 Task: Find connections with filter location Parral with filter topic #Hiringwith filter profile language French with filter current company Kotak Life with filter school Sphoorthy Engineering College with filter industry Nanotechnology Research with filter service category Pricing Strategy with filter keywords title Bookkeeper
Action: Mouse moved to (614, 76)
Screenshot: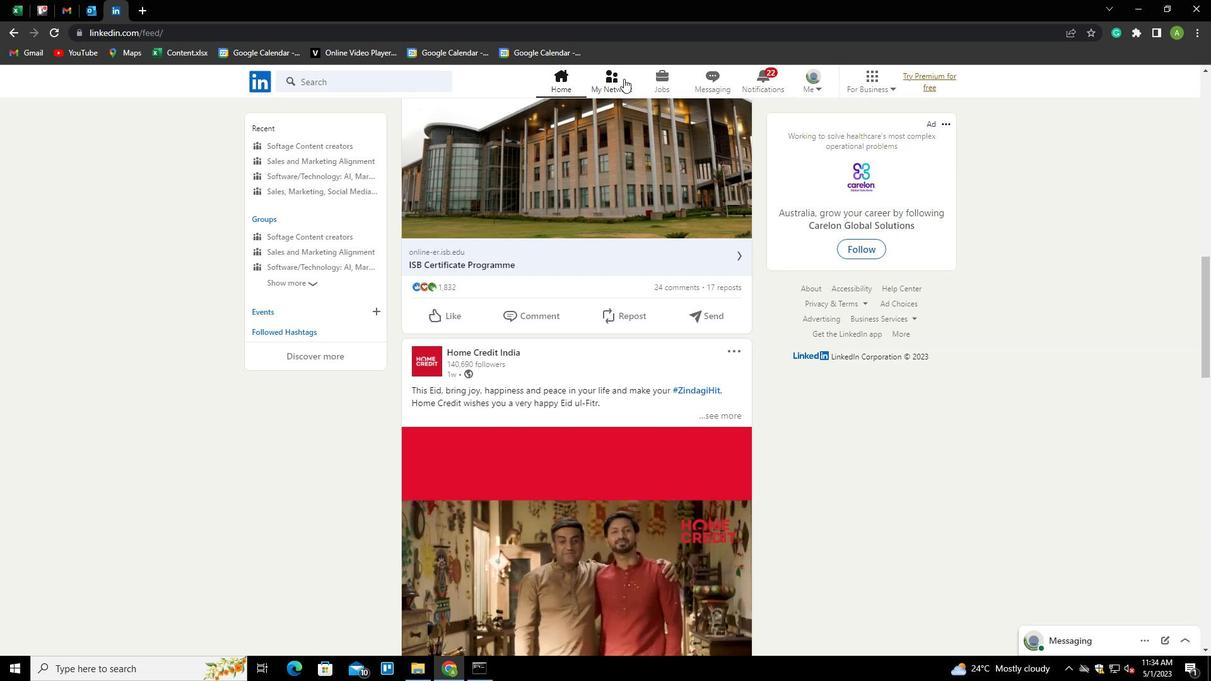 
Action: Mouse pressed left at (614, 76)
Screenshot: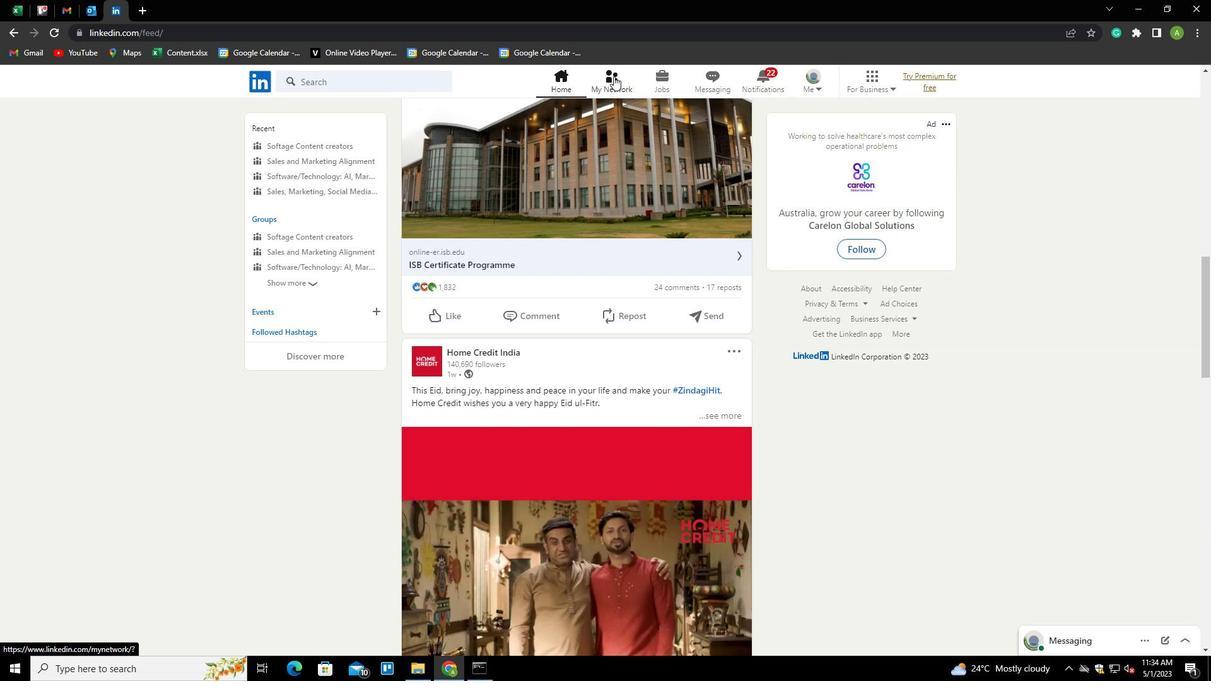 
Action: Mouse moved to (340, 153)
Screenshot: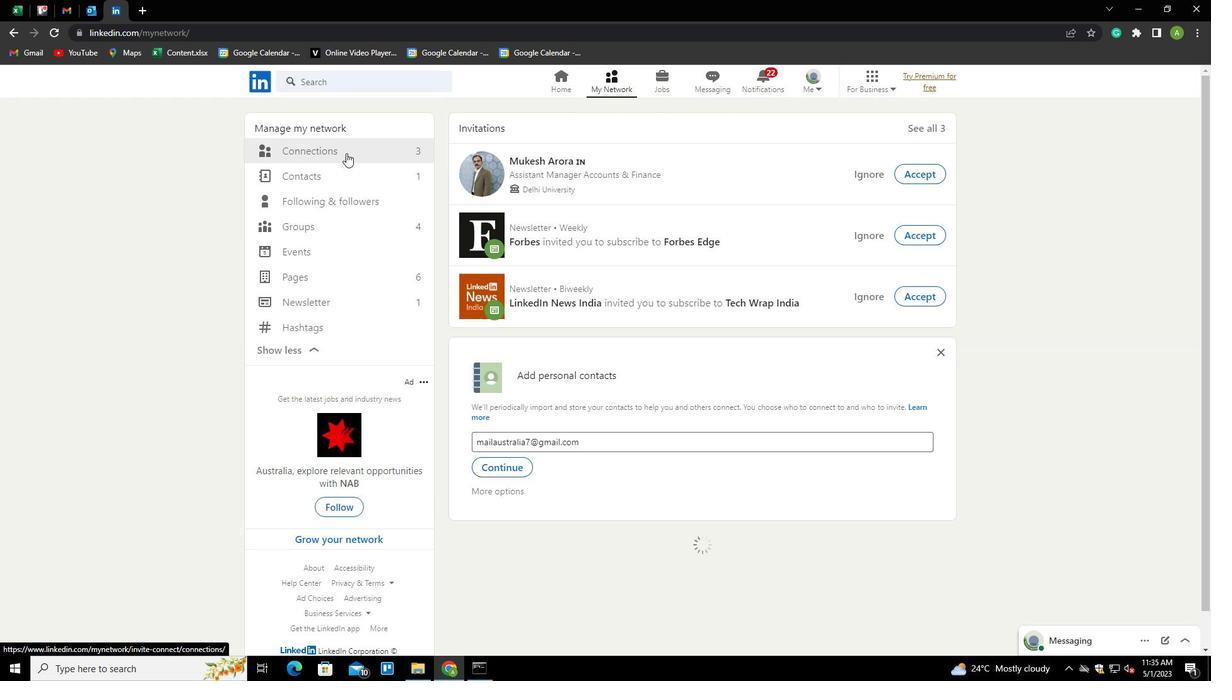 
Action: Mouse pressed left at (340, 153)
Screenshot: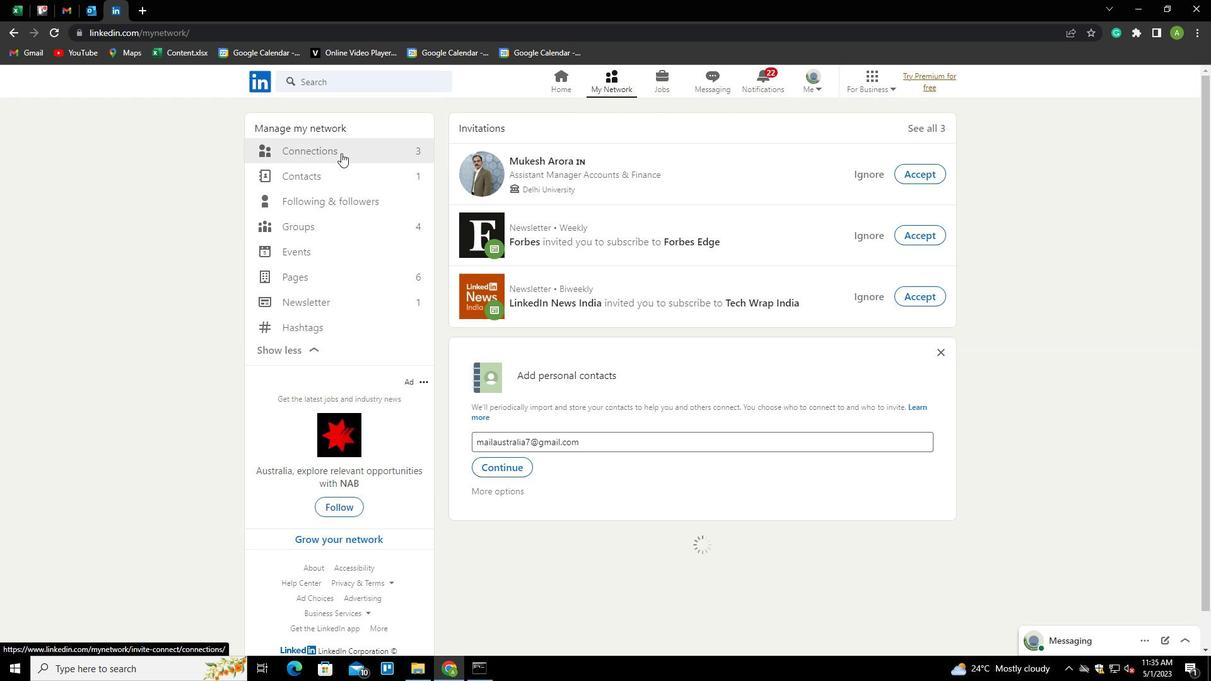 
Action: Mouse moved to (686, 155)
Screenshot: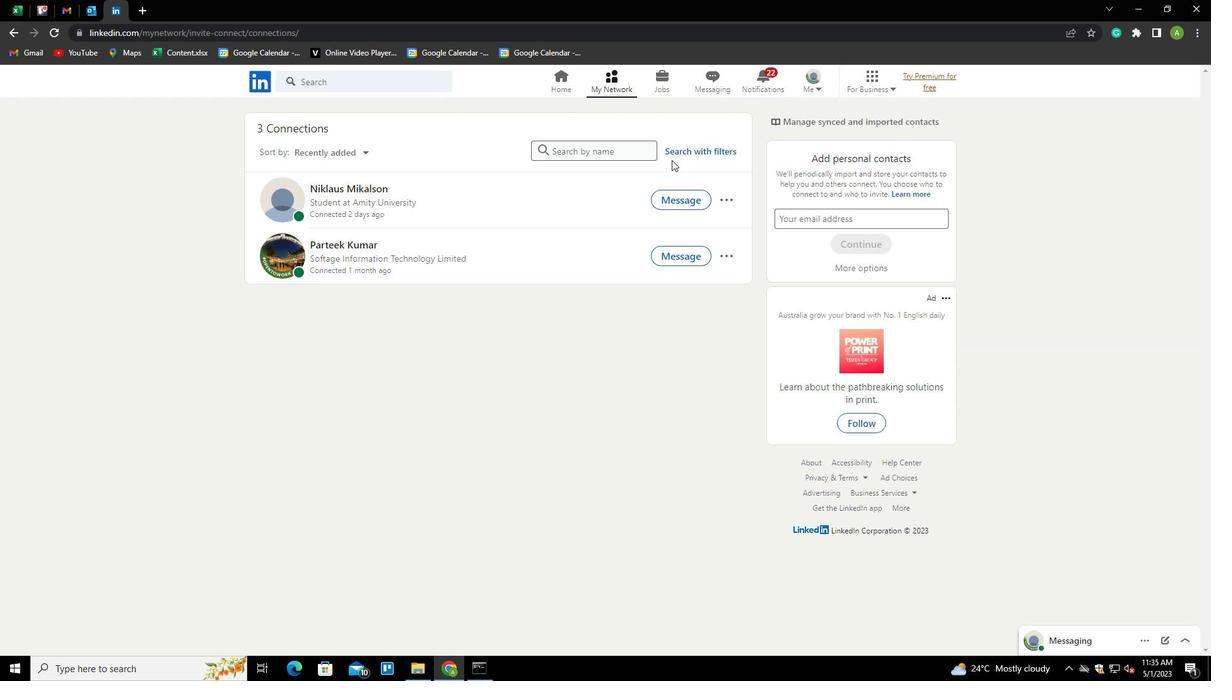 
Action: Mouse pressed left at (686, 155)
Screenshot: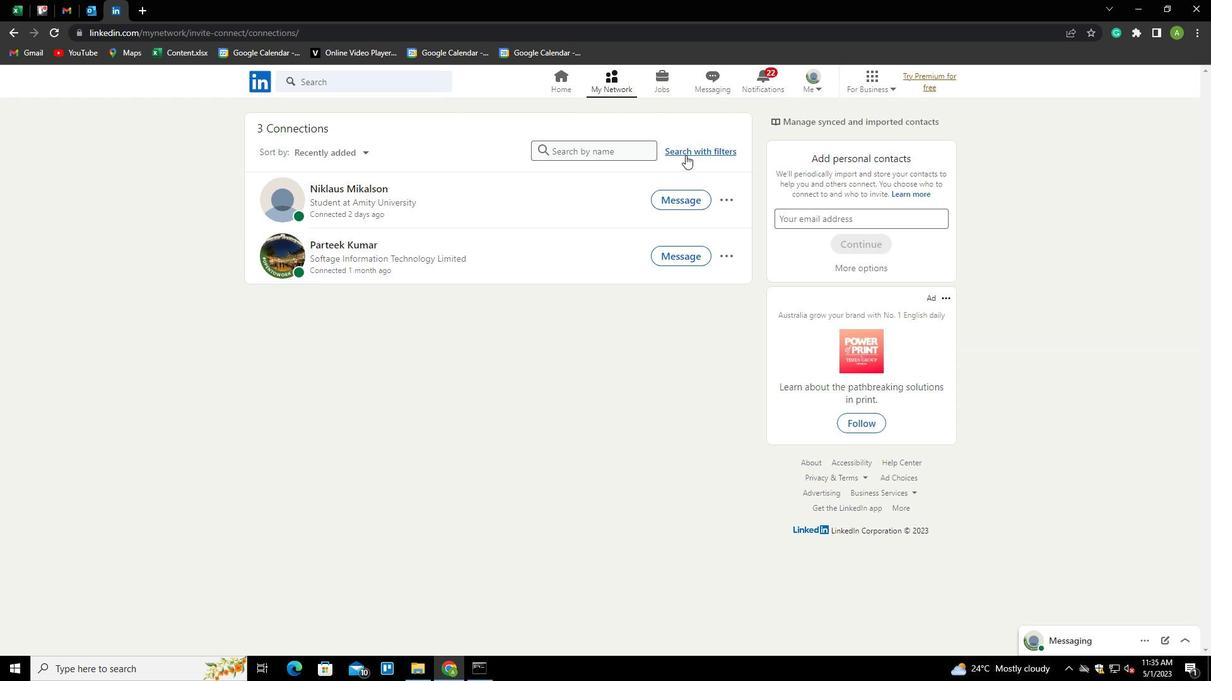 
Action: Mouse moved to (641, 121)
Screenshot: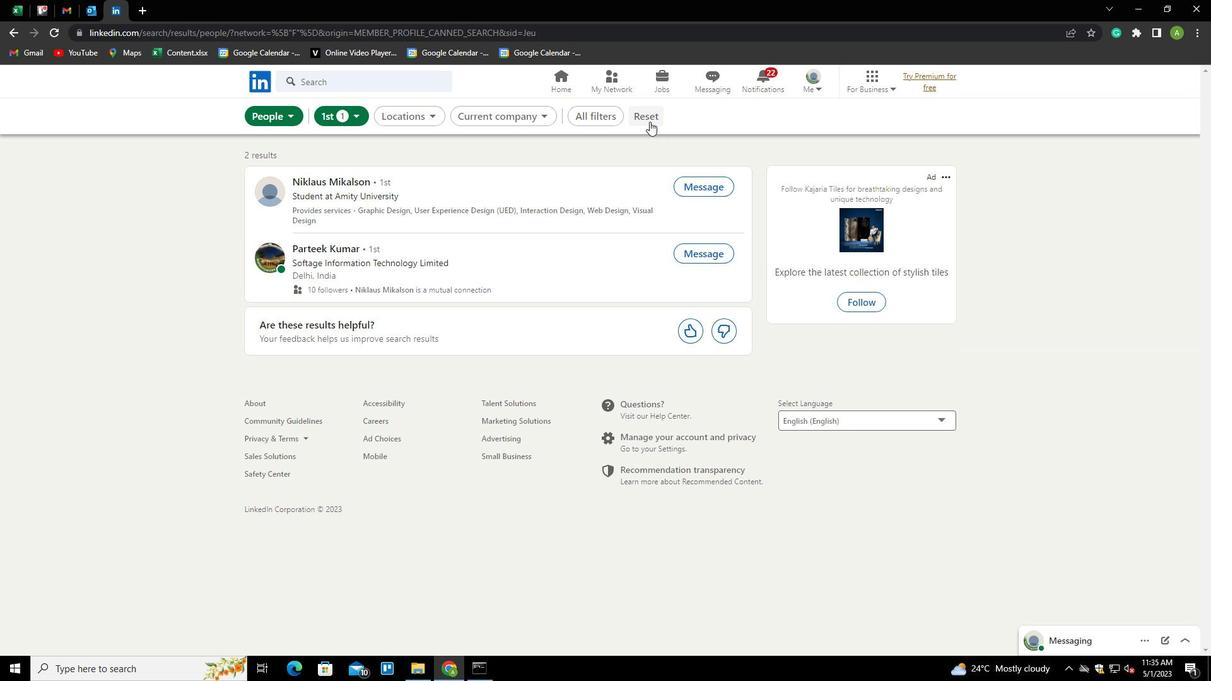 
Action: Mouse pressed left at (641, 121)
Screenshot: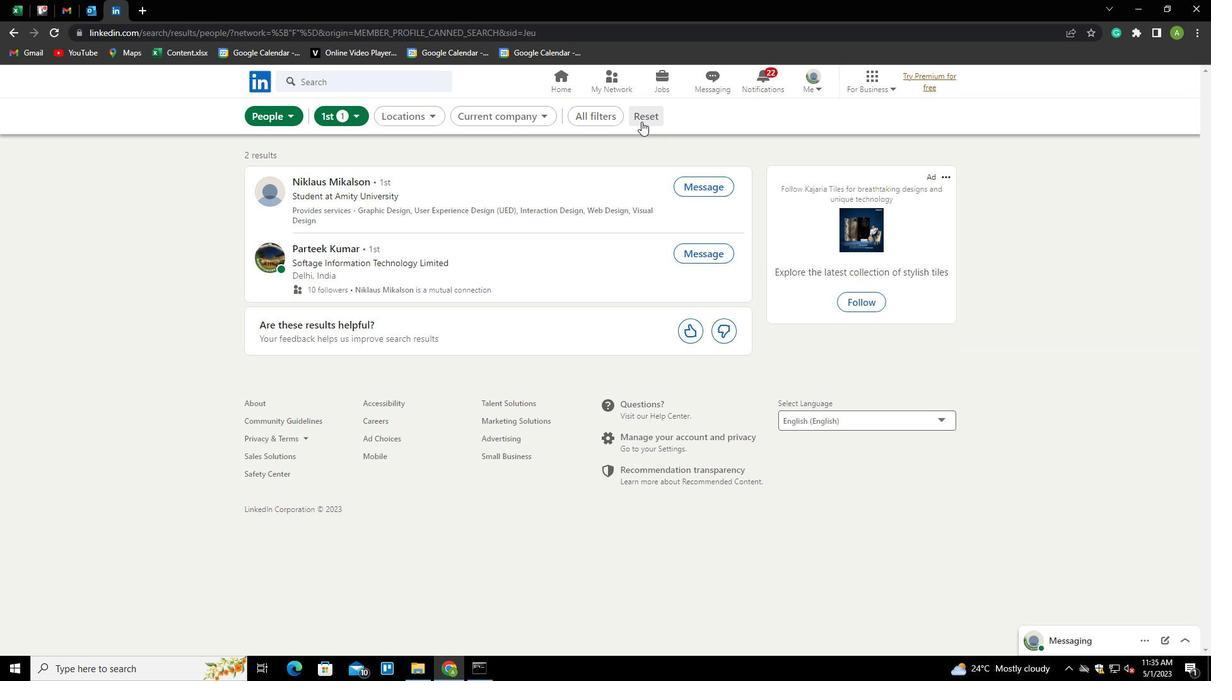 
Action: Mouse moved to (630, 118)
Screenshot: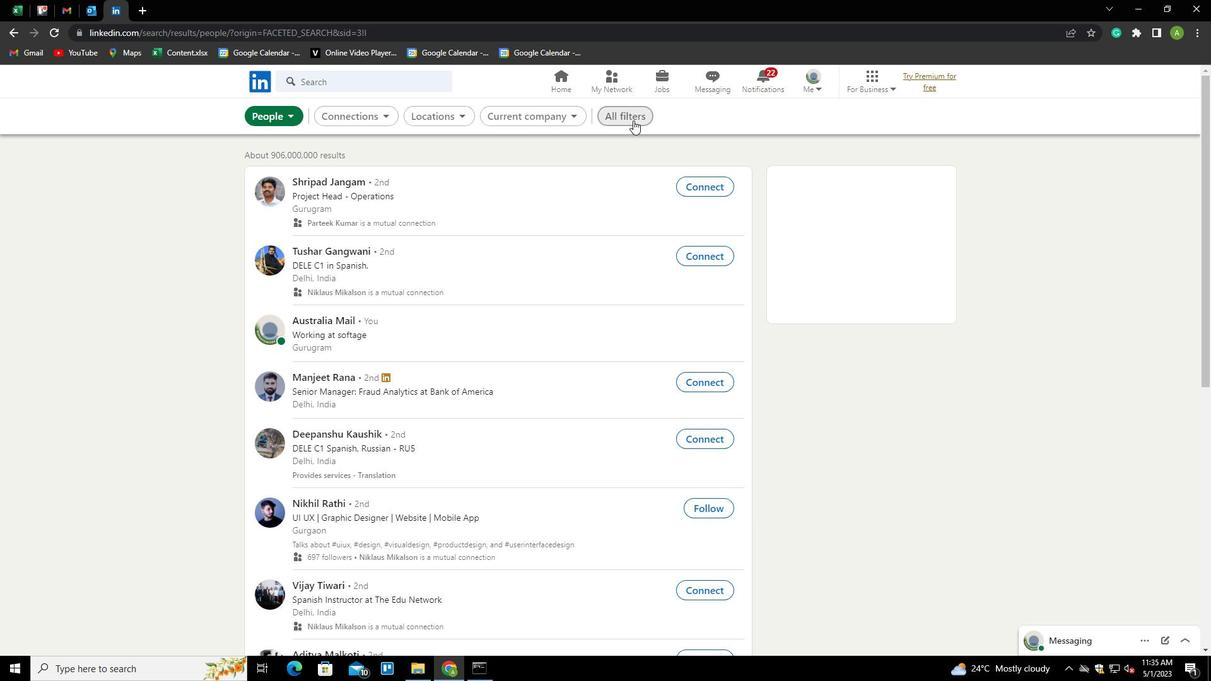 
Action: Mouse pressed left at (630, 118)
Screenshot: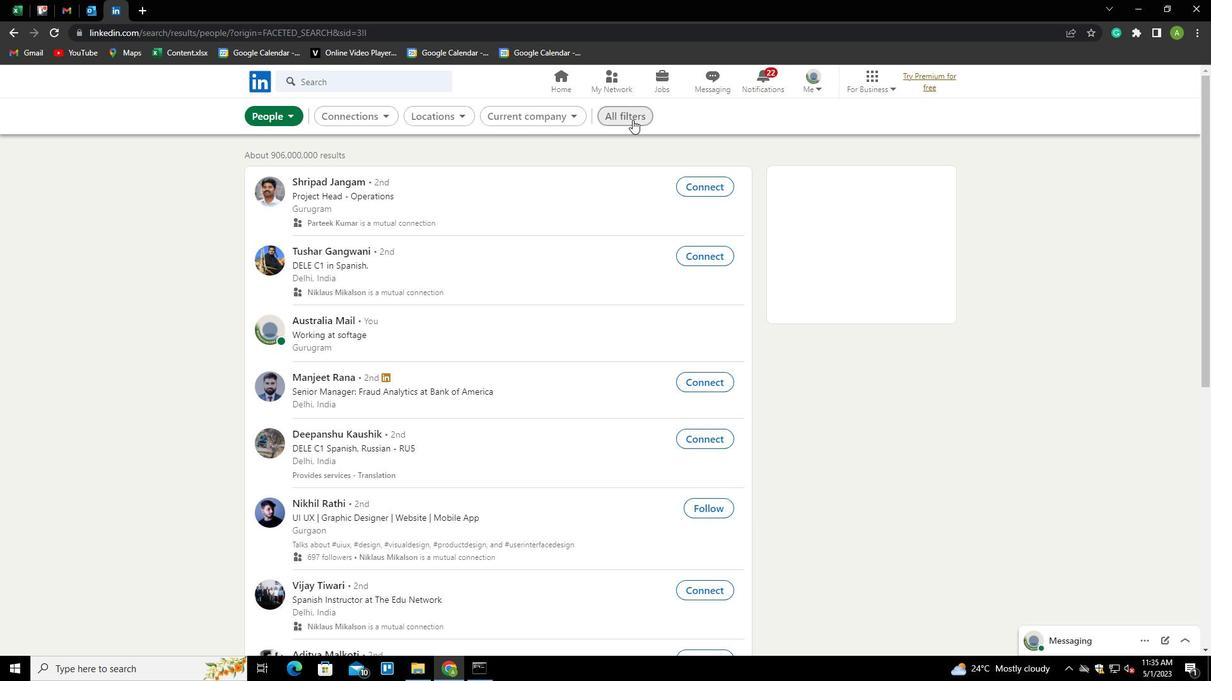
Action: Mouse moved to (1008, 323)
Screenshot: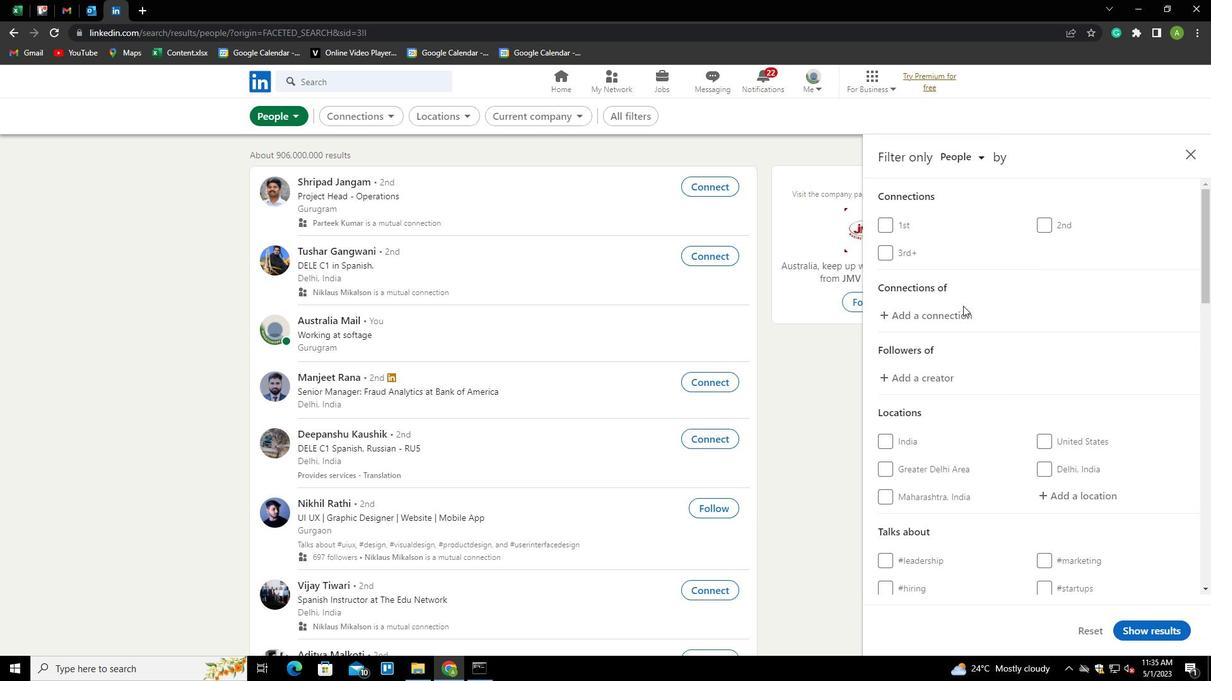 
Action: Mouse scrolled (1008, 322) with delta (0, 0)
Screenshot: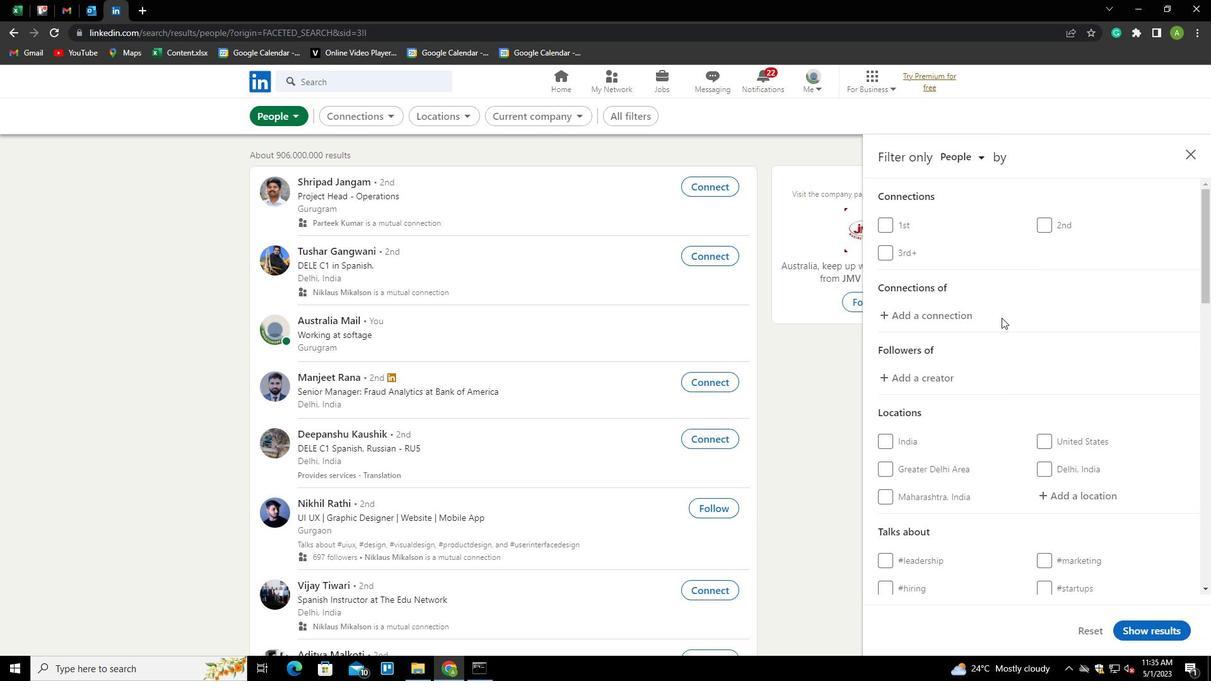 
Action: Mouse scrolled (1008, 322) with delta (0, 0)
Screenshot: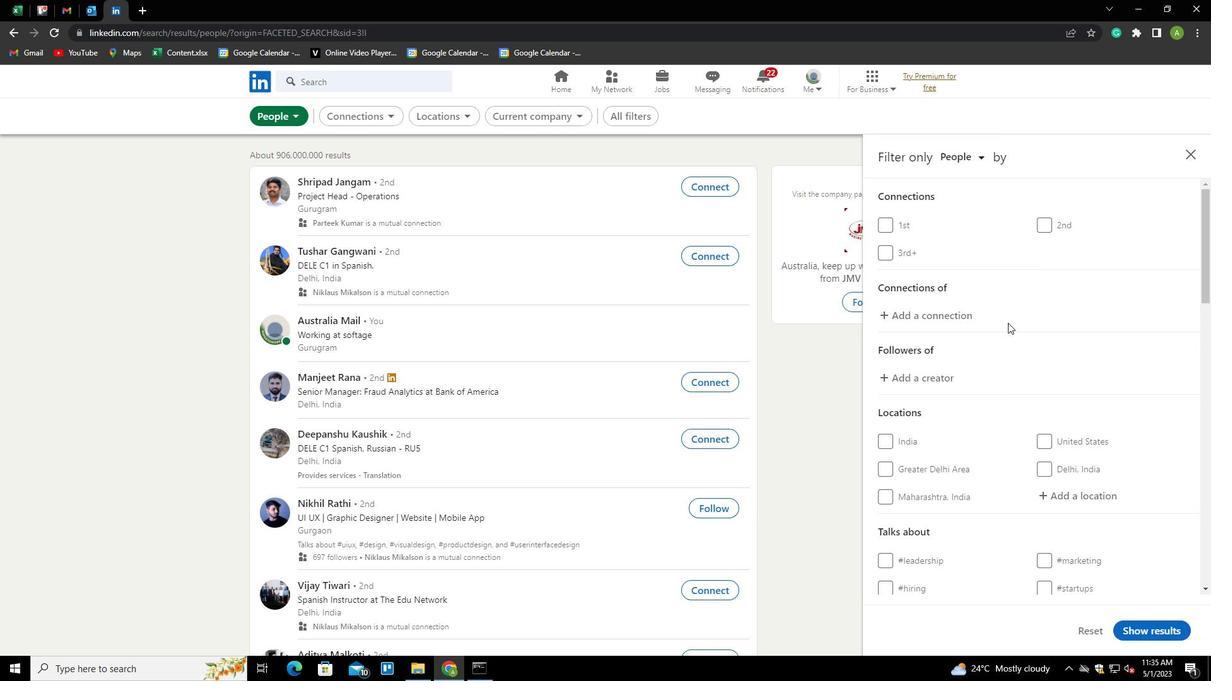 
Action: Mouse moved to (1055, 374)
Screenshot: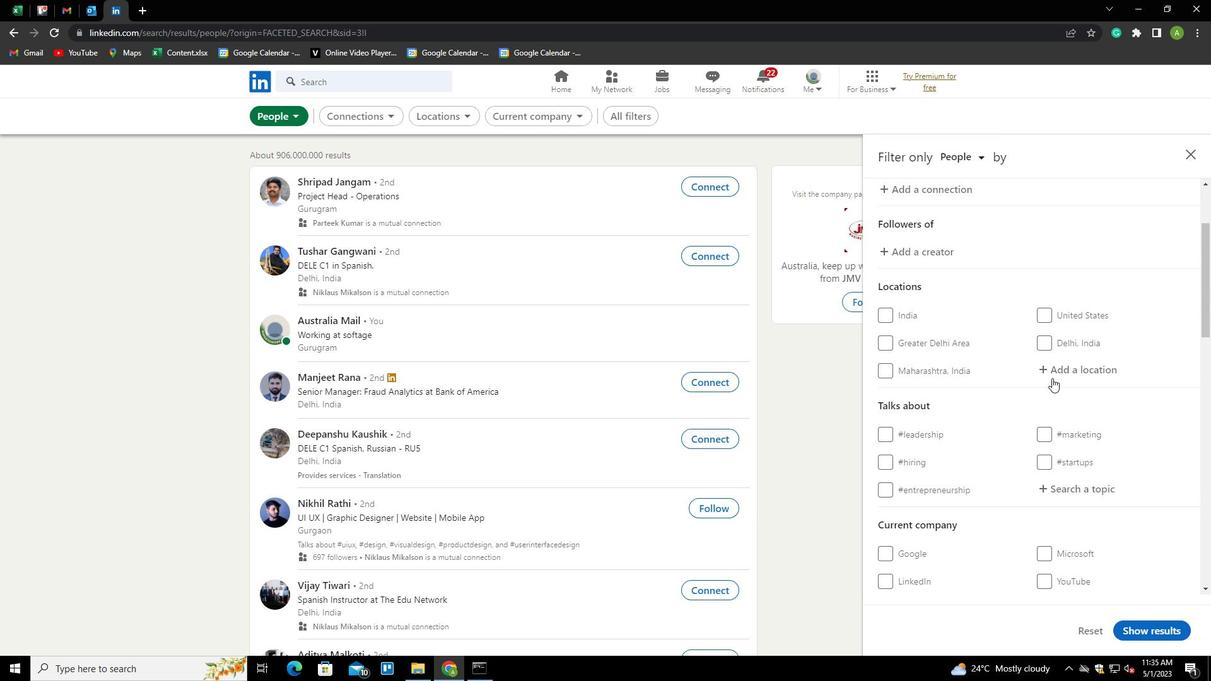
Action: Mouse pressed left at (1055, 374)
Screenshot: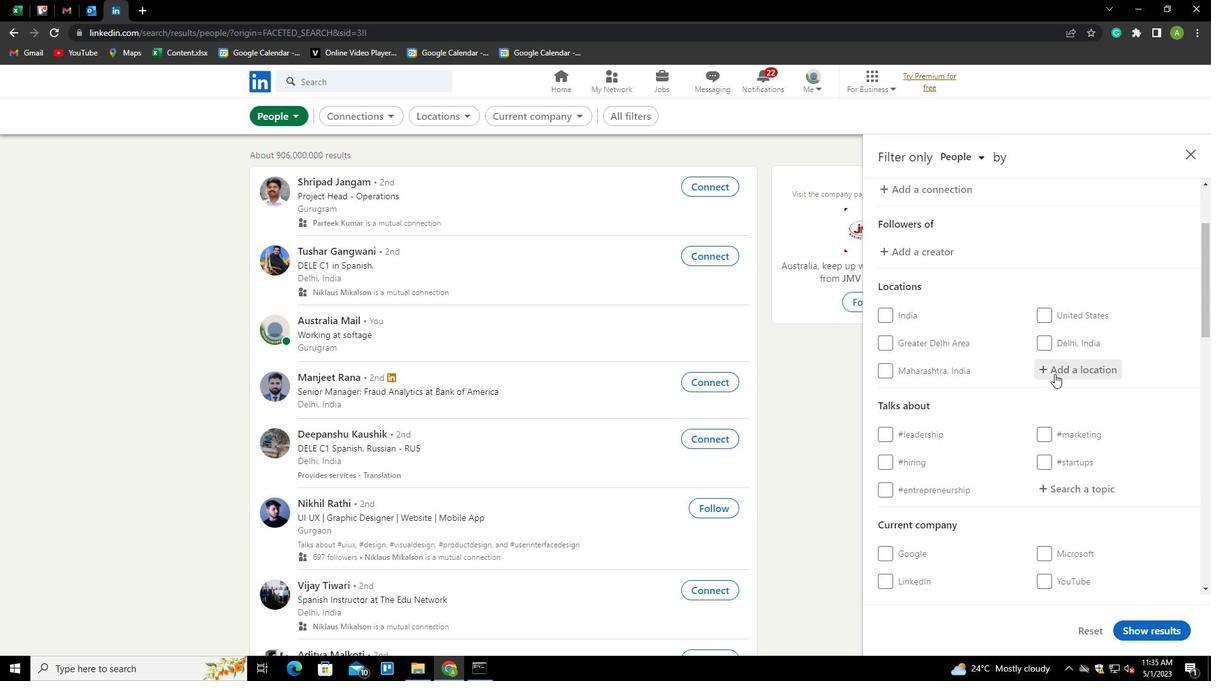 
Action: Key pressed <Key.shift>PARRAL<Key.down><Key.enter>
Screenshot: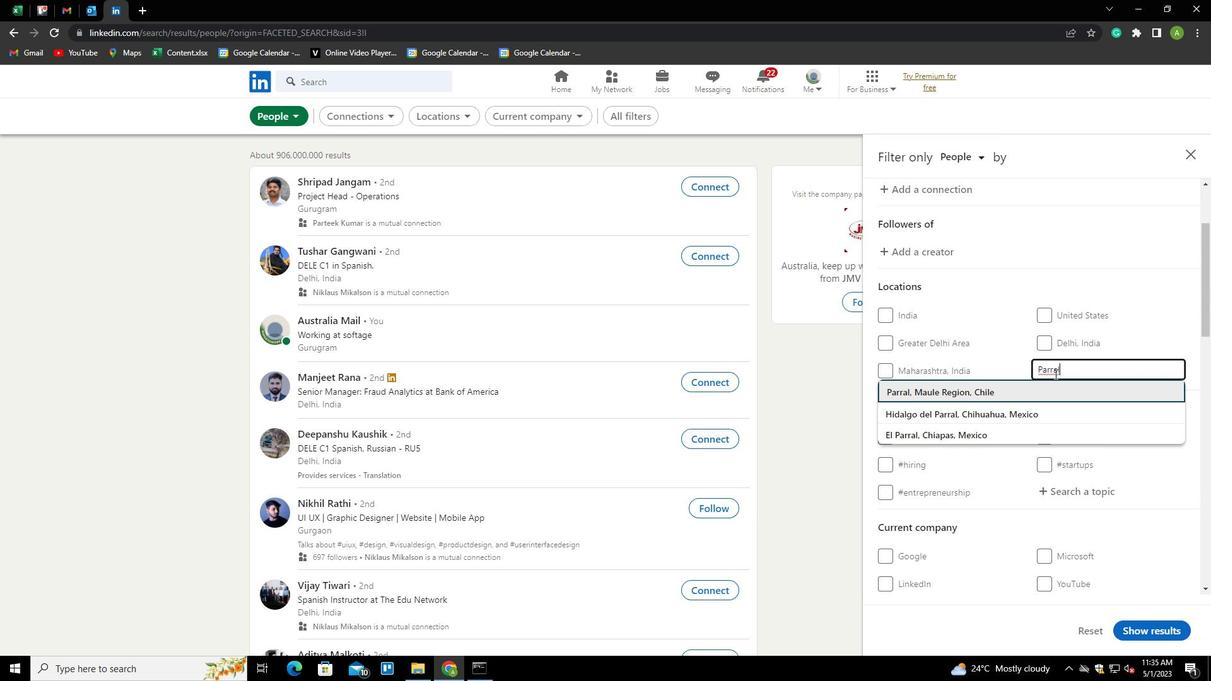 
Action: Mouse scrolled (1055, 373) with delta (0, 0)
Screenshot: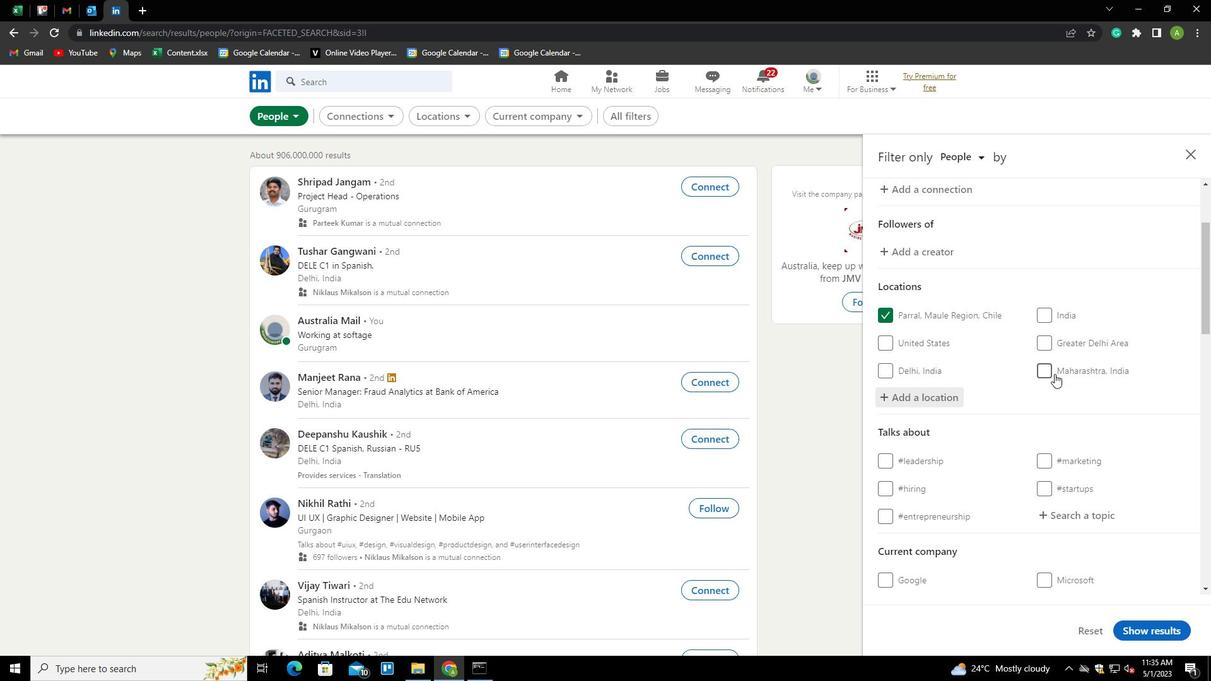 
Action: Mouse scrolled (1055, 373) with delta (0, 0)
Screenshot: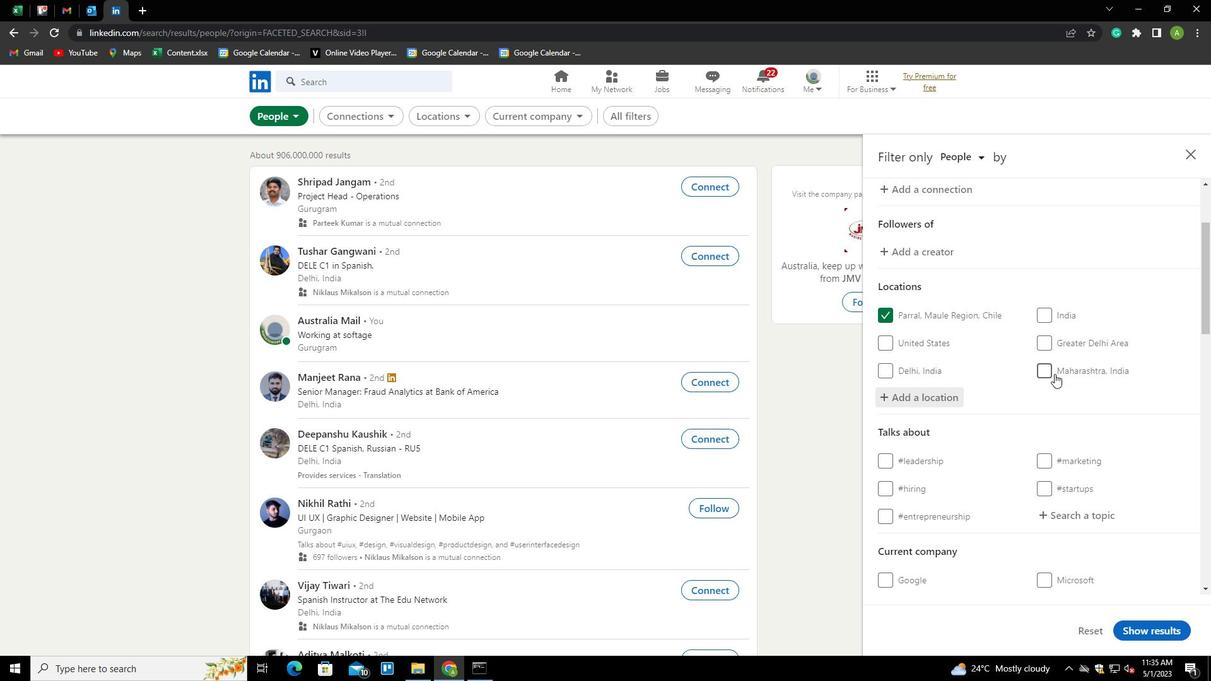 
Action: Mouse moved to (1069, 391)
Screenshot: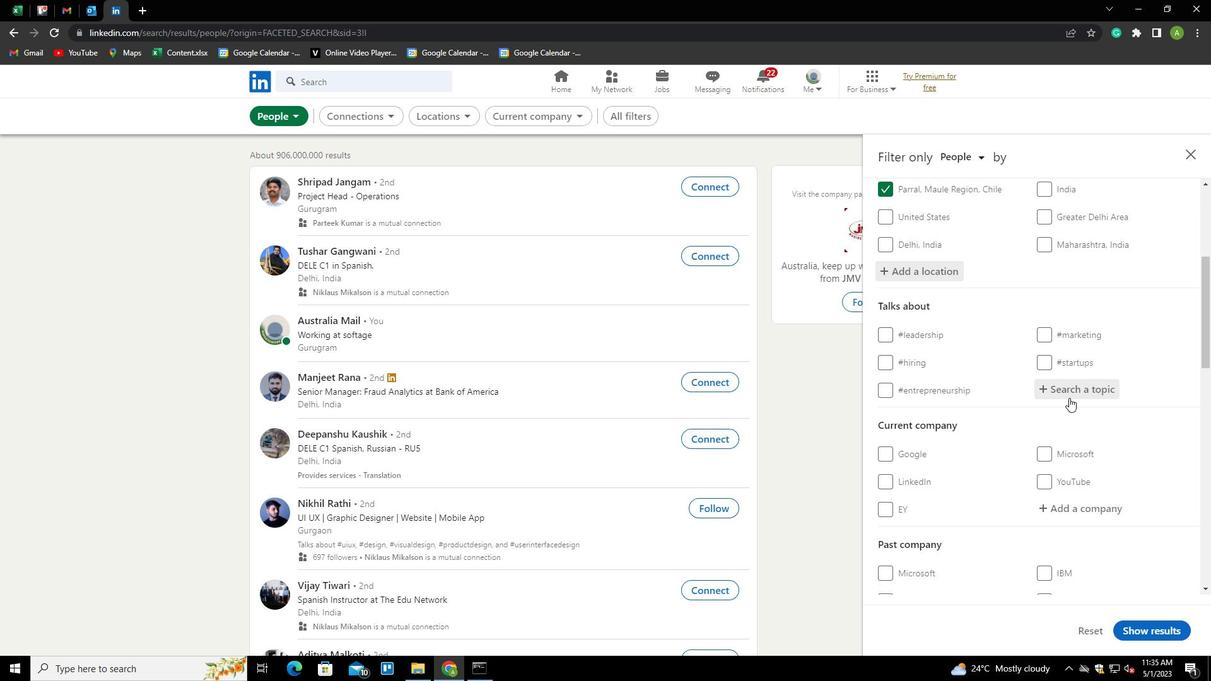 
Action: Mouse pressed left at (1069, 391)
Screenshot: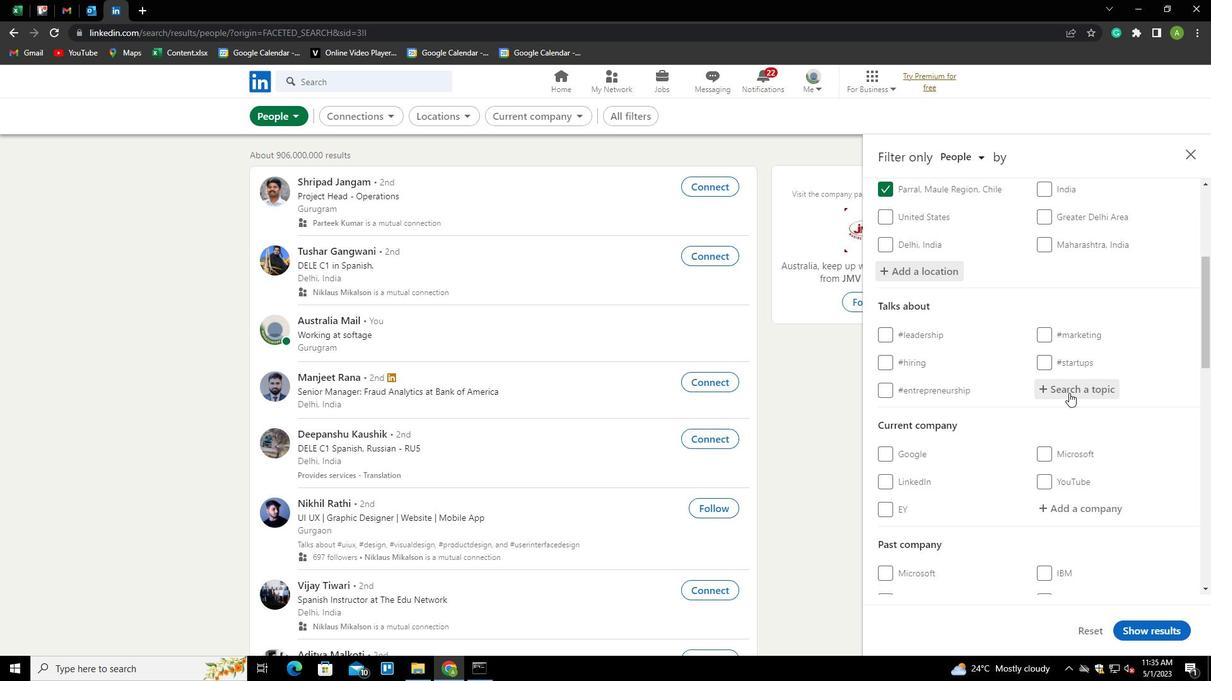 
Action: Key pressed HIRING<Key.down><Key.enter>
Screenshot: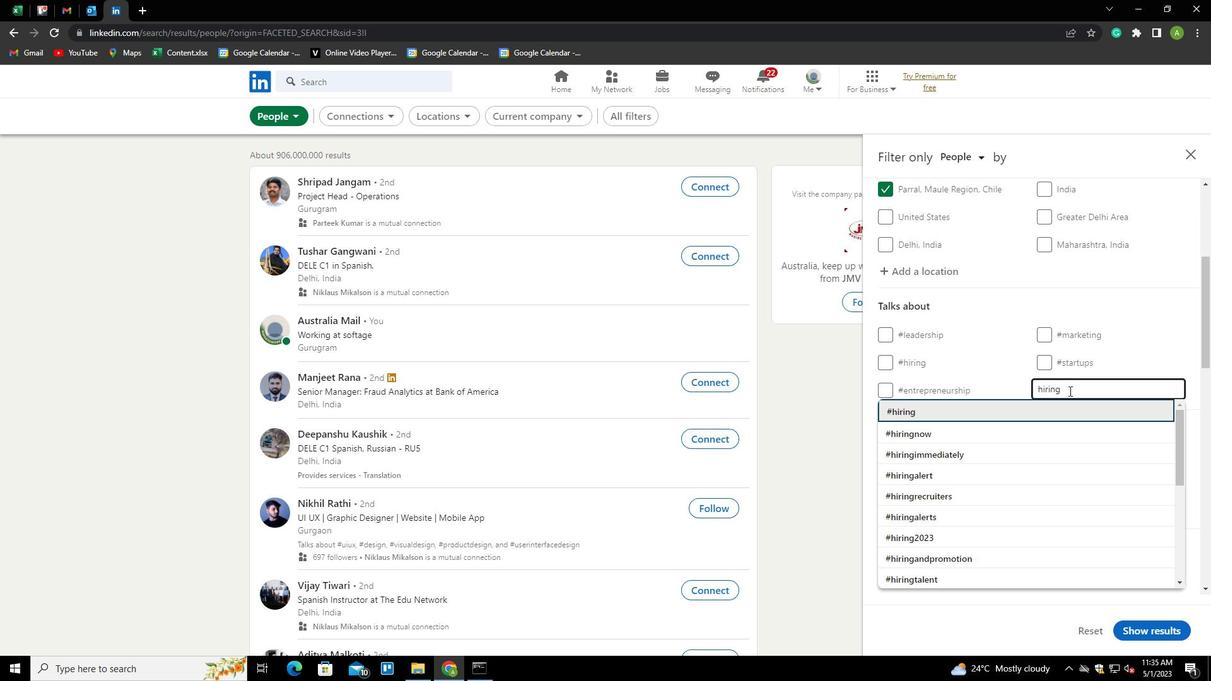 
Action: Mouse scrolled (1069, 390) with delta (0, 0)
Screenshot: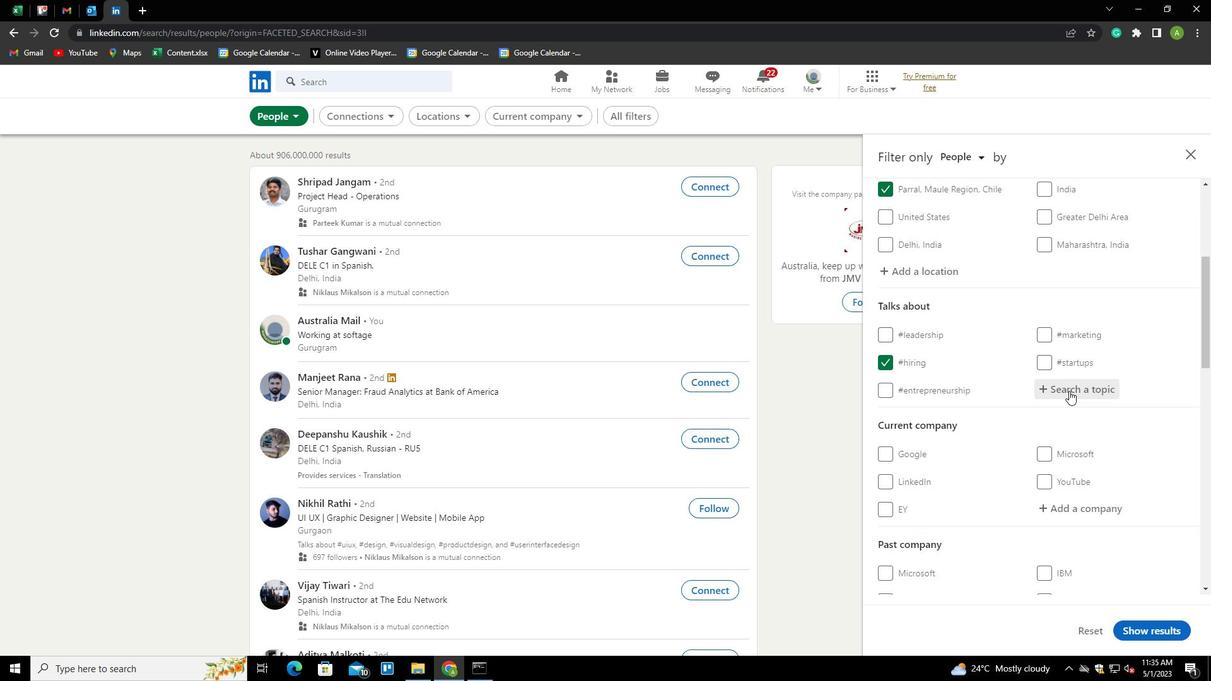 
Action: Mouse scrolled (1069, 390) with delta (0, 0)
Screenshot: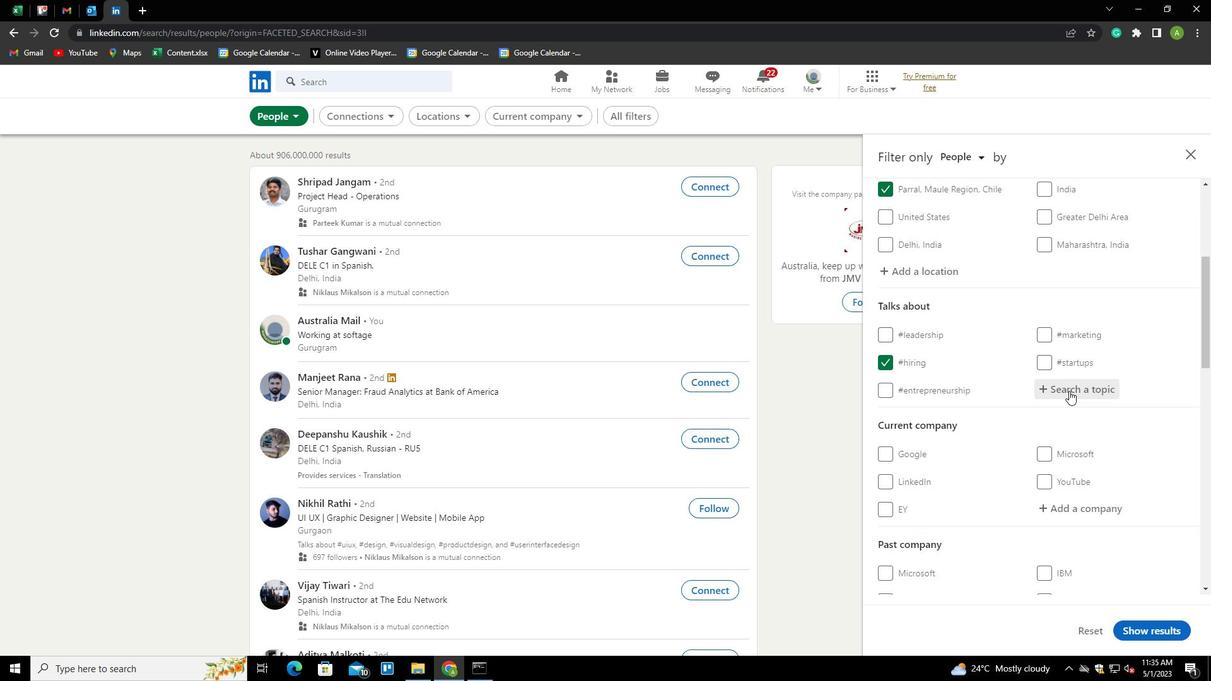 
Action: Mouse scrolled (1069, 390) with delta (0, 0)
Screenshot: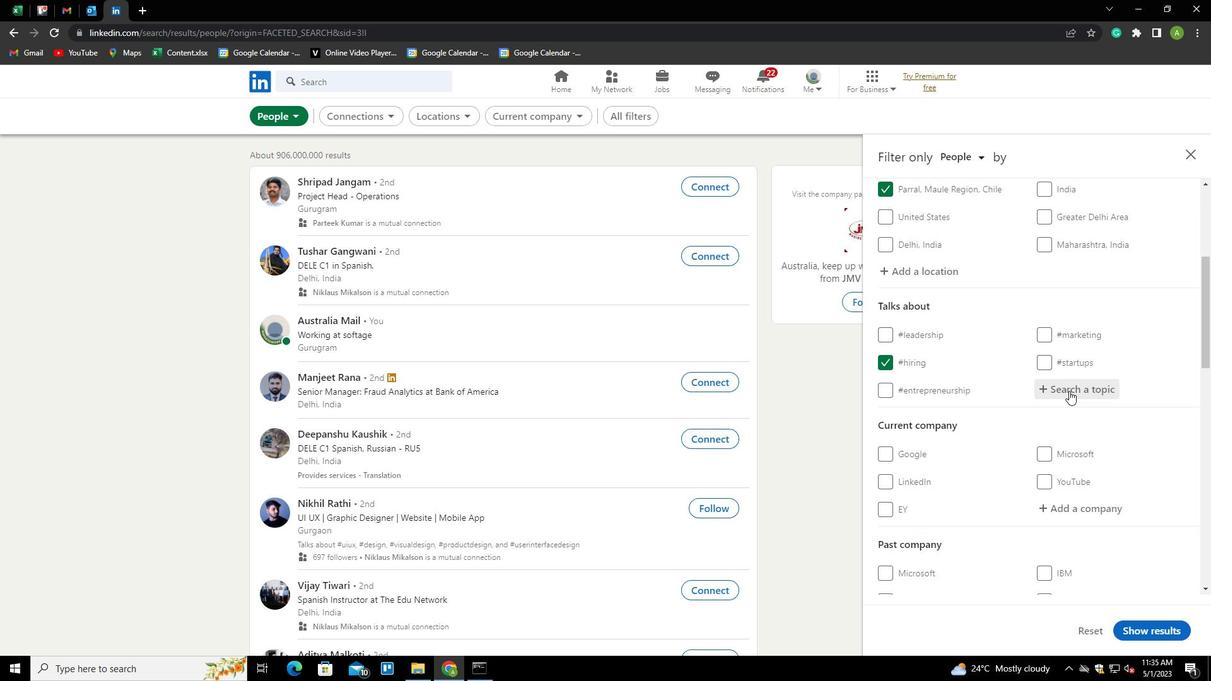
Action: Mouse scrolled (1069, 390) with delta (0, 0)
Screenshot: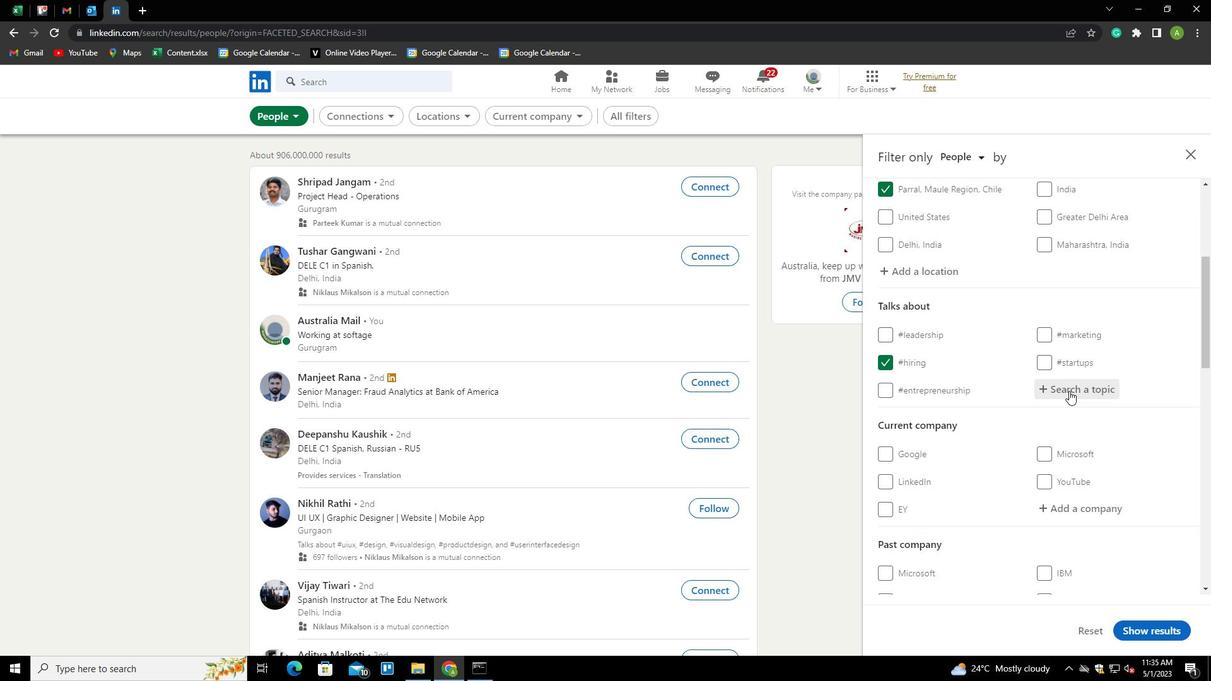
Action: Mouse scrolled (1069, 390) with delta (0, 0)
Screenshot: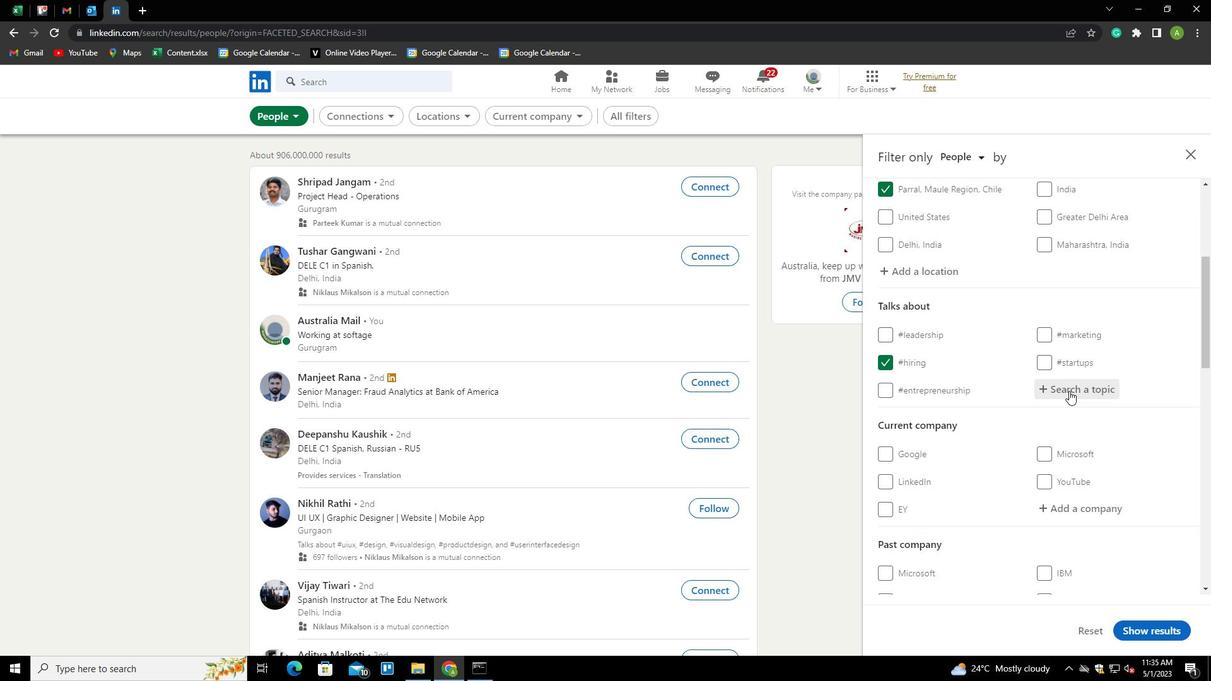 
Action: Mouse scrolled (1069, 390) with delta (0, 0)
Screenshot: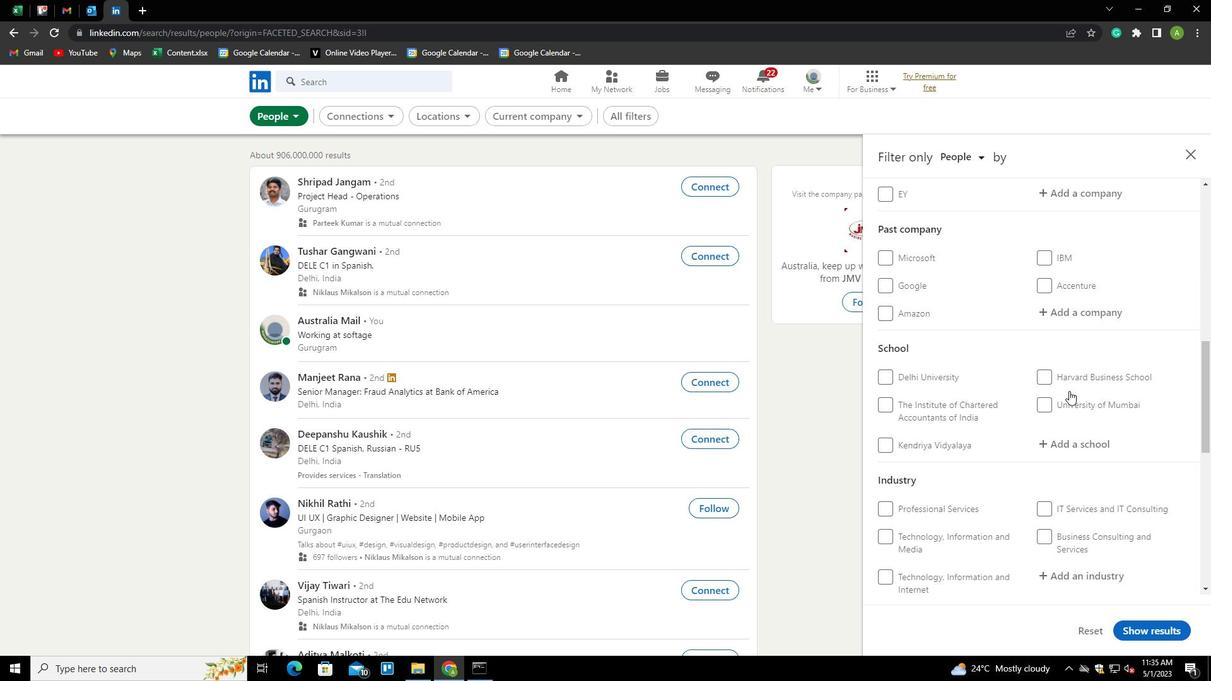 
Action: Mouse scrolled (1069, 390) with delta (0, 0)
Screenshot: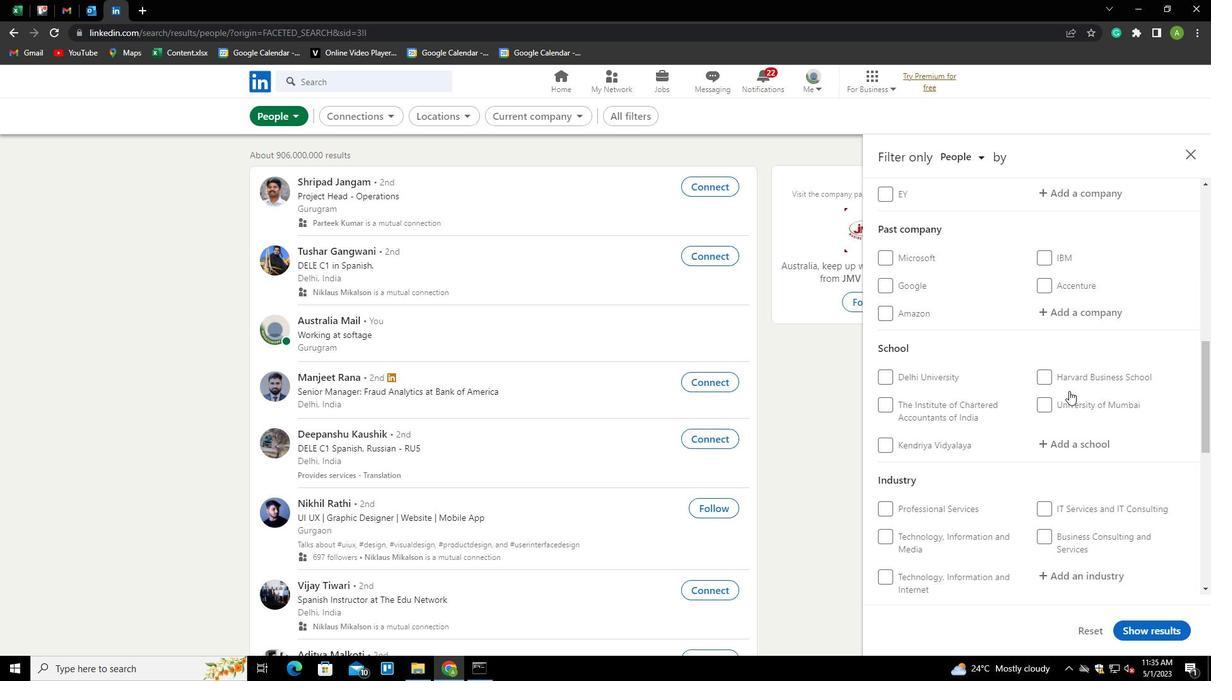 
Action: Mouse scrolled (1069, 390) with delta (0, 0)
Screenshot: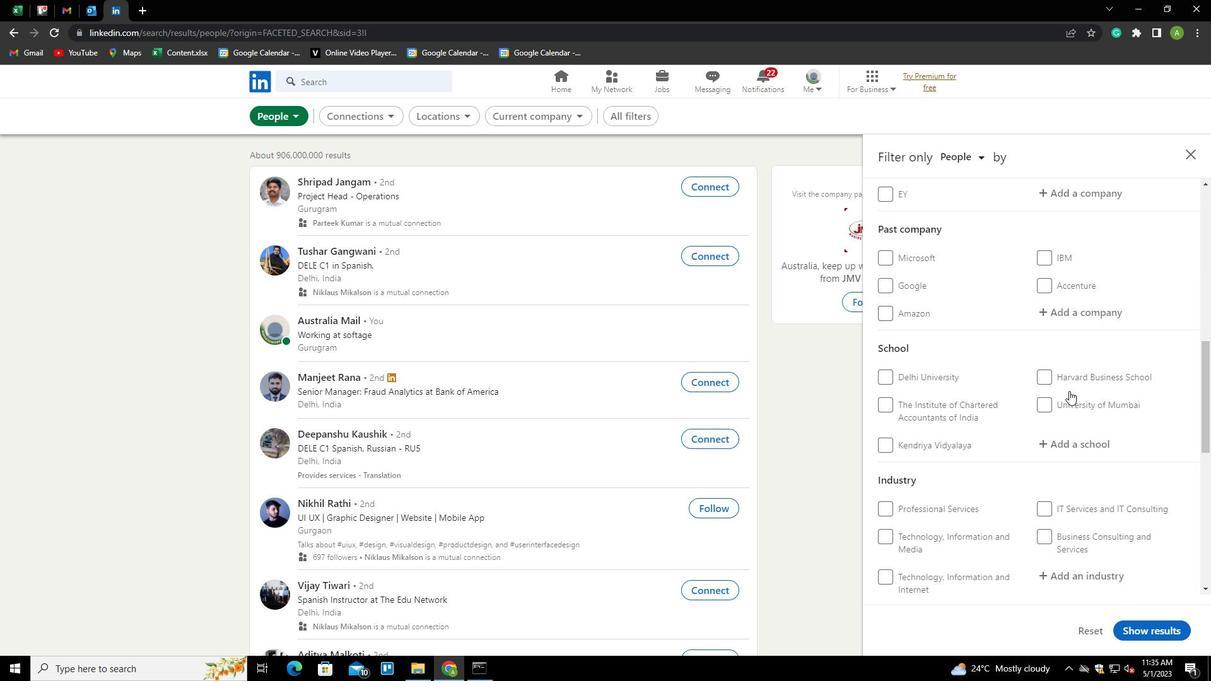 
Action: Mouse moved to (1048, 465)
Screenshot: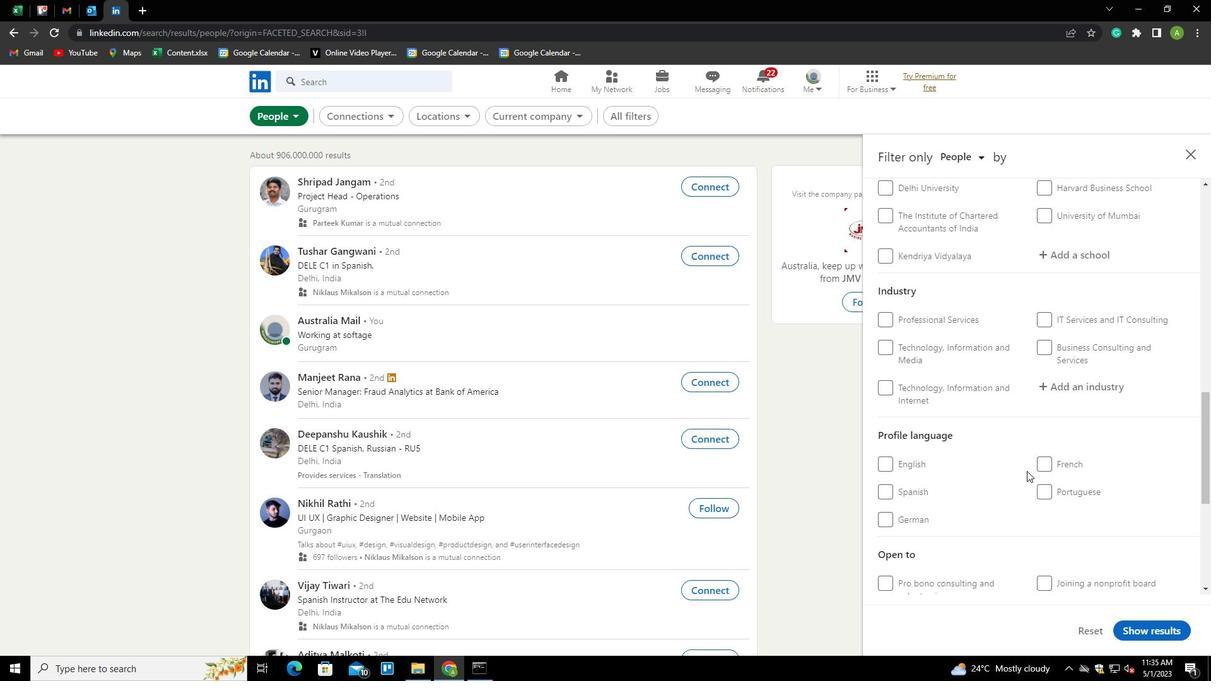 
Action: Mouse pressed left at (1048, 465)
Screenshot: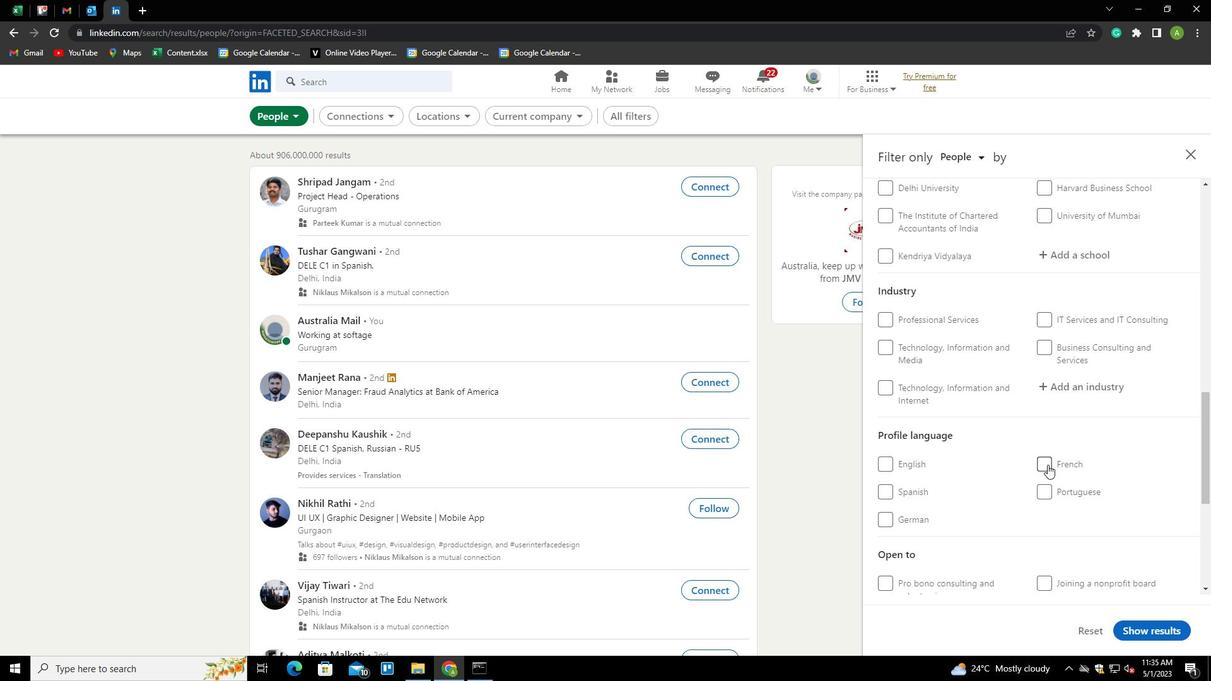 
Action: Mouse moved to (1106, 468)
Screenshot: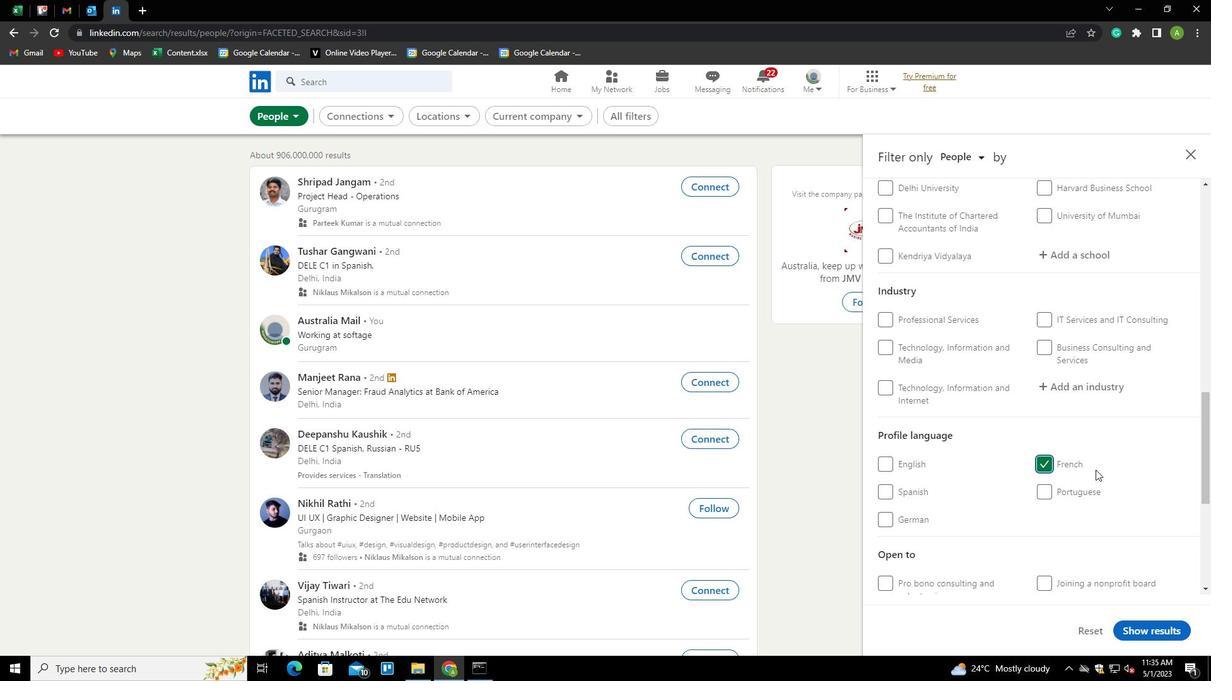 
Action: Mouse scrolled (1106, 468) with delta (0, 0)
Screenshot: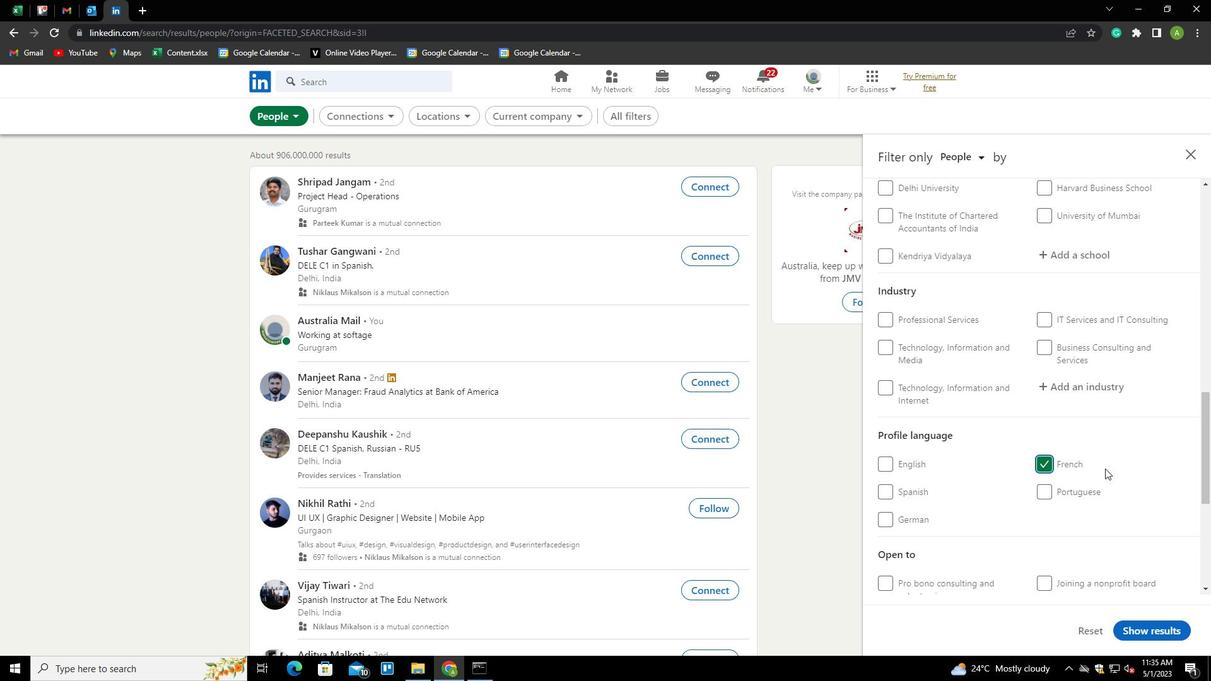 
Action: Mouse scrolled (1106, 468) with delta (0, 0)
Screenshot: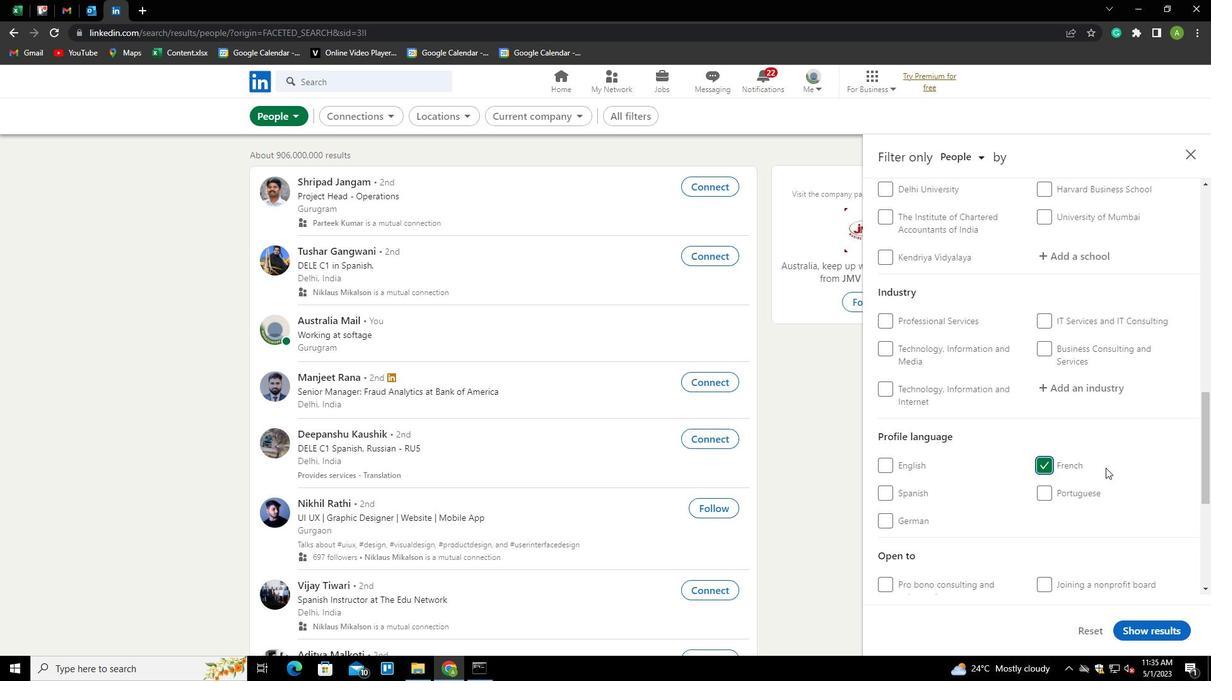 
Action: Mouse scrolled (1106, 468) with delta (0, 0)
Screenshot: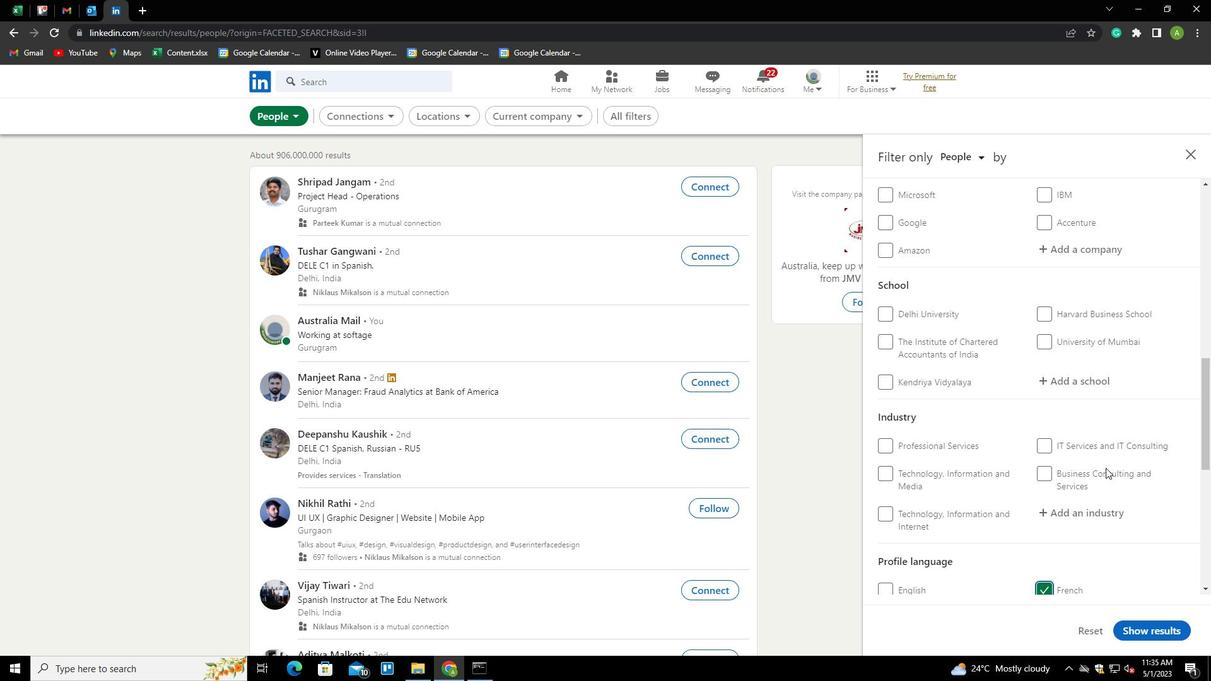 
Action: Mouse moved to (1107, 468)
Screenshot: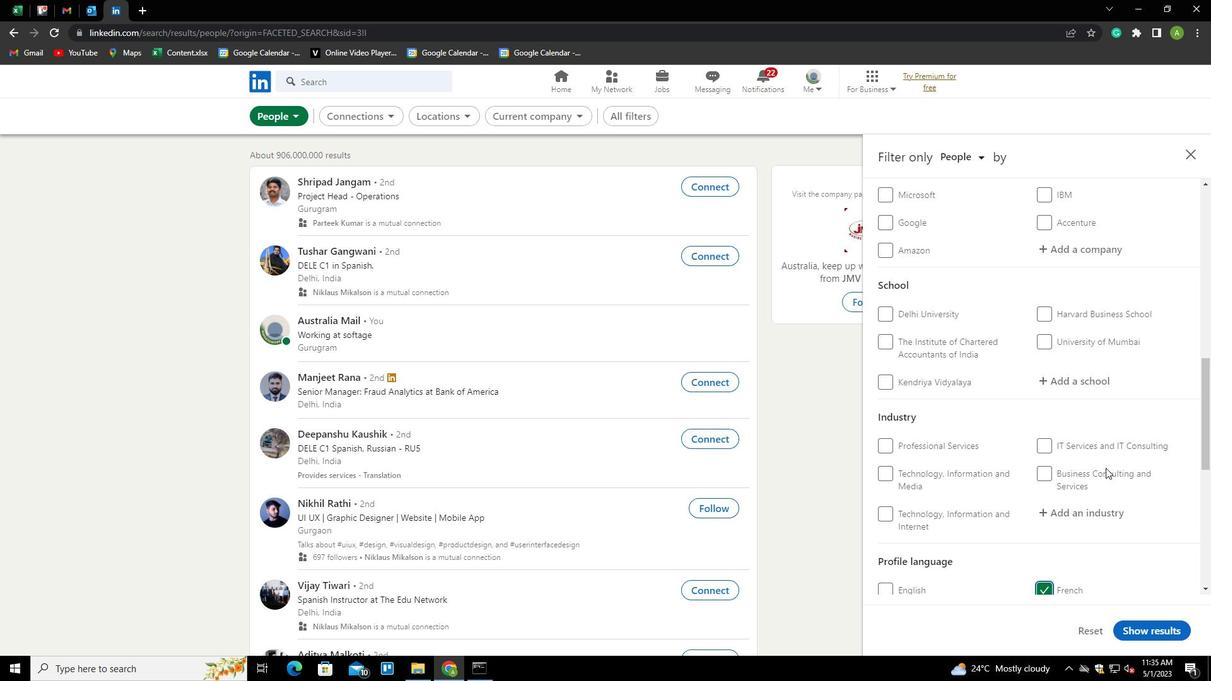 
Action: Mouse scrolled (1107, 468) with delta (0, 0)
Screenshot: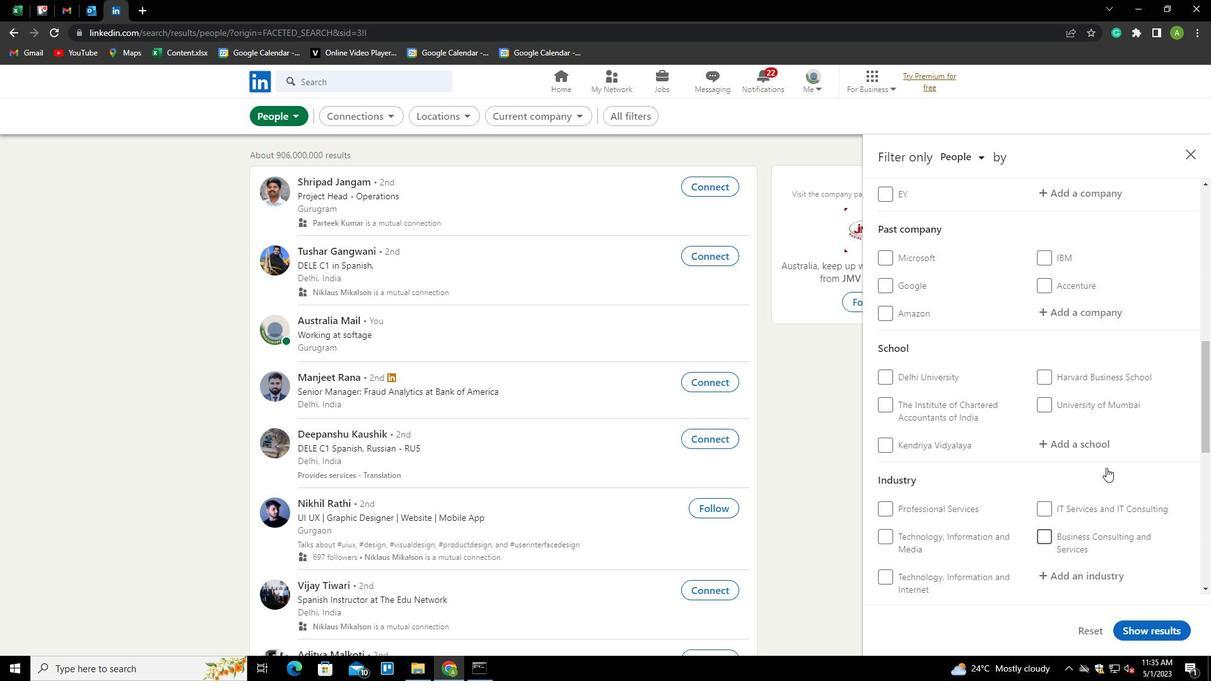 
Action: Mouse scrolled (1107, 468) with delta (0, 0)
Screenshot: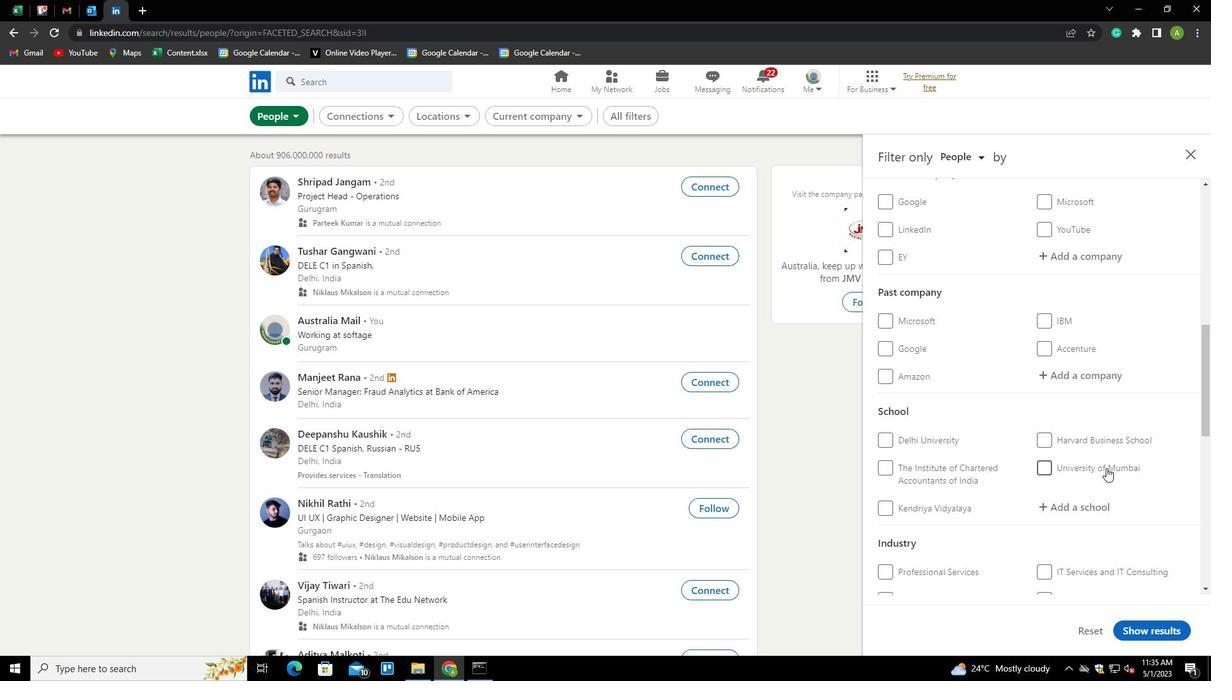 
Action: Mouse scrolled (1107, 468) with delta (0, 0)
Screenshot: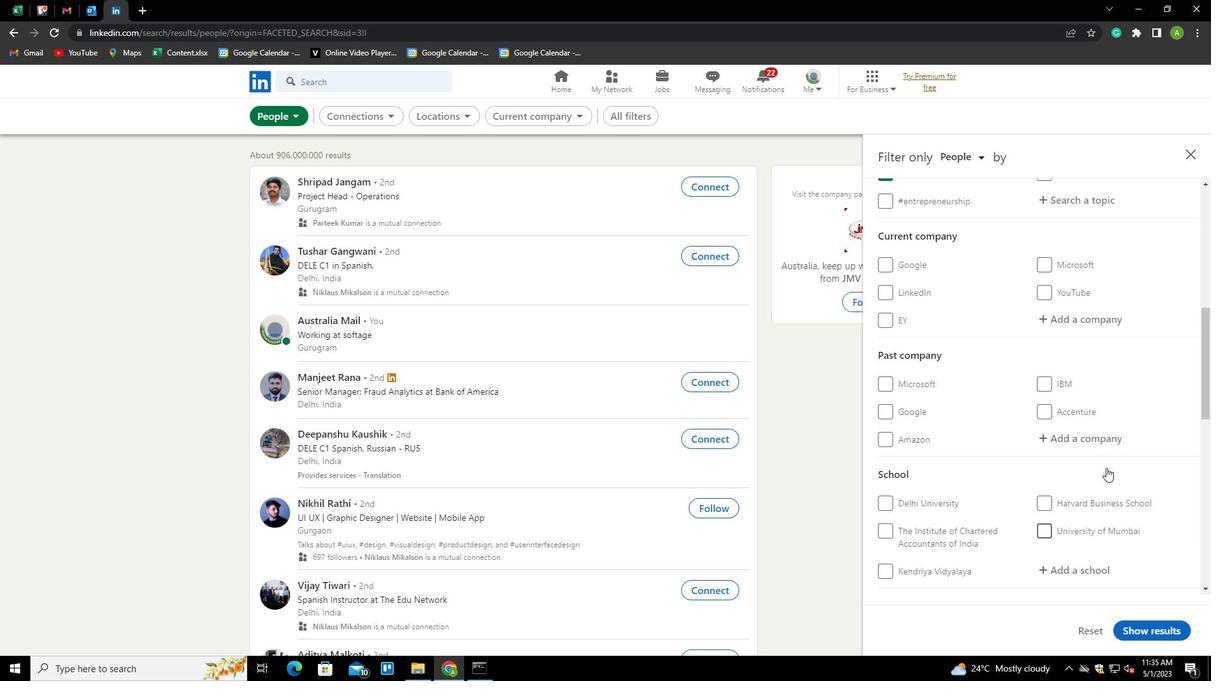 
Action: Mouse scrolled (1107, 468) with delta (0, 0)
Screenshot: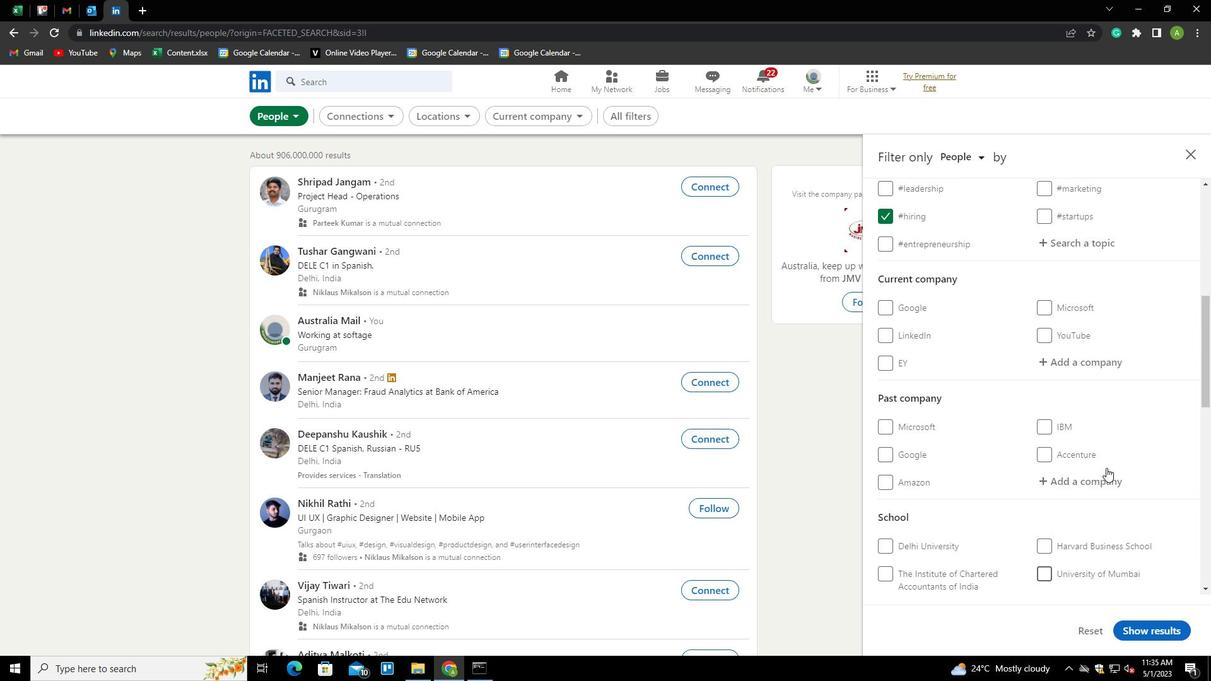 
Action: Mouse moved to (1083, 438)
Screenshot: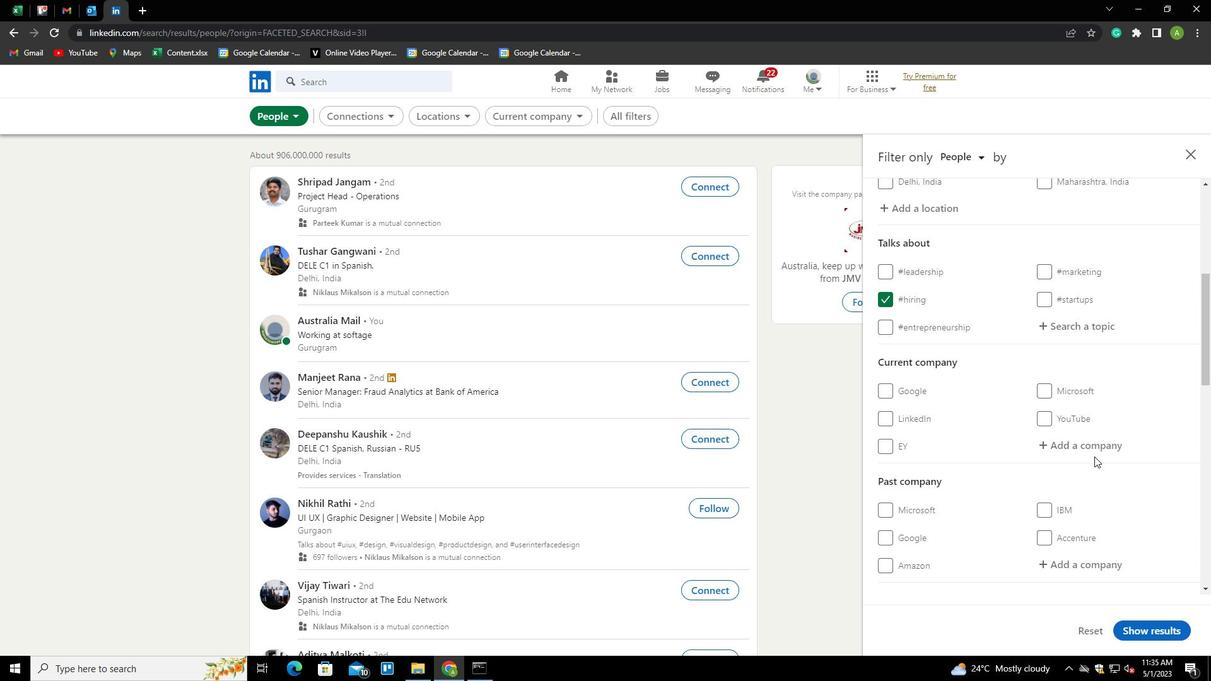 
Action: Mouse pressed left at (1083, 438)
Screenshot: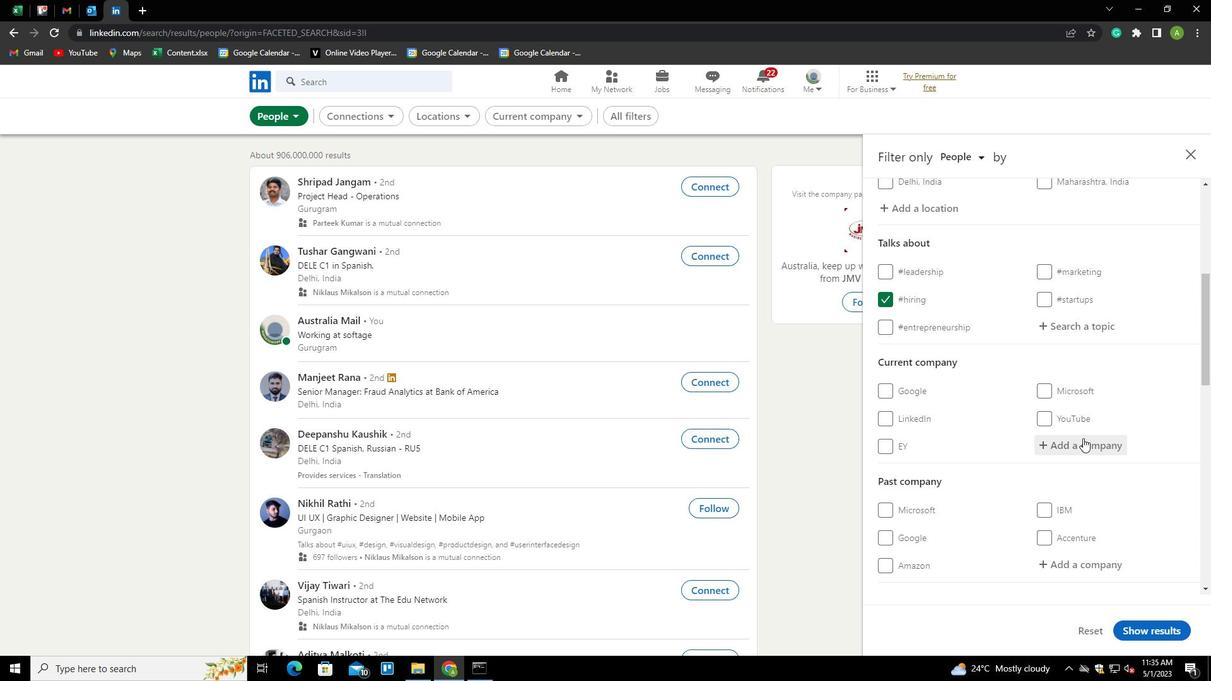 
Action: Mouse moved to (1083, 438)
Screenshot: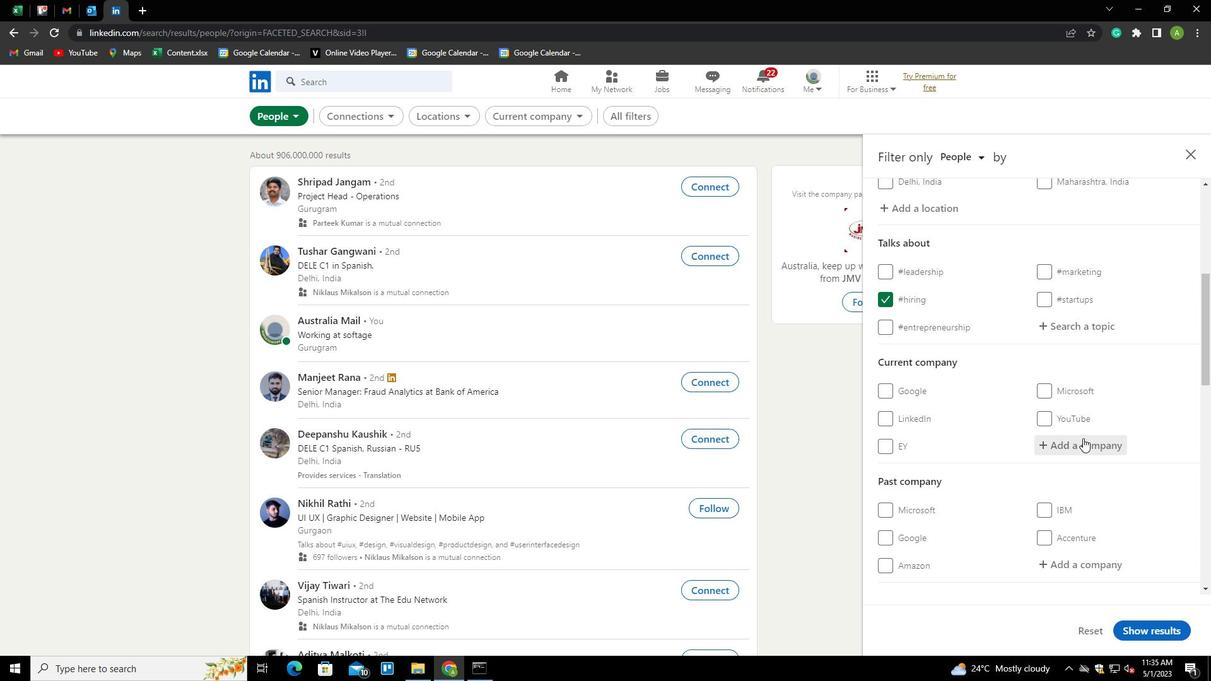 
Action: Key pressed <Key.shift>KOTAK<Key.space><Key.down><Key.down><Key.enter>
Screenshot: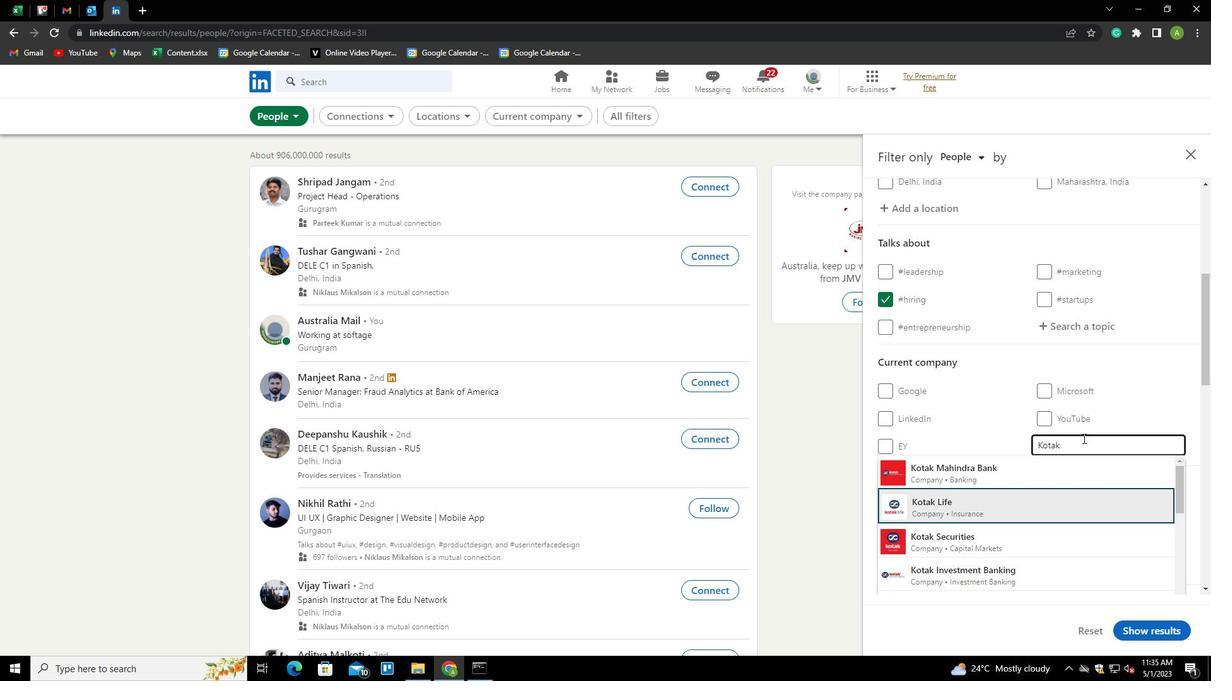 
Action: Mouse scrolled (1083, 438) with delta (0, 0)
Screenshot: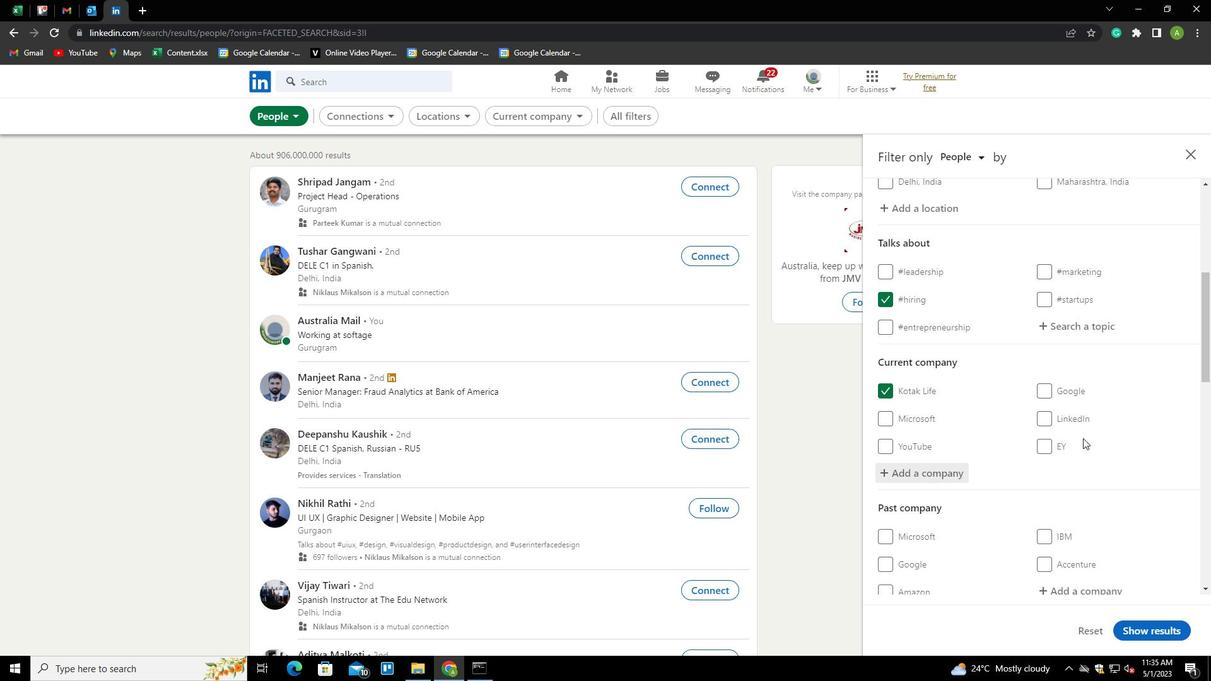 
Action: Mouse scrolled (1083, 438) with delta (0, 0)
Screenshot: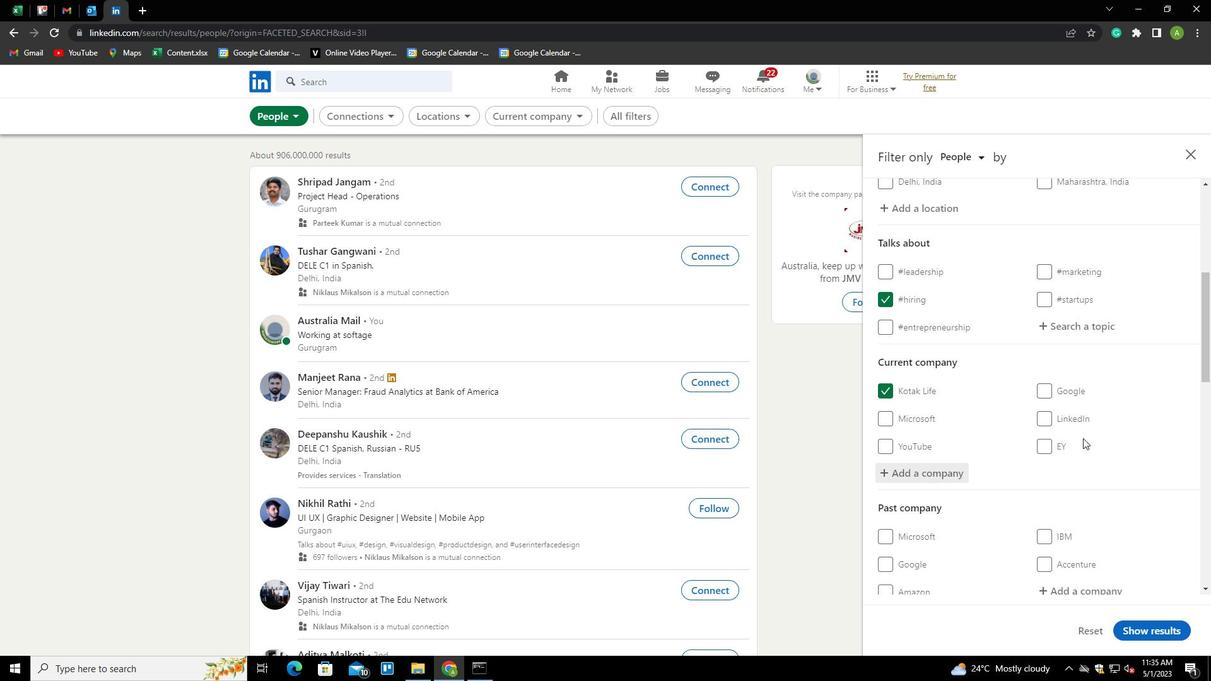 
Action: Mouse scrolled (1083, 438) with delta (0, 0)
Screenshot: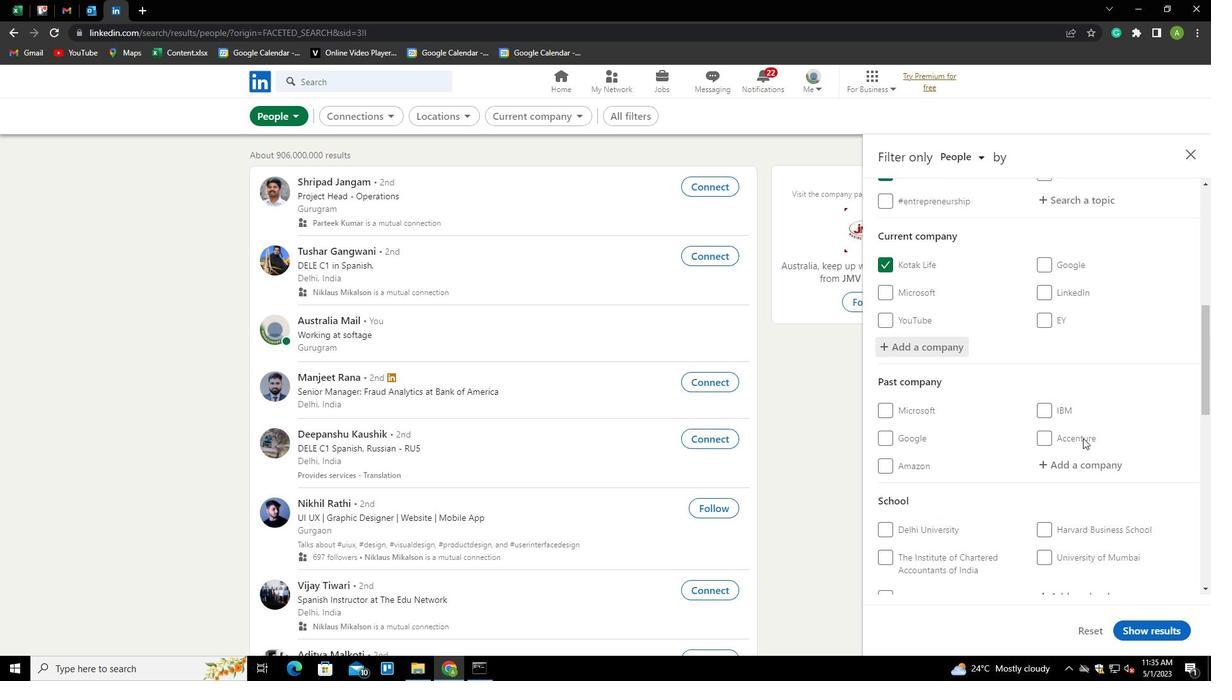 
Action: Mouse scrolled (1083, 438) with delta (0, 0)
Screenshot: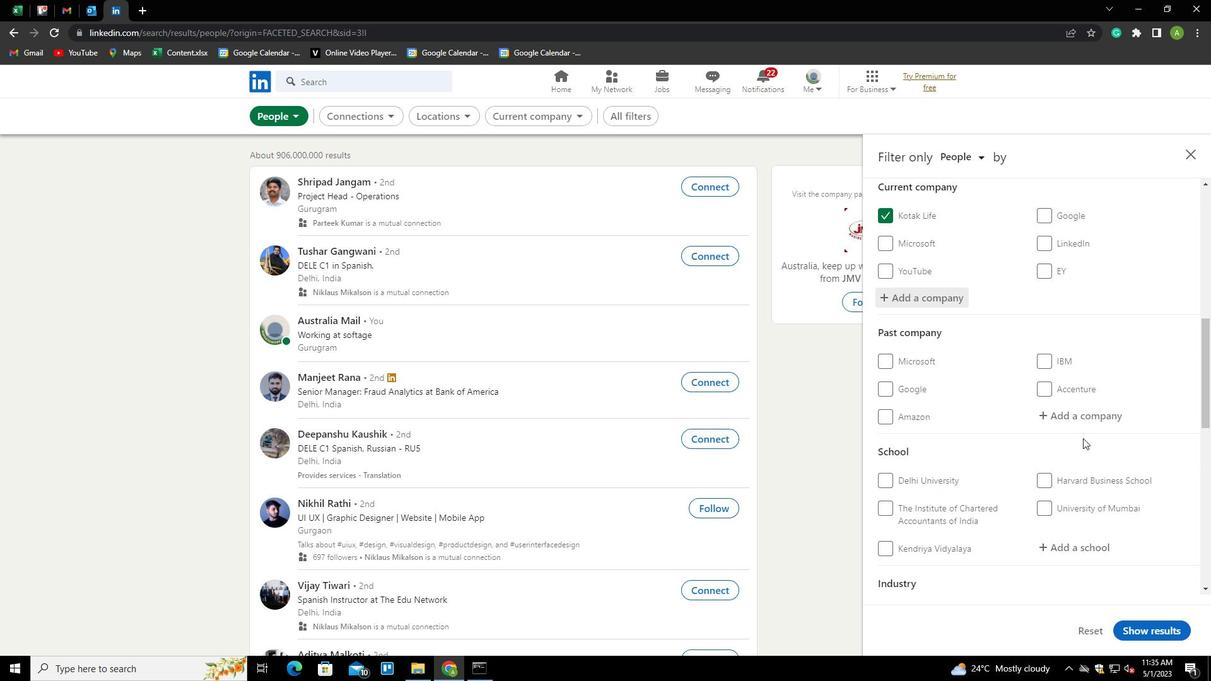 
Action: Mouse moved to (1069, 468)
Screenshot: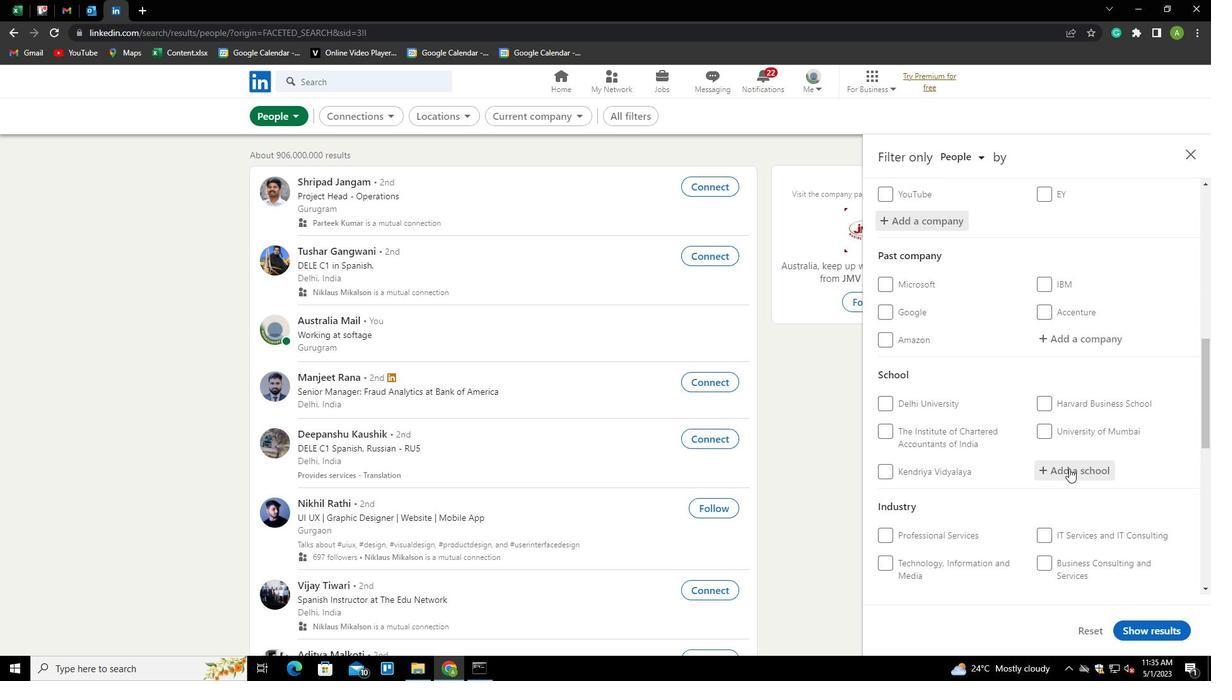 
Action: Mouse scrolled (1069, 468) with delta (0, 0)
Screenshot: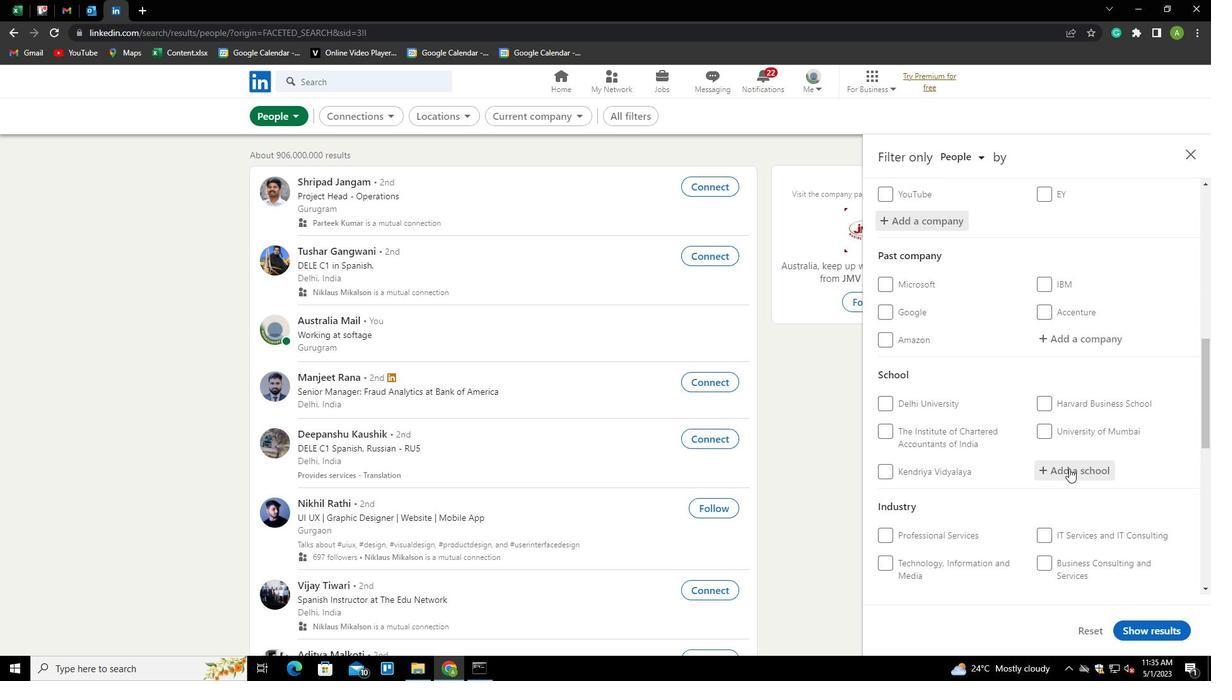 
Action: Mouse moved to (1074, 410)
Screenshot: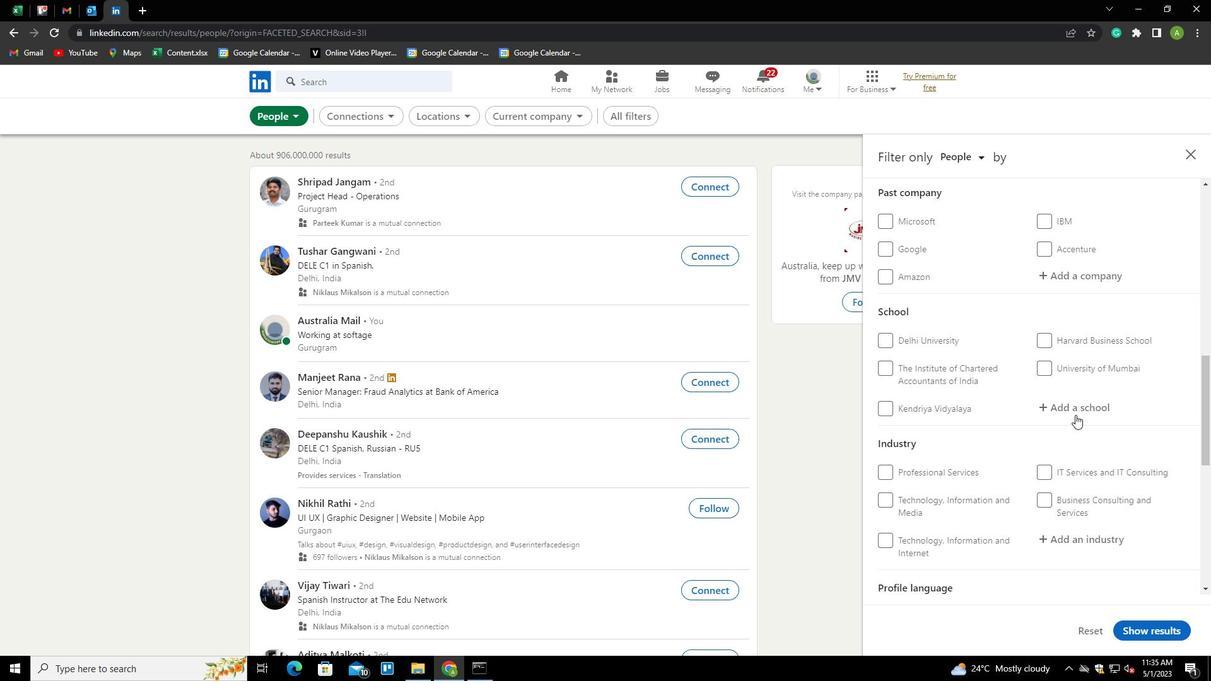 
Action: Mouse pressed left at (1074, 410)
Screenshot: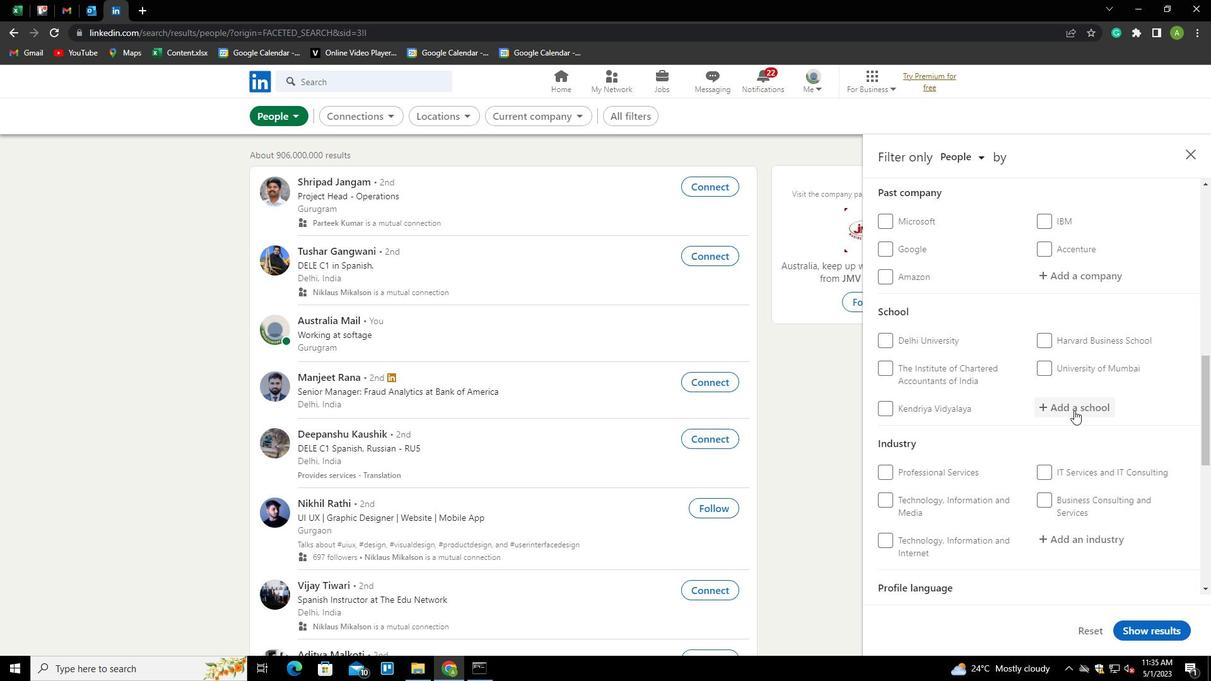 
Action: Key pressed <Key.shift>
Screenshot: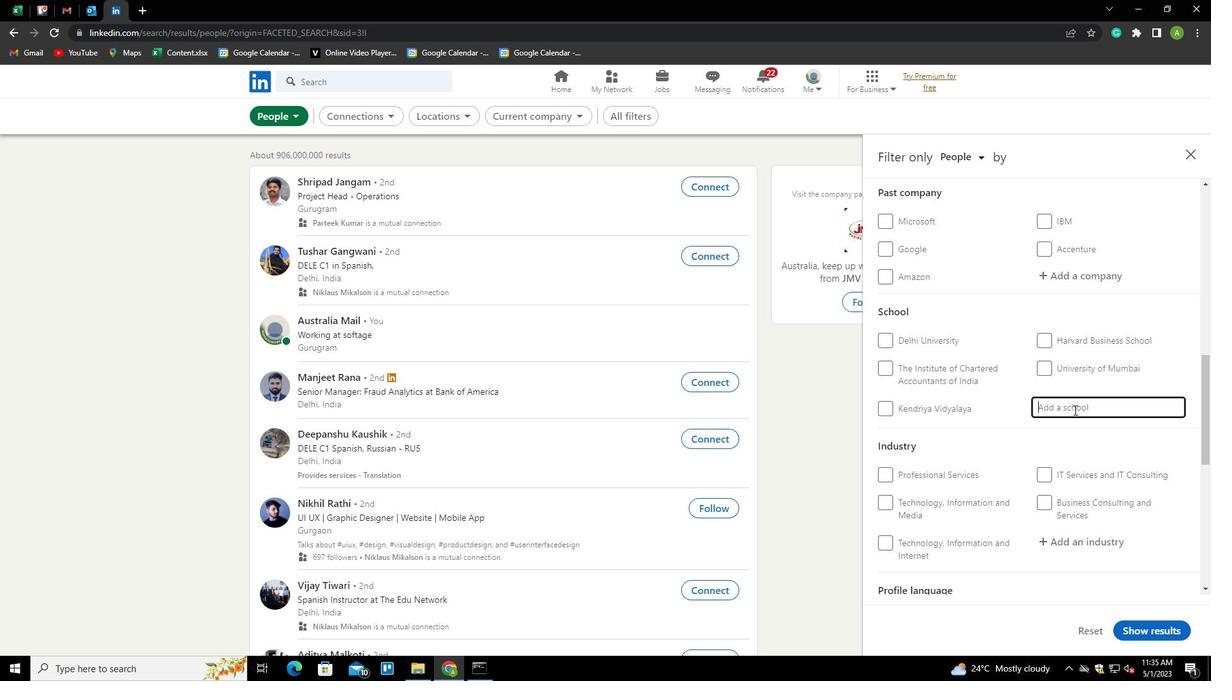 
Action: Mouse moved to (1071, 412)
Screenshot: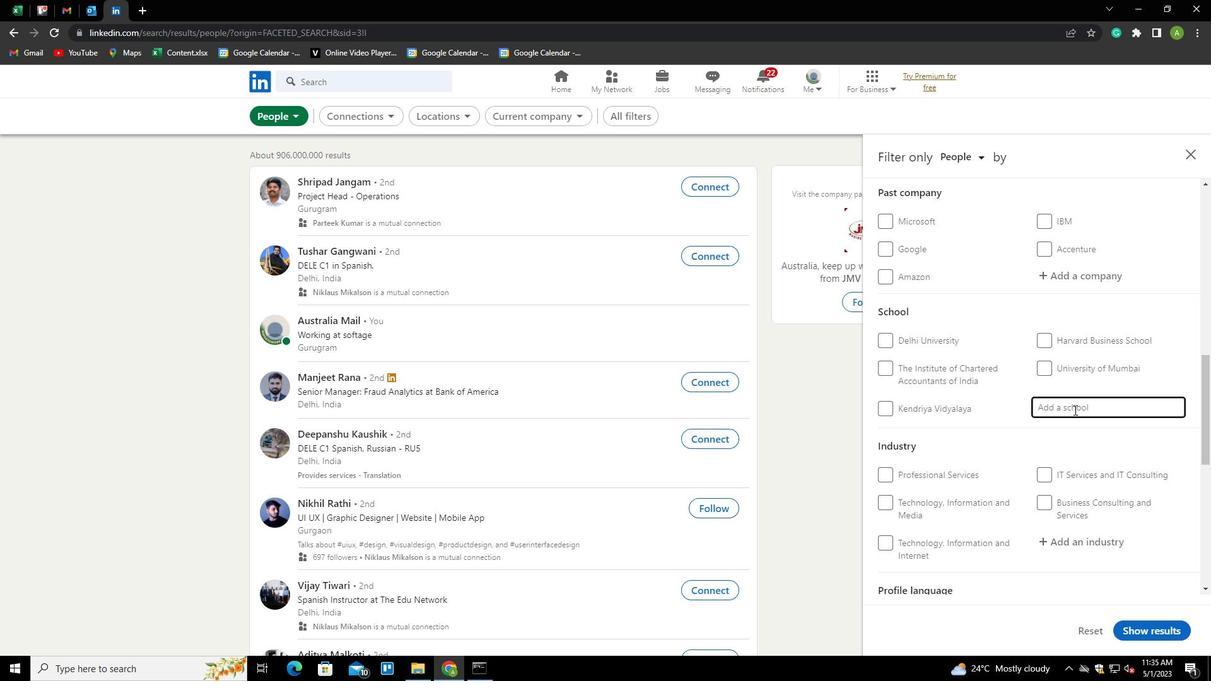 
Action: Key pressed <Key.shift><Key.shift><Key.shift><Key.shift><Key.shift><Key.shift><Key.shift><Key.shift><Key.shift><Key.shift><Key.shift><Key.shift><Key.shift><Key.shift>SPHOOR<Key.down><Key.enter>
Screenshot: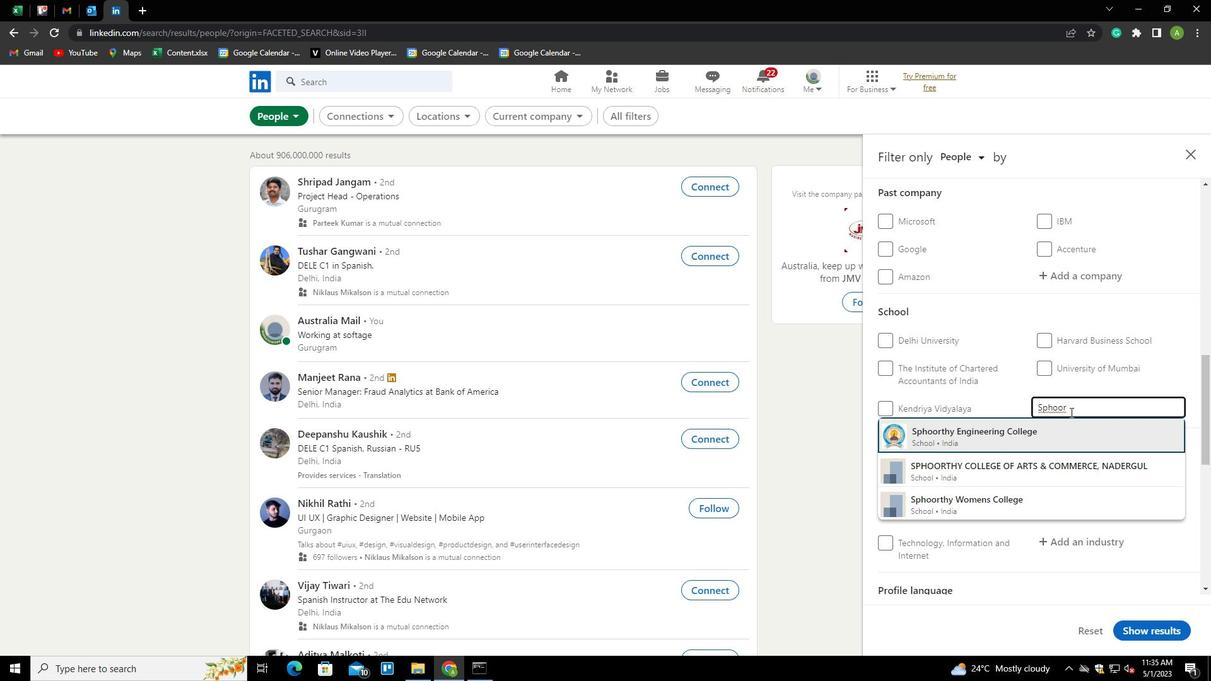 
Action: Mouse scrolled (1071, 412) with delta (0, 0)
Screenshot: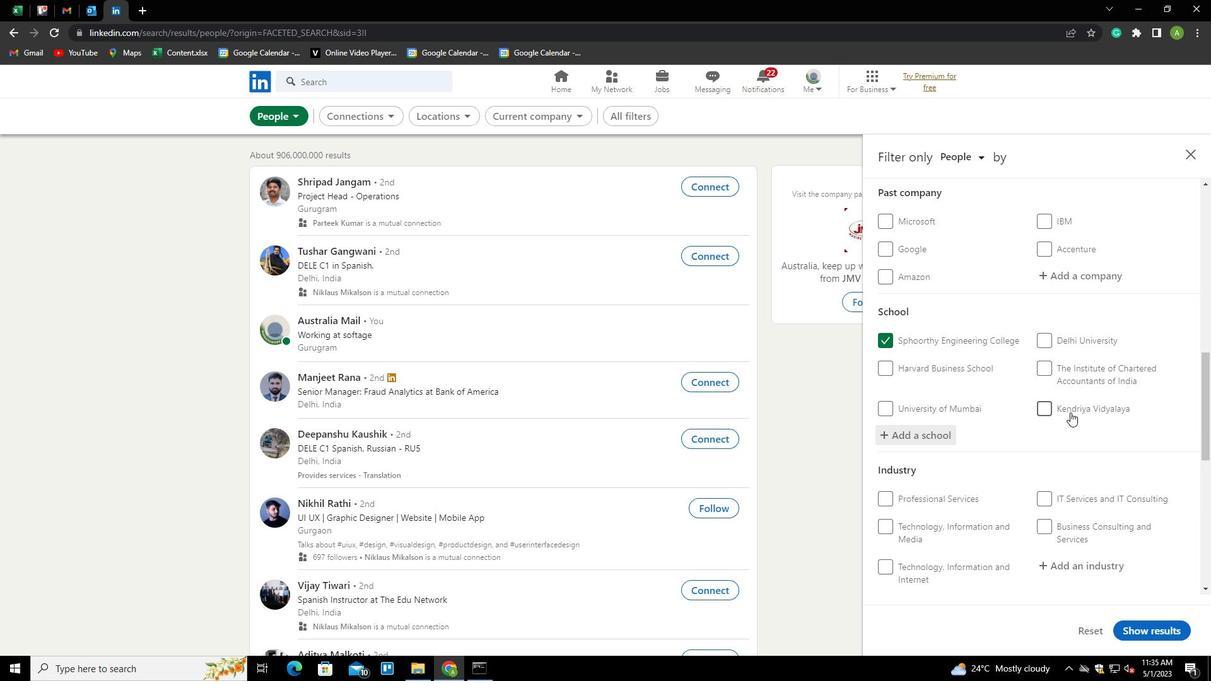 
Action: Mouse scrolled (1071, 412) with delta (0, 0)
Screenshot: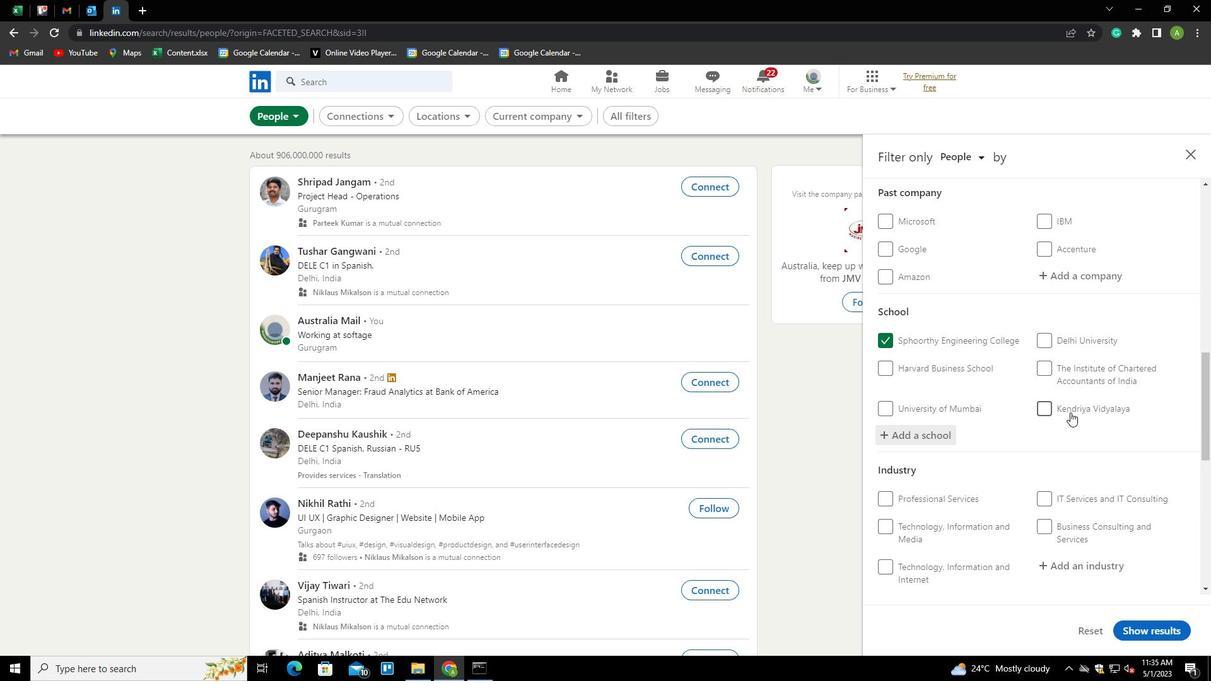 
Action: Mouse scrolled (1071, 412) with delta (0, 0)
Screenshot: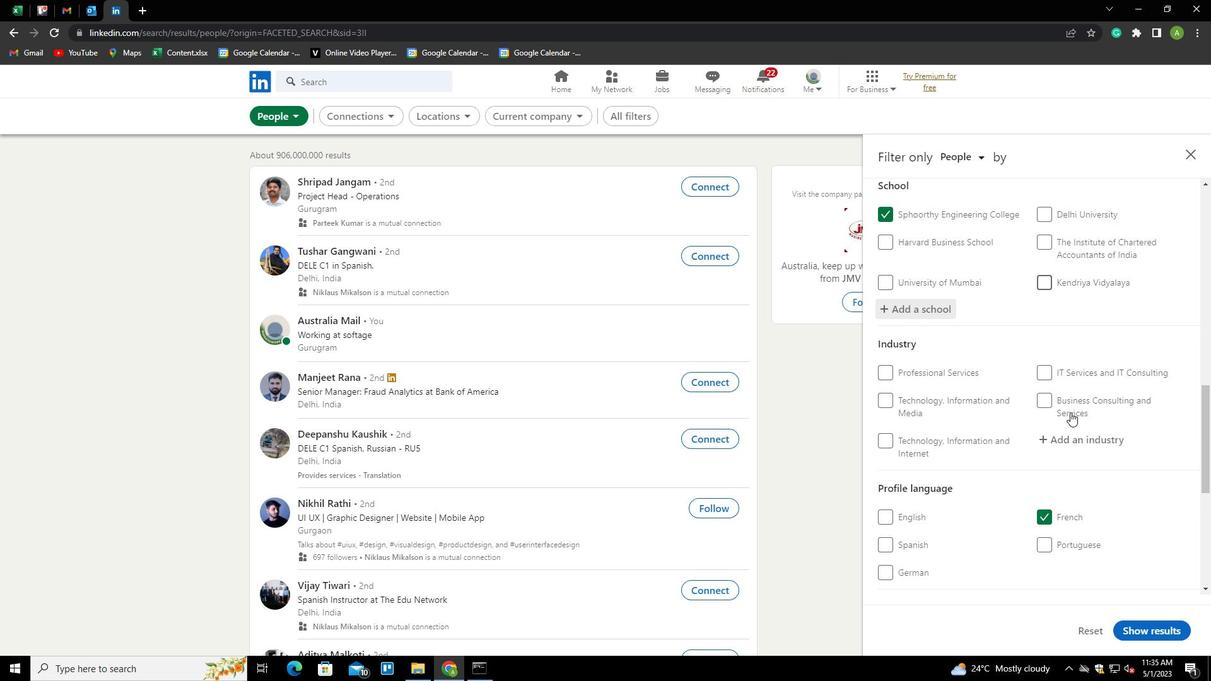 
Action: Mouse scrolled (1071, 412) with delta (0, 0)
Screenshot: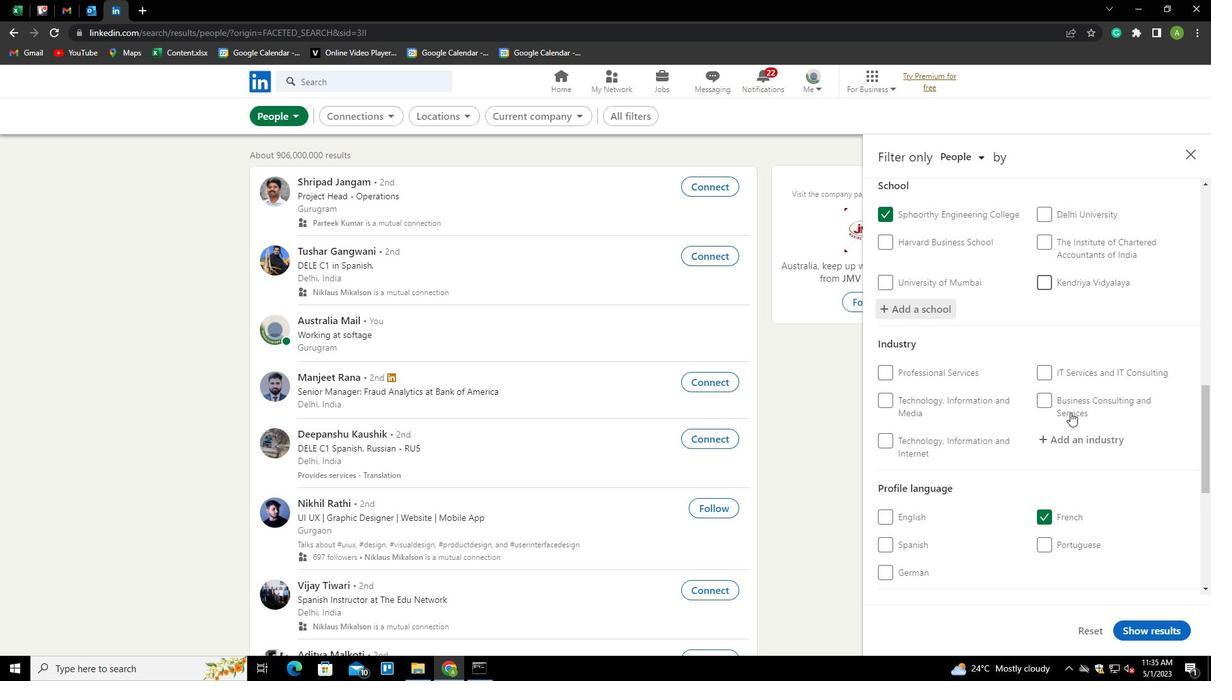 
Action: Mouse moved to (1066, 308)
Screenshot: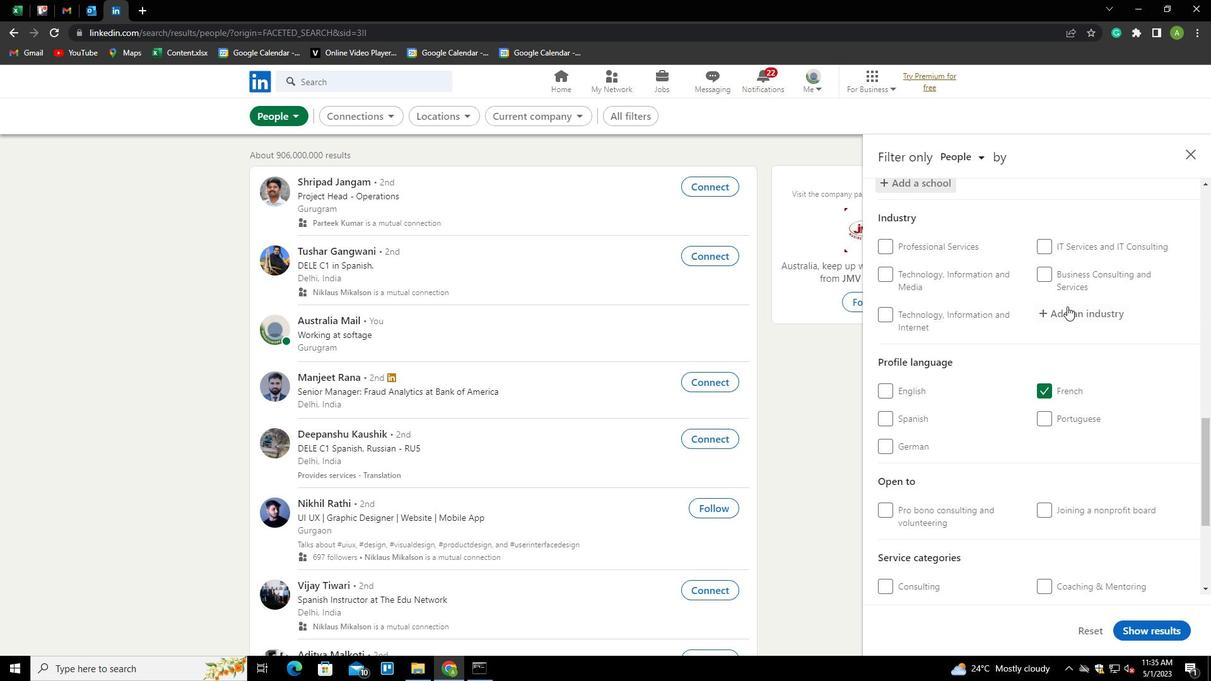 
Action: Mouse pressed left at (1066, 308)
Screenshot: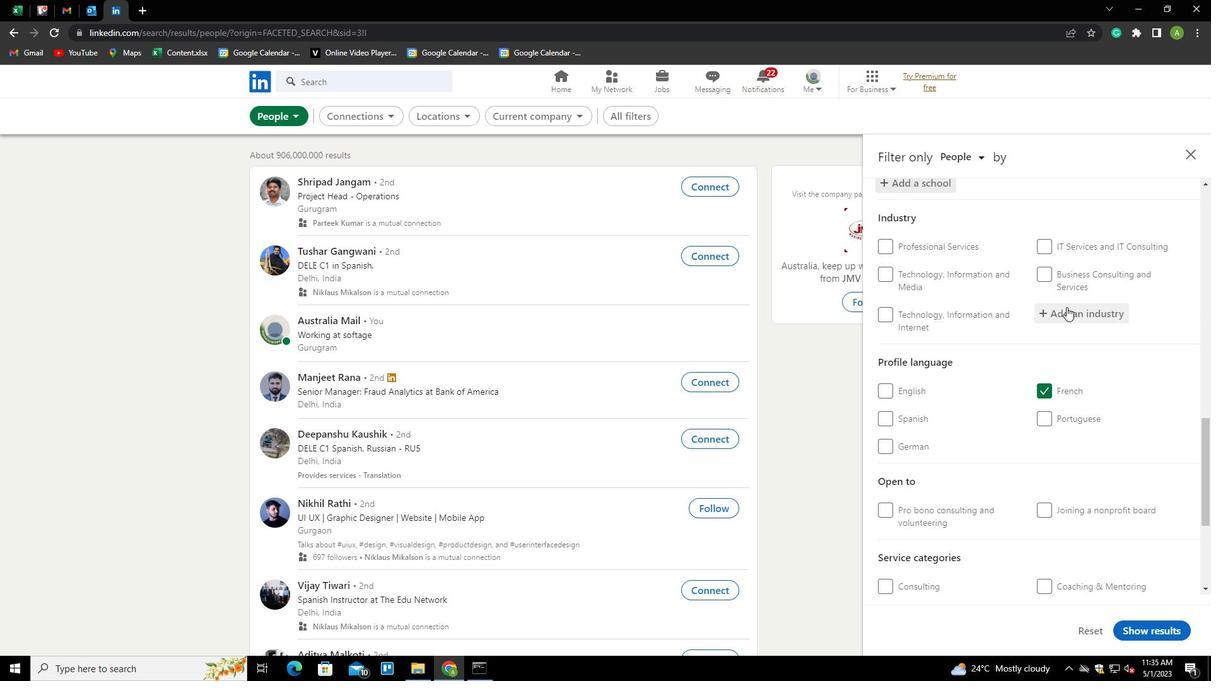 
Action: Mouse moved to (1076, 316)
Screenshot: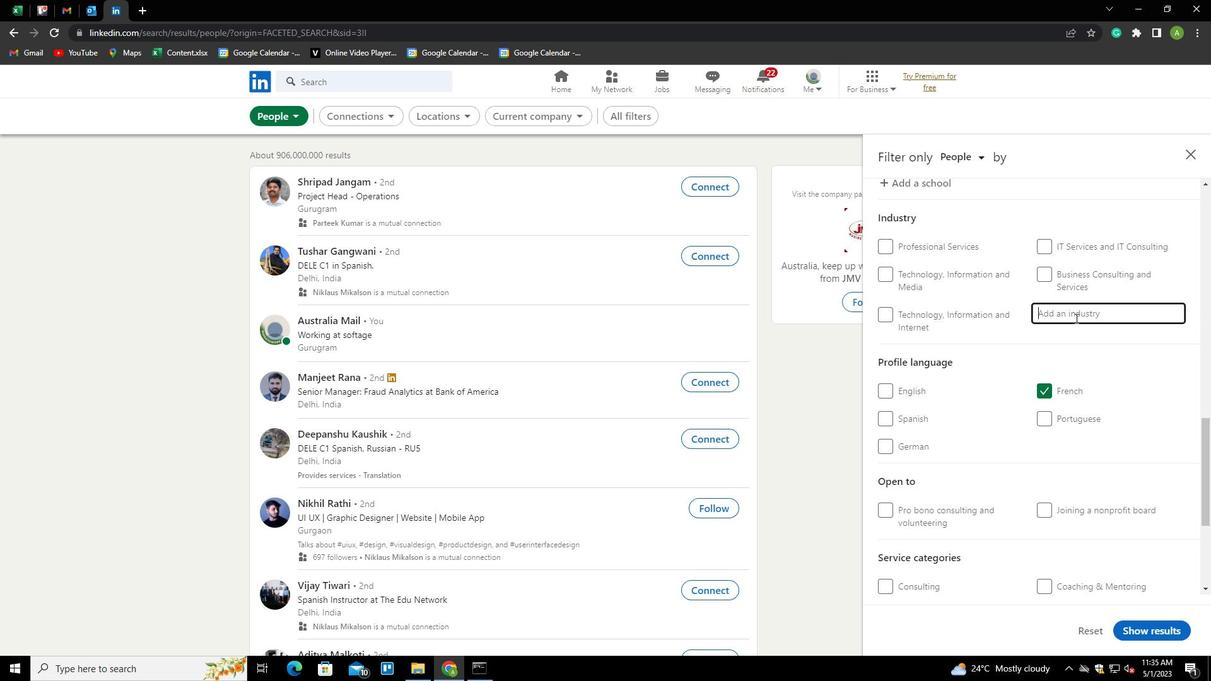
Action: Mouse pressed left at (1076, 316)
Screenshot: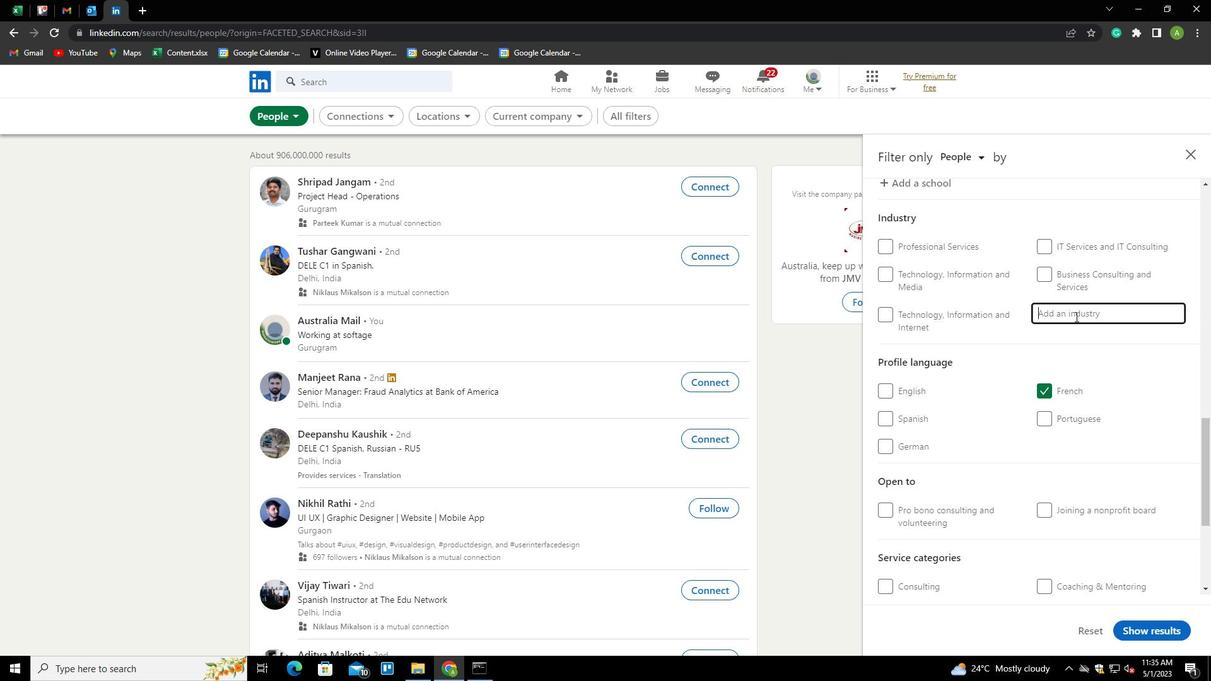 
Action: Key pressed <Key.shift>NANOT<Key.down><Key.enter>
Screenshot: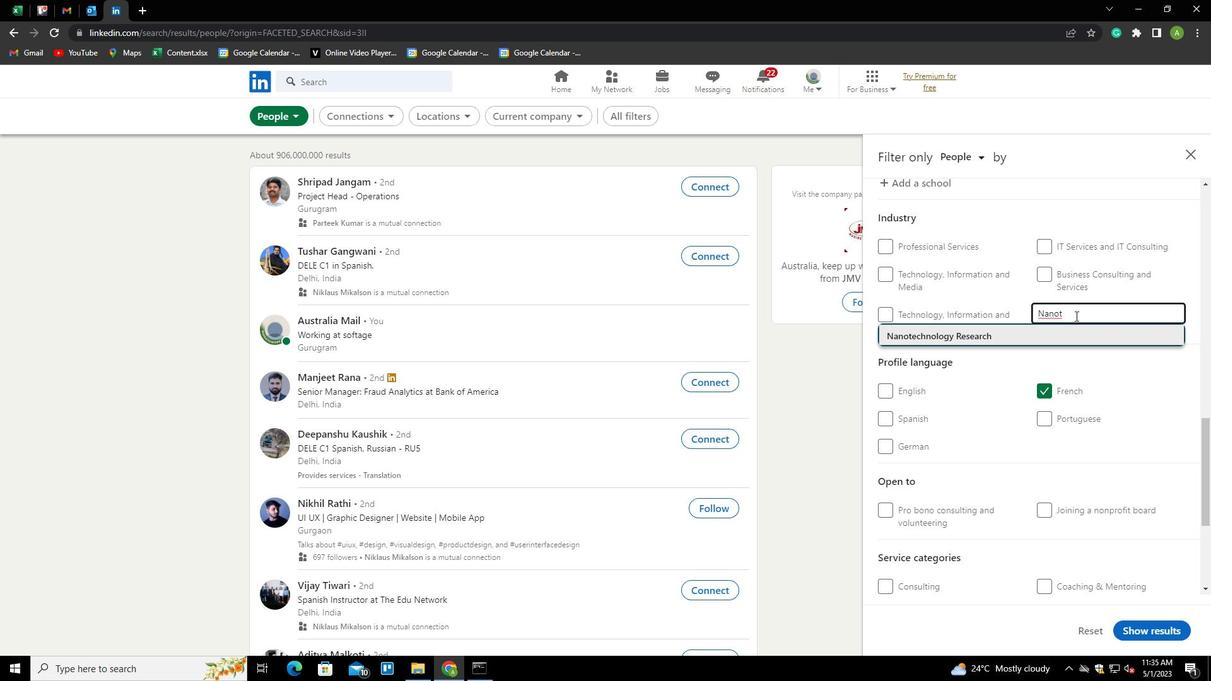 
Action: Mouse scrolled (1076, 315) with delta (0, 0)
Screenshot: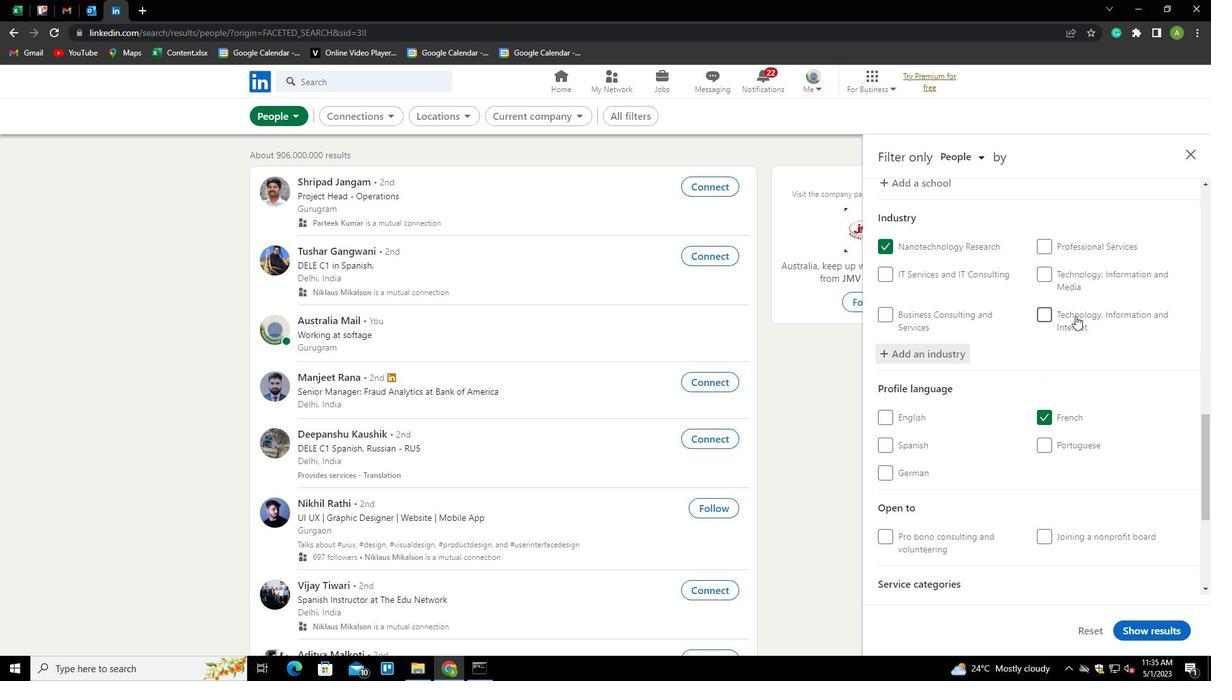 
Action: Mouse scrolled (1076, 315) with delta (0, 0)
Screenshot: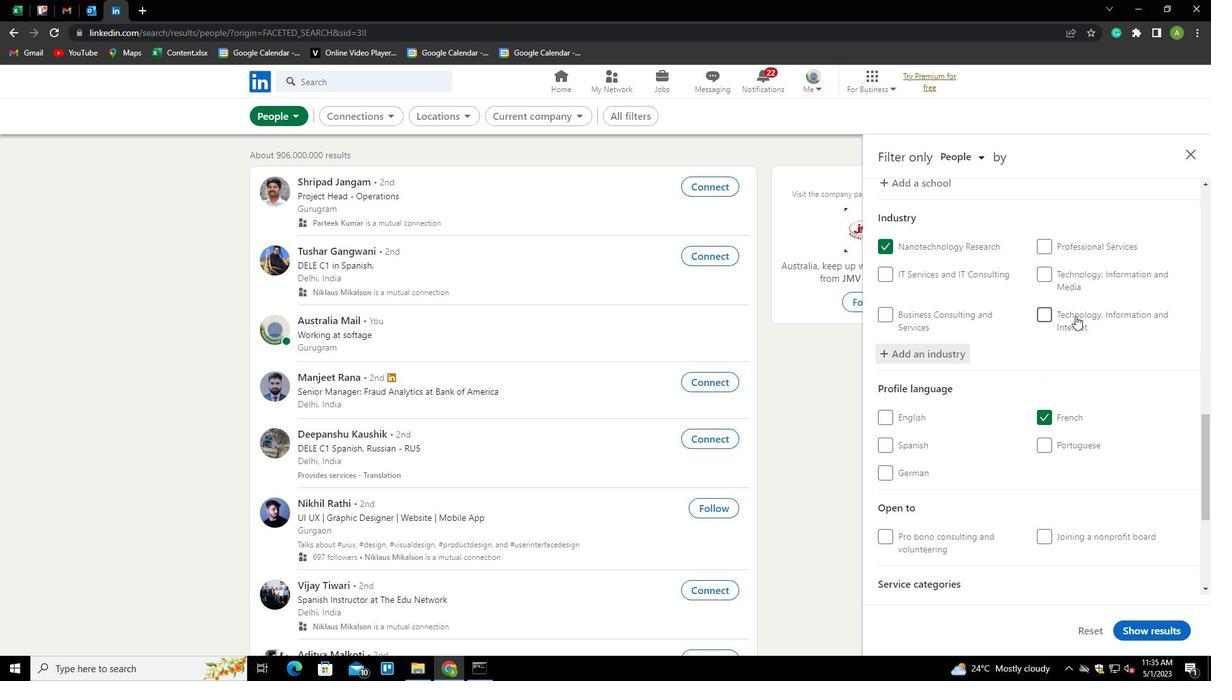 
Action: Mouse moved to (1075, 324)
Screenshot: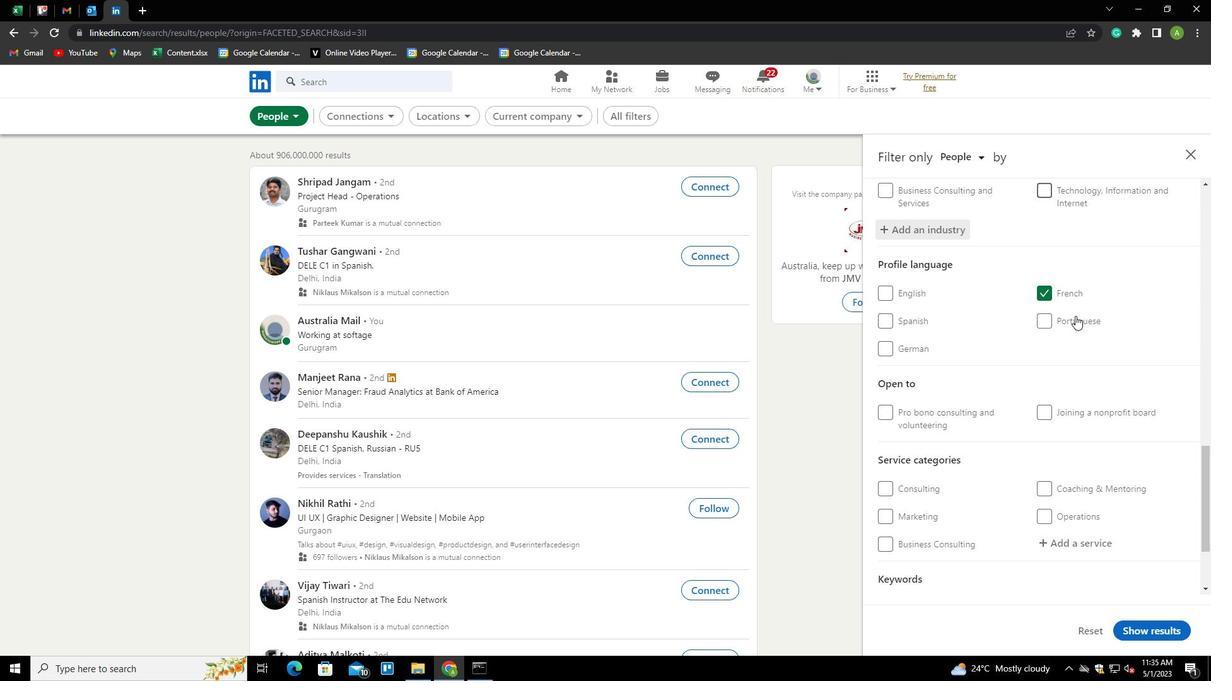 
Action: Mouse scrolled (1075, 323) with delta (0, 0)
Screenshot: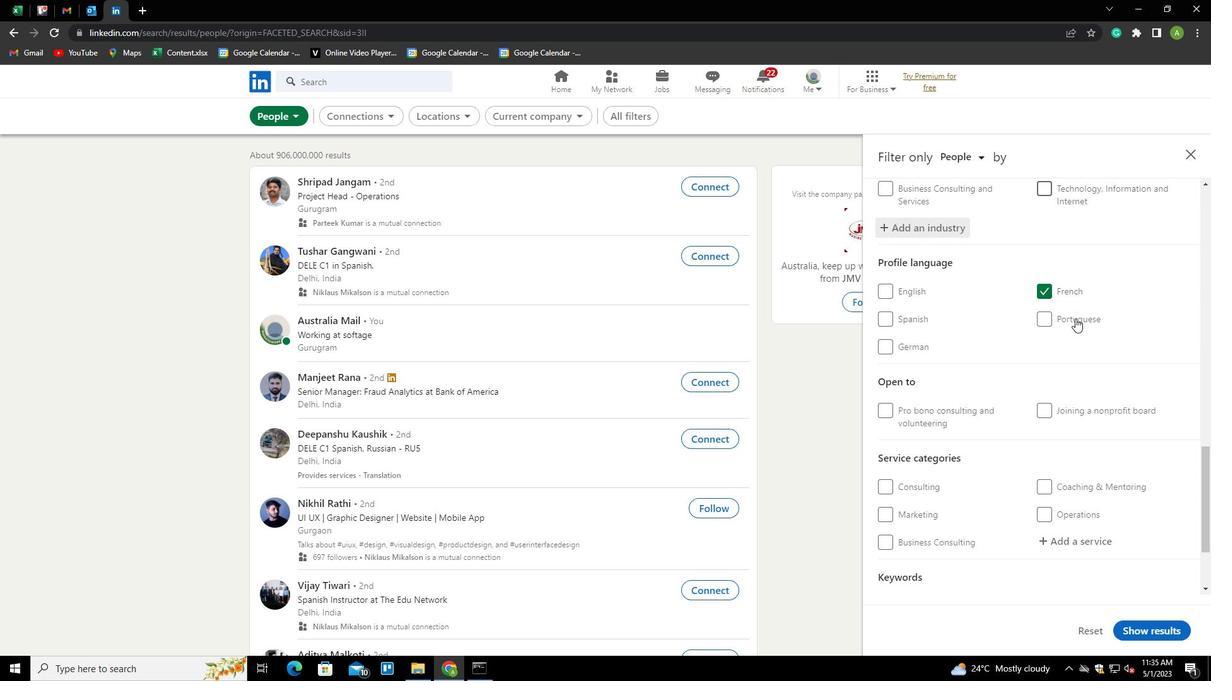 
Action: Mouse moved to (1061, 480)
Screenshot: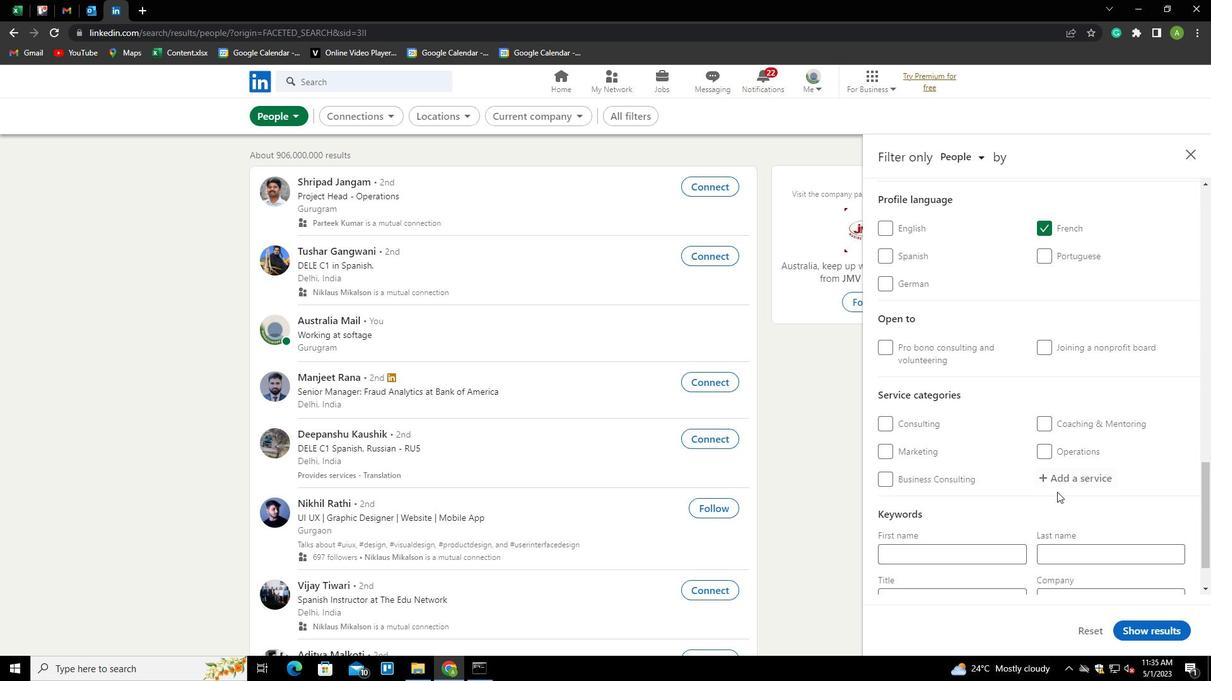 
Action: Mouse pressed left at (1061, 480)
Screenshot: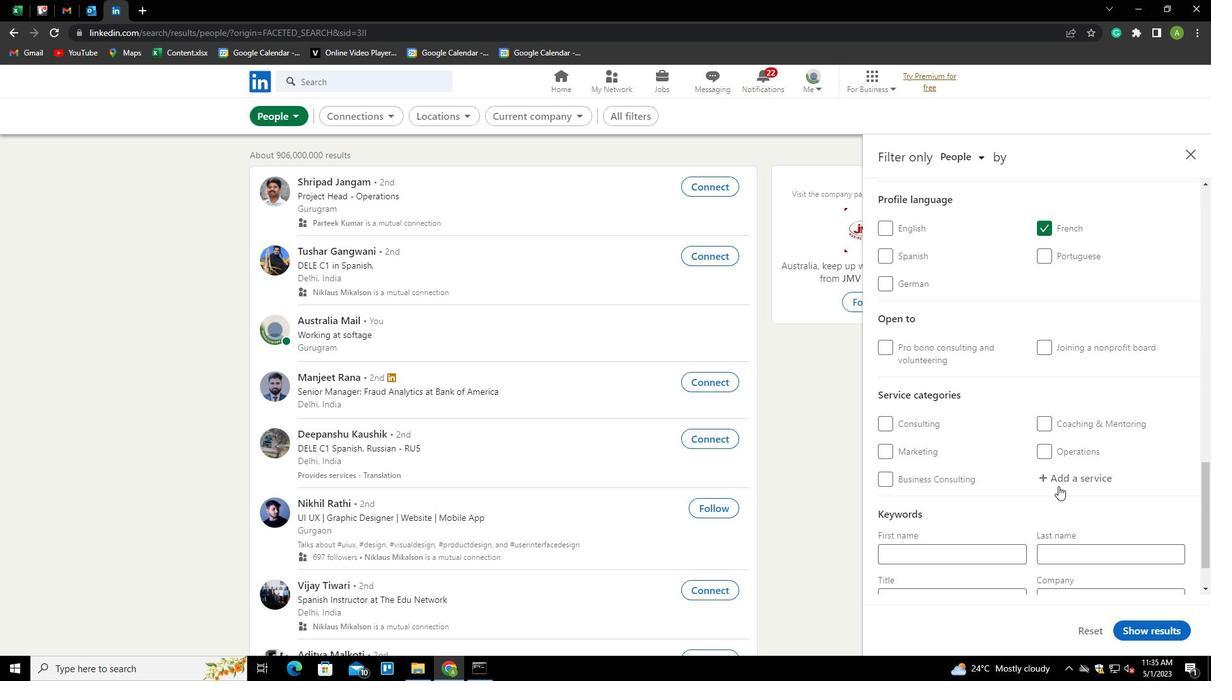 
Action: Mouse moved to (1074, 476)
Screenshot: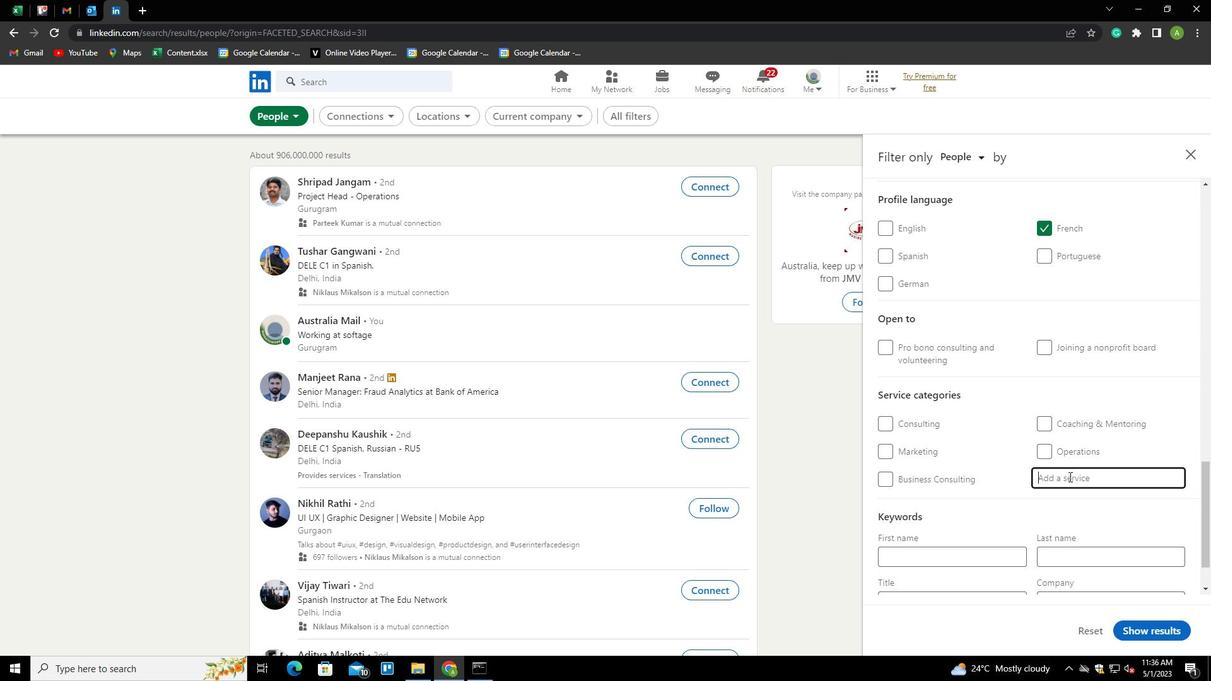 
Action: Mouse pressed left at (1074, 476)
Screenshot: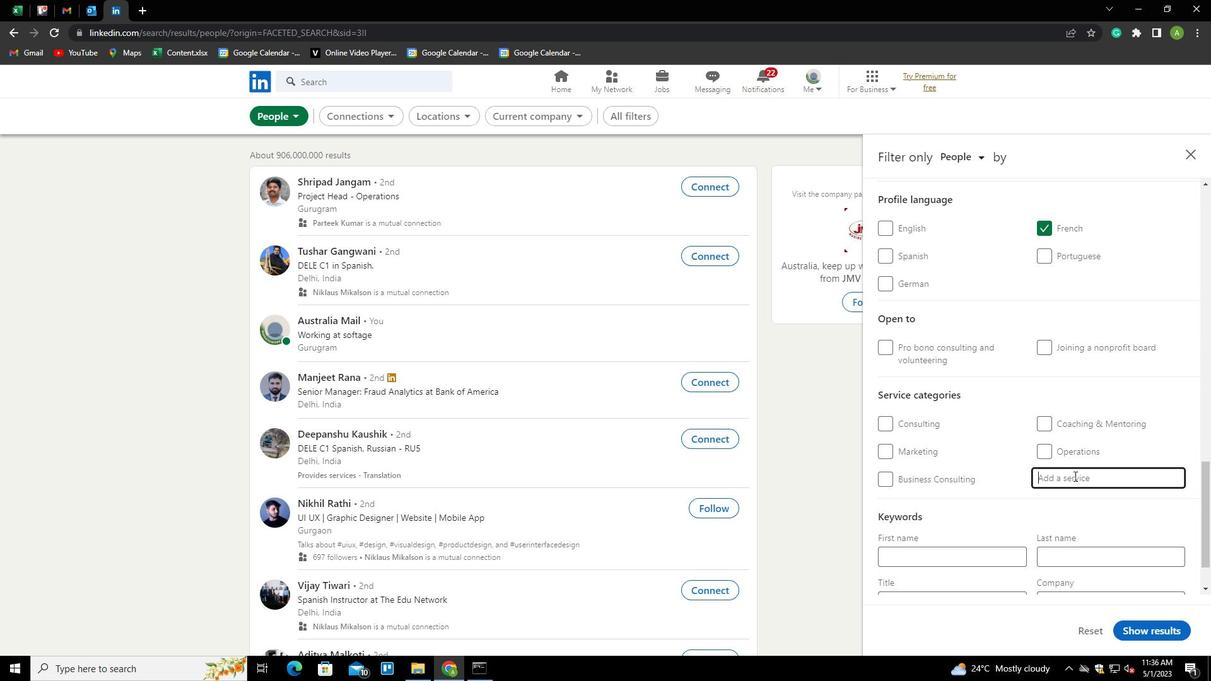 
Action: Mouse moved to (1075, 476)
Screenshot: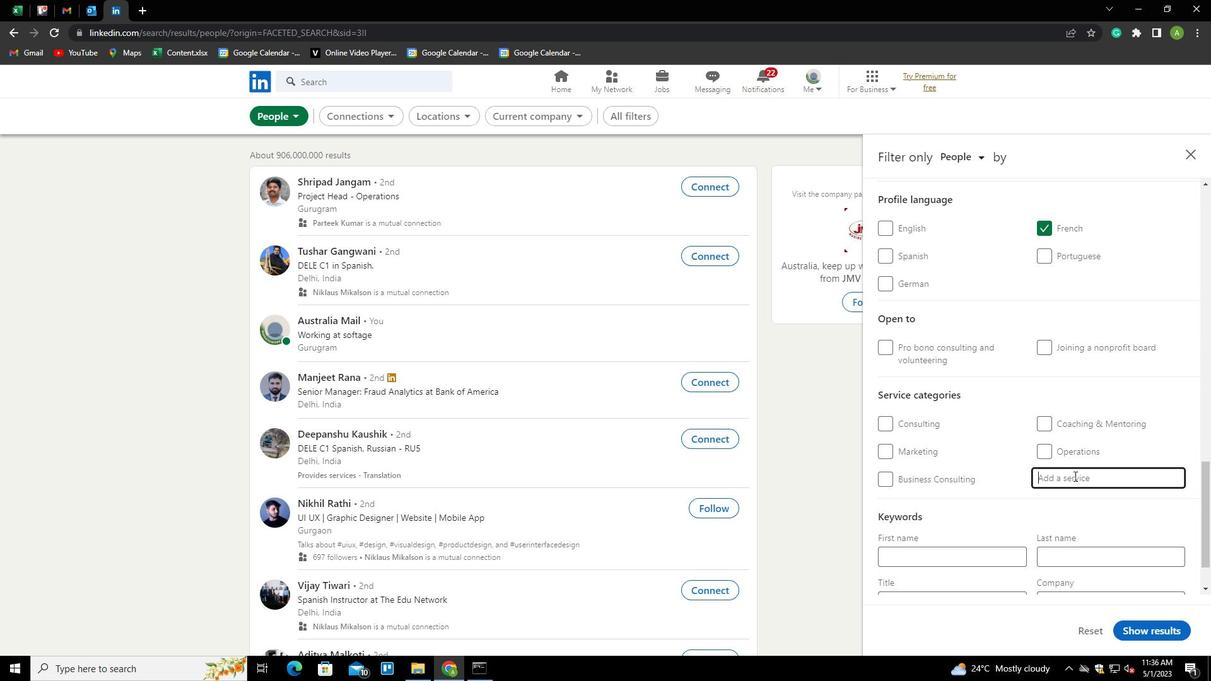
Action: Key pressed <Key.shift>PRCIN<Key.backspace><Key.backspace><Key.backspace>ICIN<Key.down><Key.enter>
Screenshot: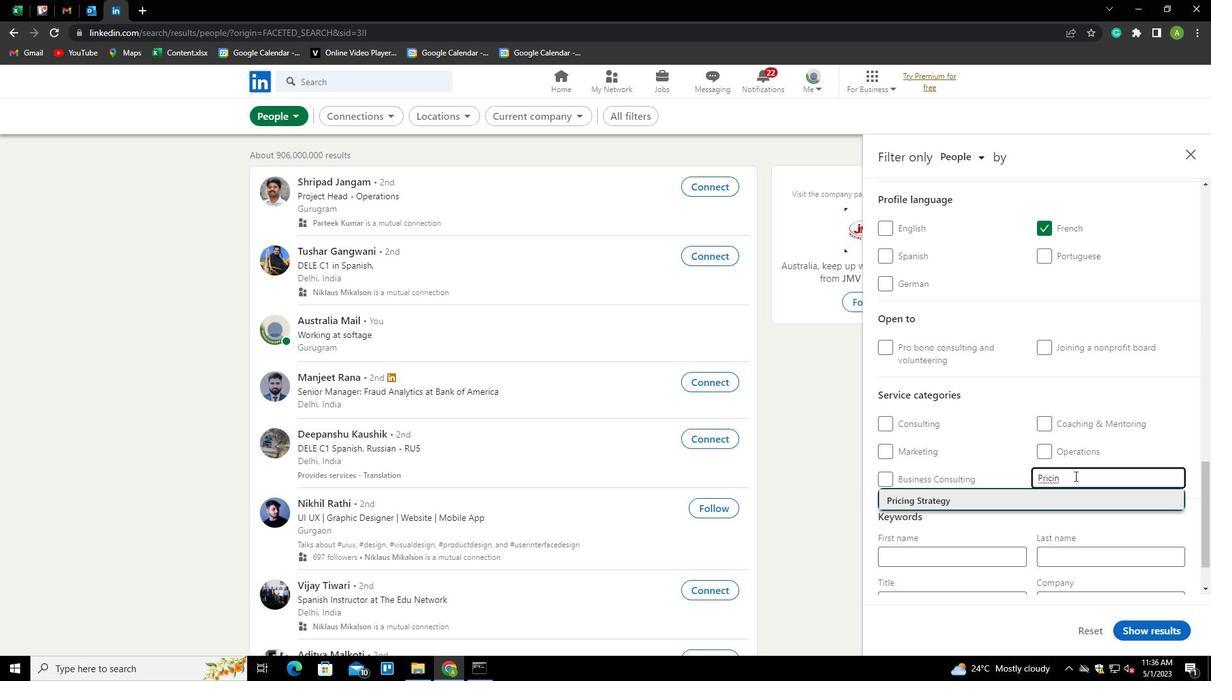 
Action: Mouse moved to (1076, 475)
Screenshot: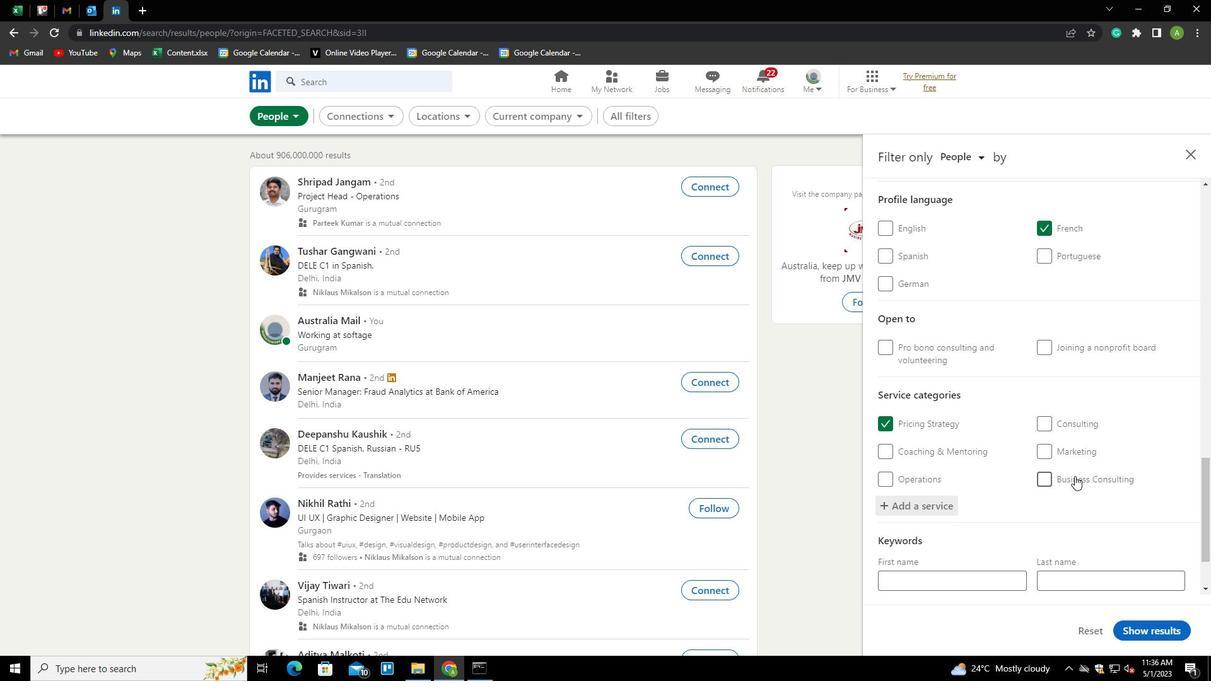 
Action: Mouse scrolled (1076, 474) with delta (0, 0)
Screenshot: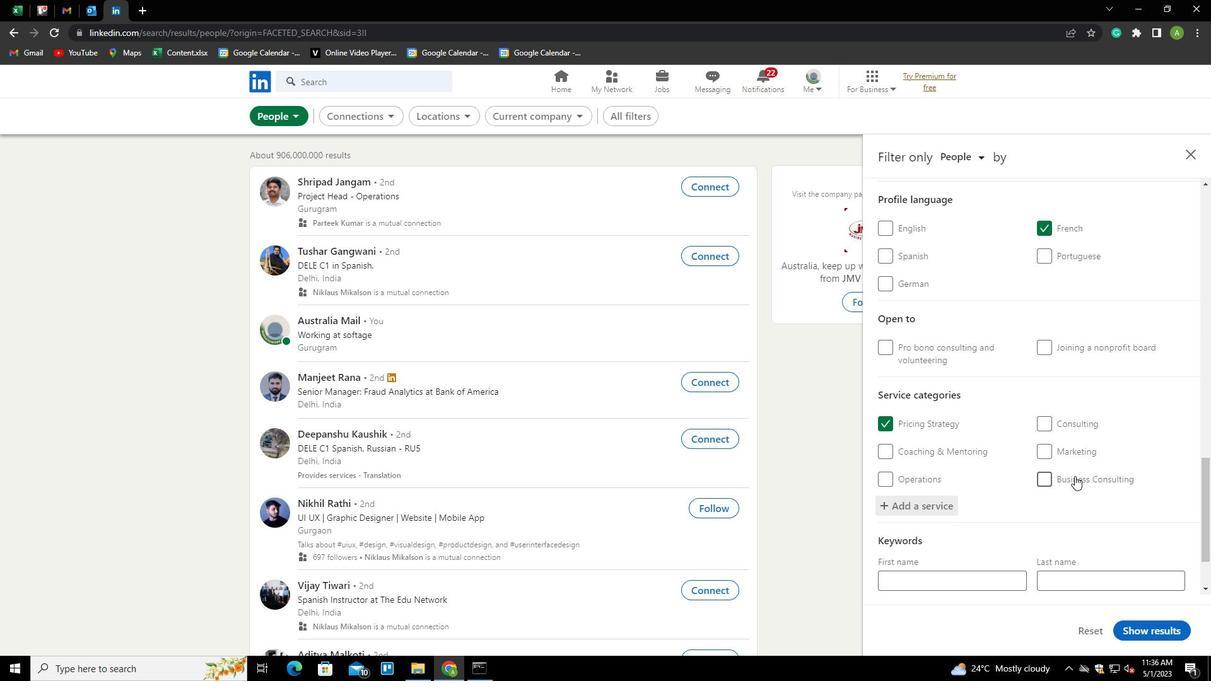 
Action: Mouse scrolled (1076, 474) with delta (0, 0)
Screenshot: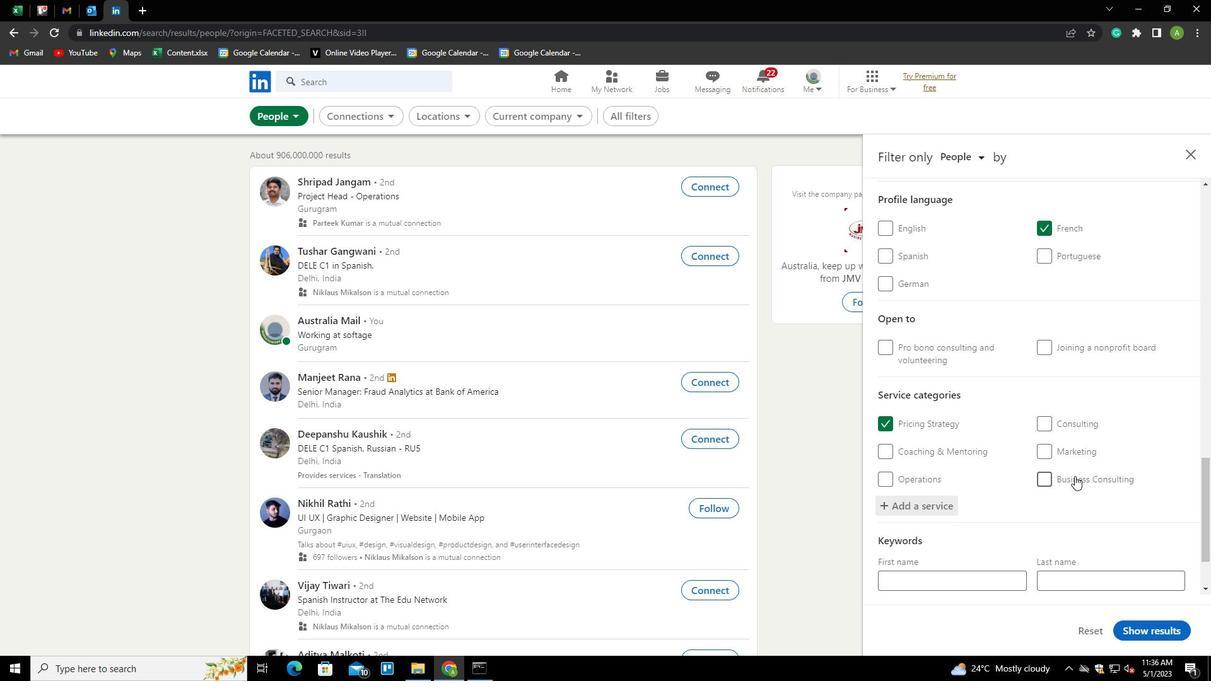 
Action: Mouse scrolled (1076, 474) with delta (0, 0)
Screenshot: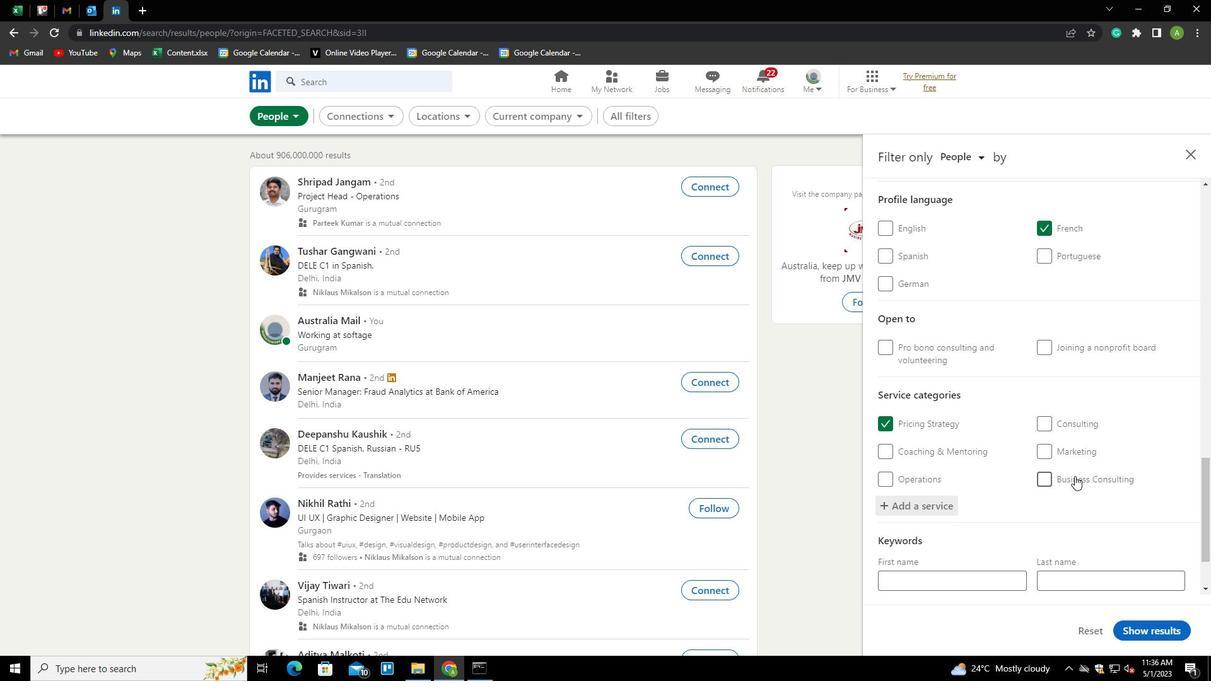 
Action: Mouse scrolled (1076, 474) with delta (0, 0)
Screenshot: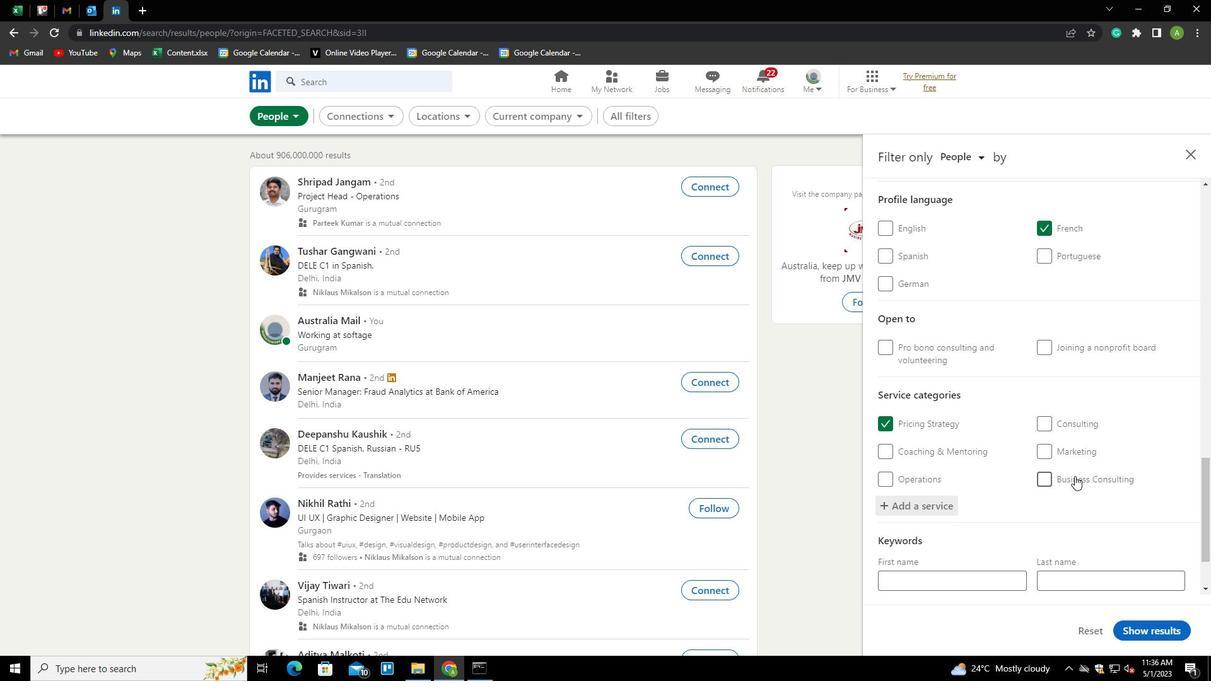 
Action: Mouse scrolled (1076, 474) with delta (0, 0)
Screenshot: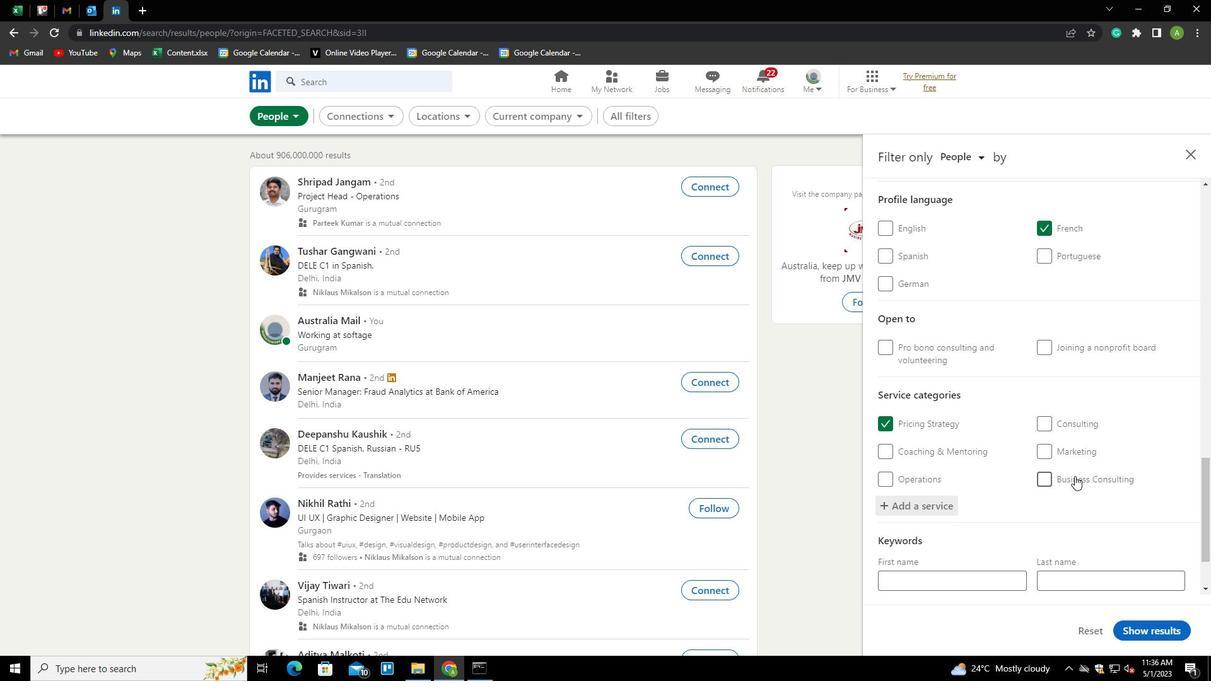 
Action: Mouse scrolled (1076, 474) with delta (0, 0)
Screenshot: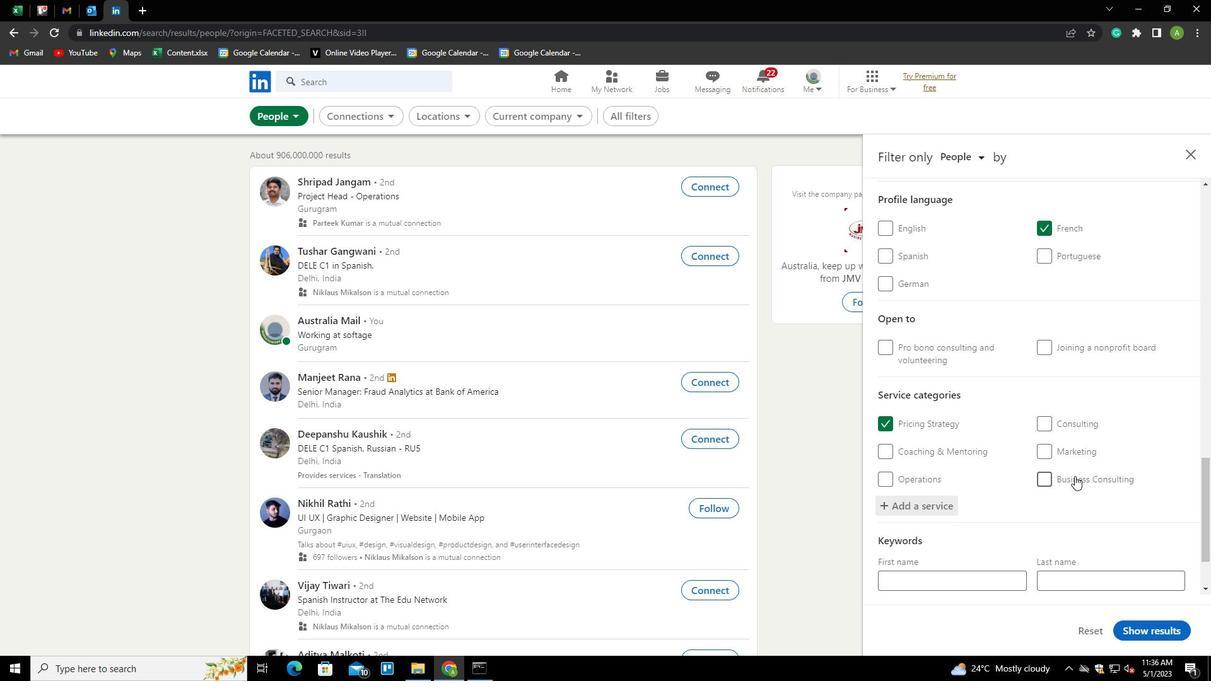 
Action: Mouse scrolled (1076, 474) with delta (0, 0)
Screenshot: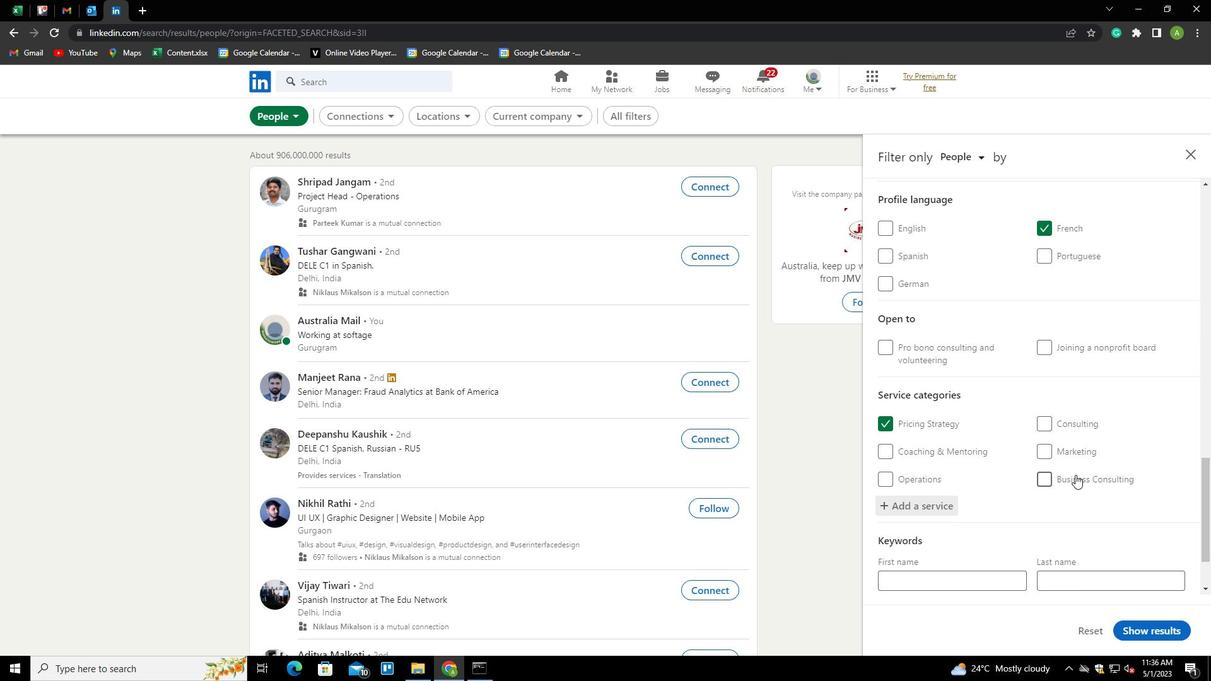 
Action: Mouse moved to (925, 536)
Screenshot: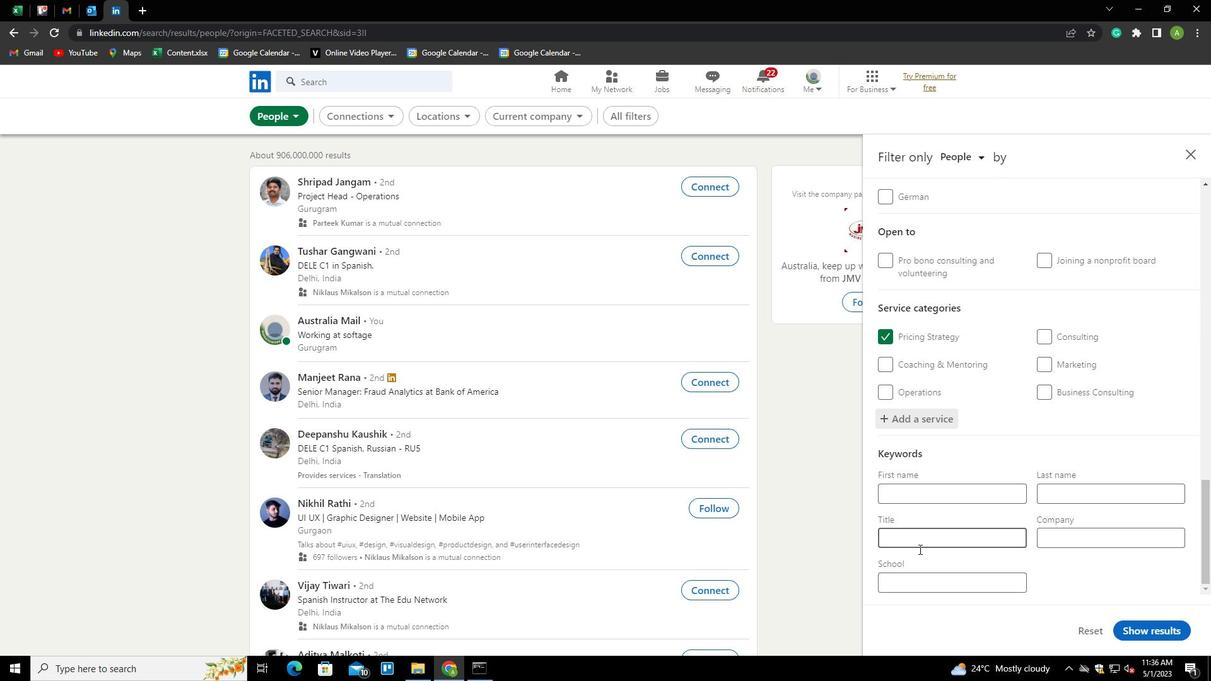 
Action: Mouse pressed left at (925, 536)
Screenshot: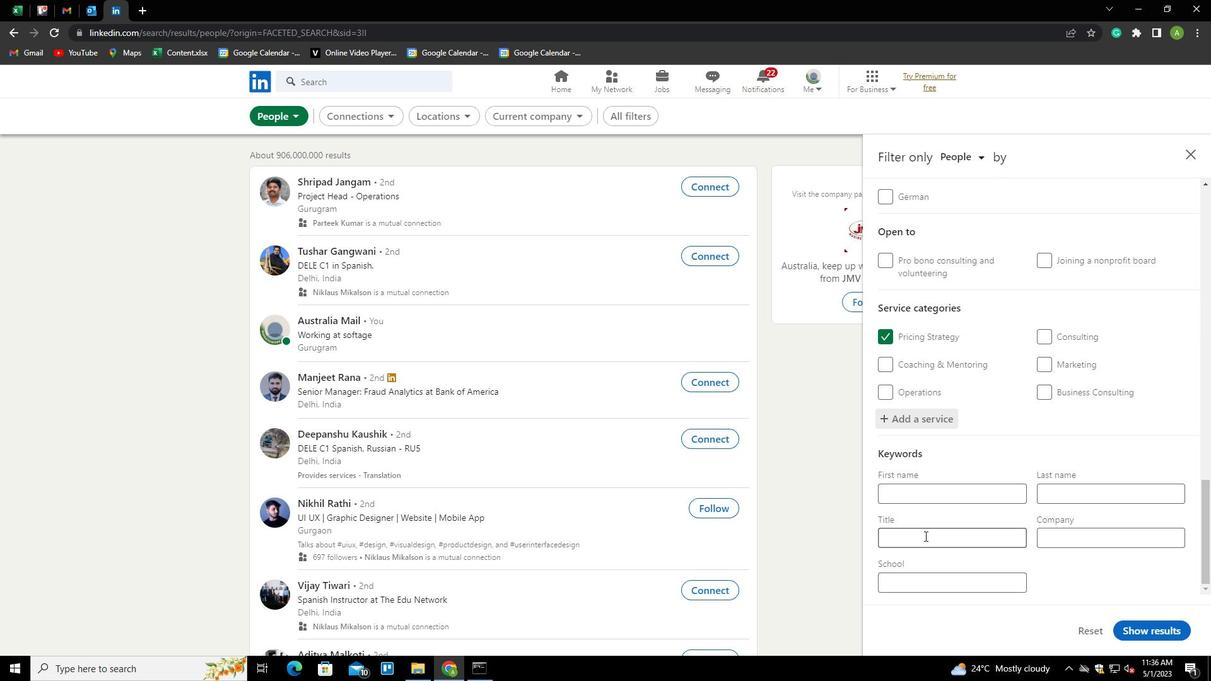 
Action: Mouse moved to (925, 537)
Screenshot: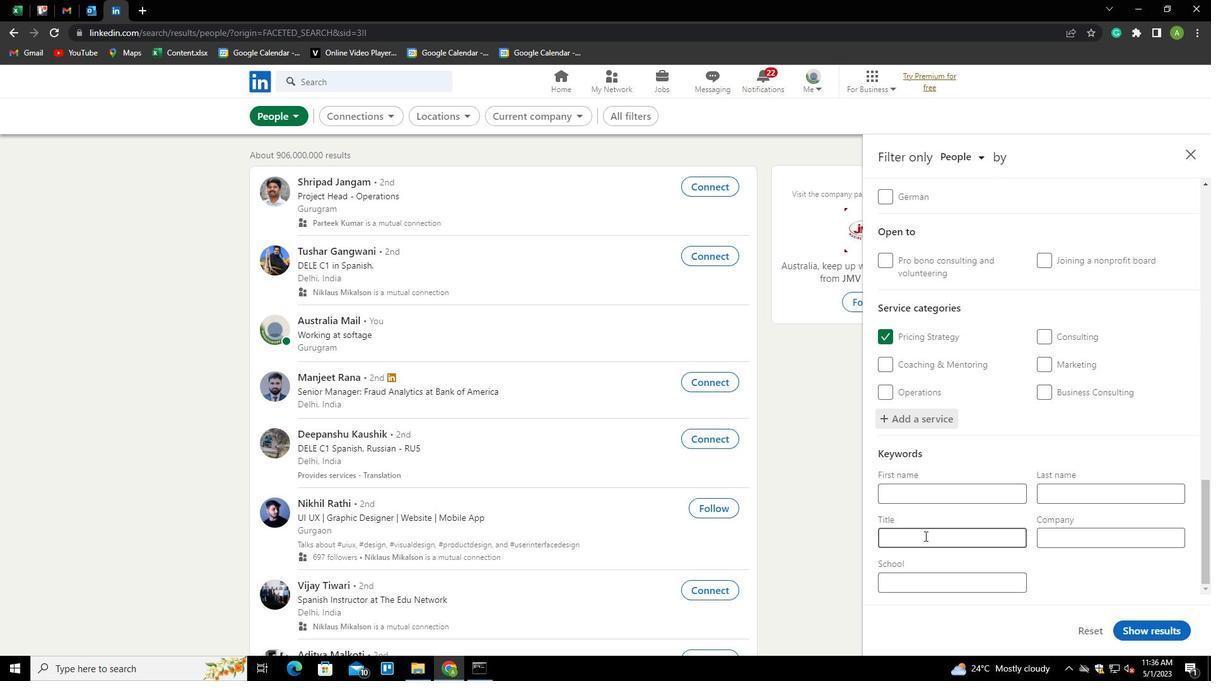 
Action: Key pressed <Key.shift><Key.shift><Key.shift><Key.shift>BOOL<Key.backspace>KKEEPER
Screenshot: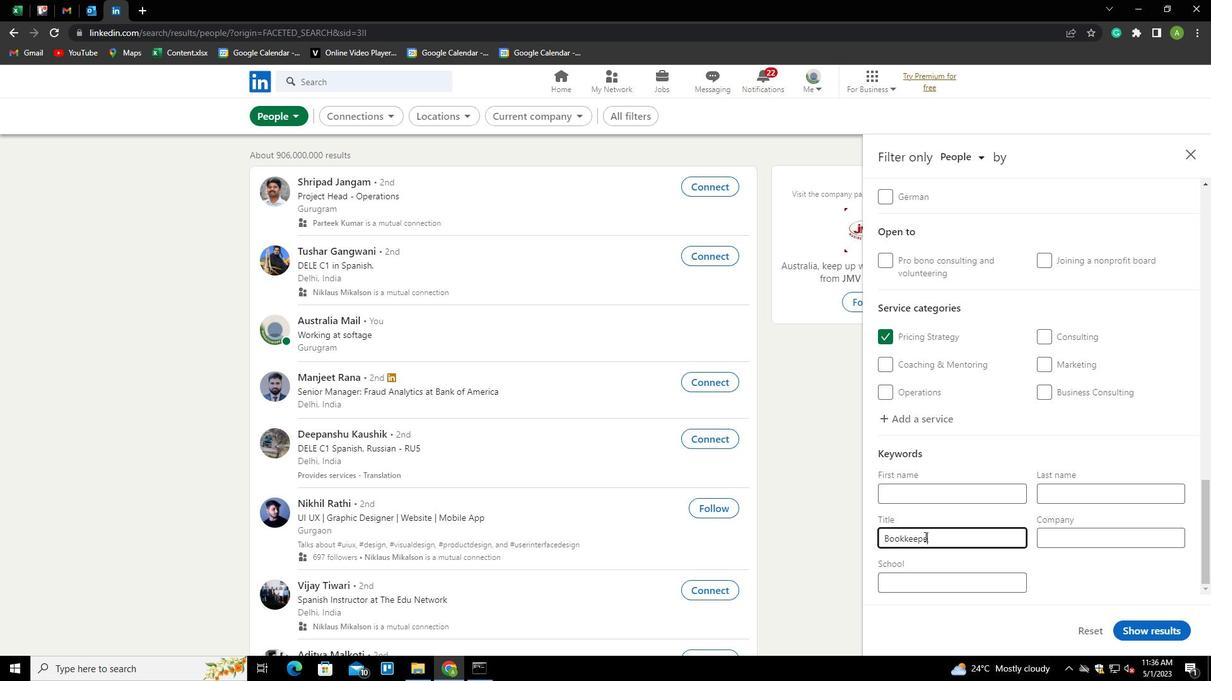 
Action: Mouse moved to (1108, 585)
Screenshot: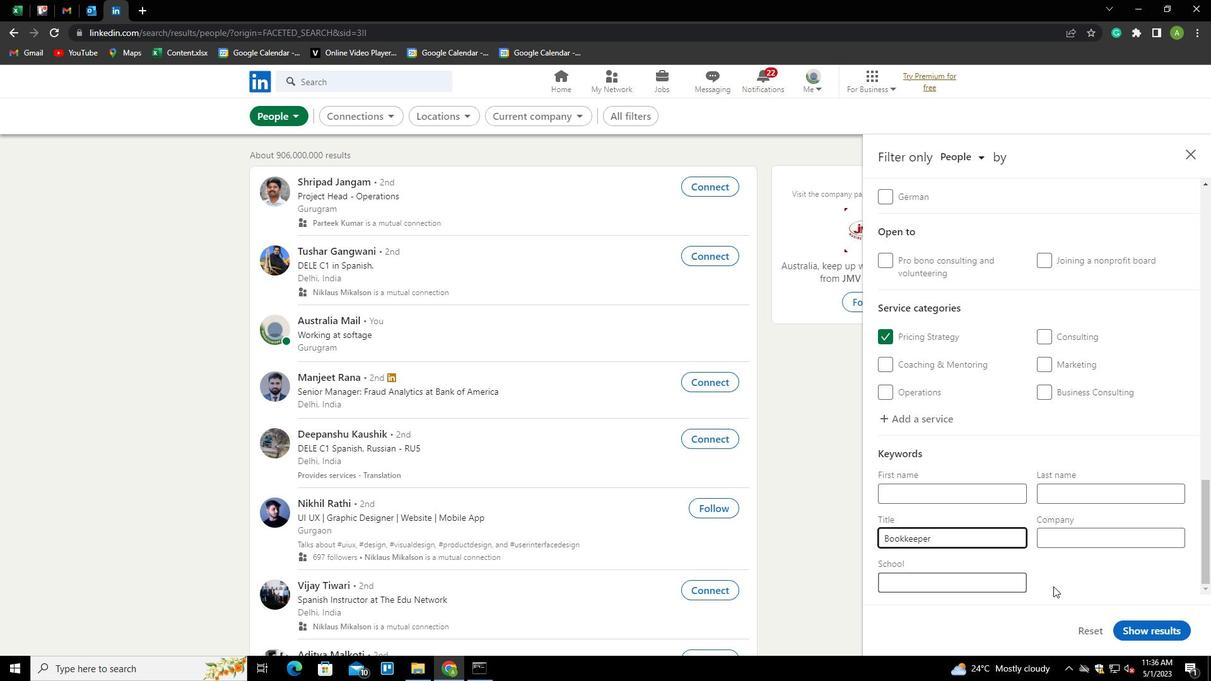 
Action: Mouse pressed left at (1108, 585)
Screenshot: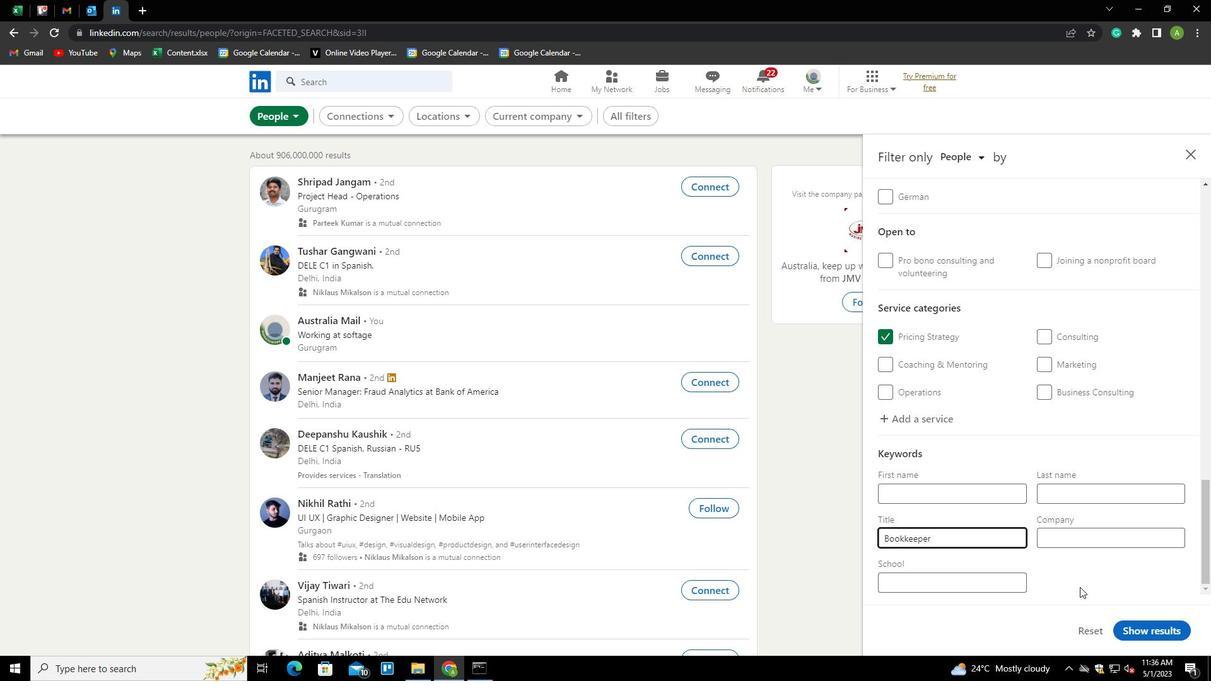 
Action: Mouse moved to (1154, 627)
Screenshot: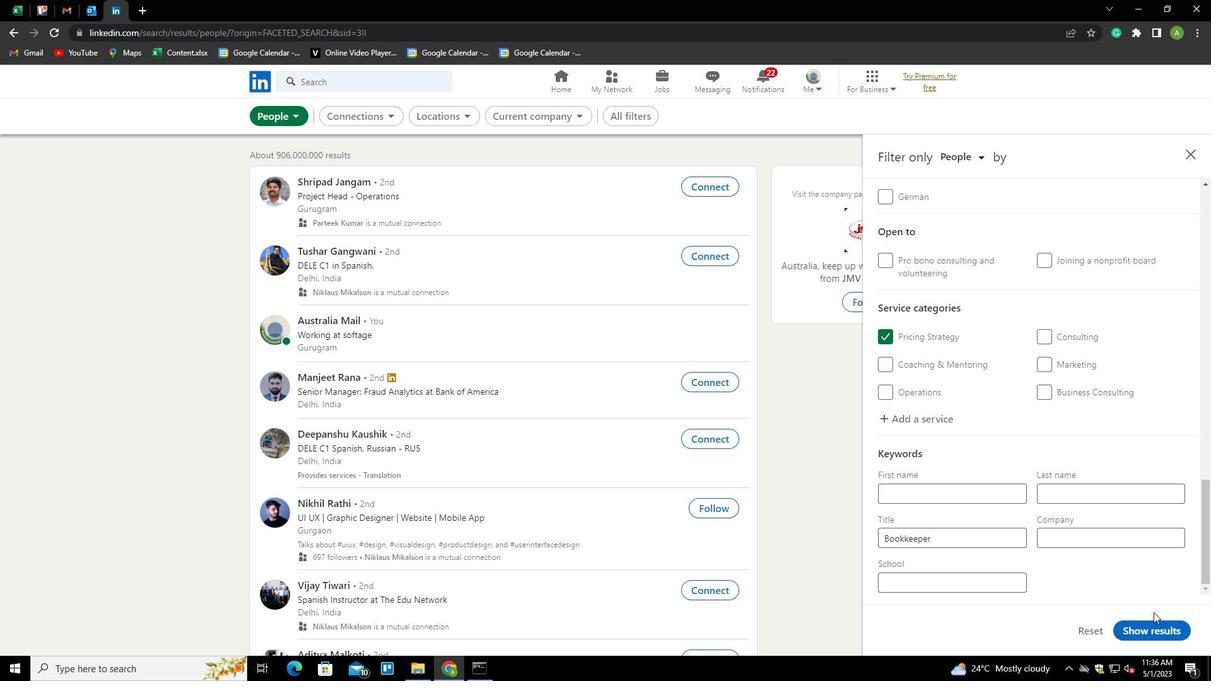 
Action: Mouse pressed left at (1154, 627)
Screenshot: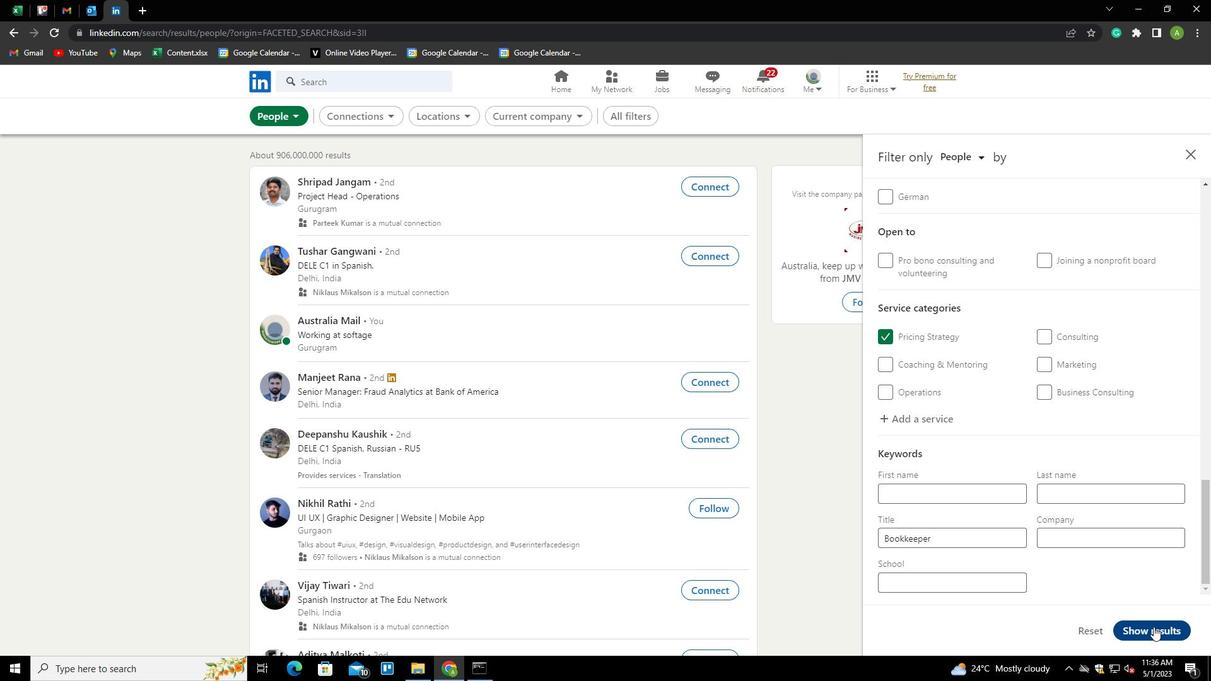 
